 Task: Create sharing rules in Salesforce setup.
Action: Mouse moved to (899, 66)
Screenshot: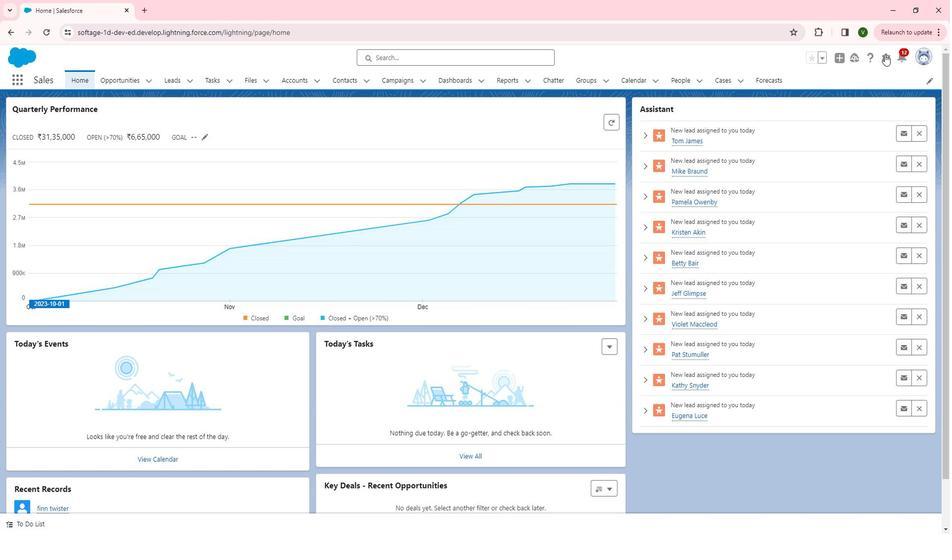 
Action: Mouse pressed left at (899, 66)
Screenshot: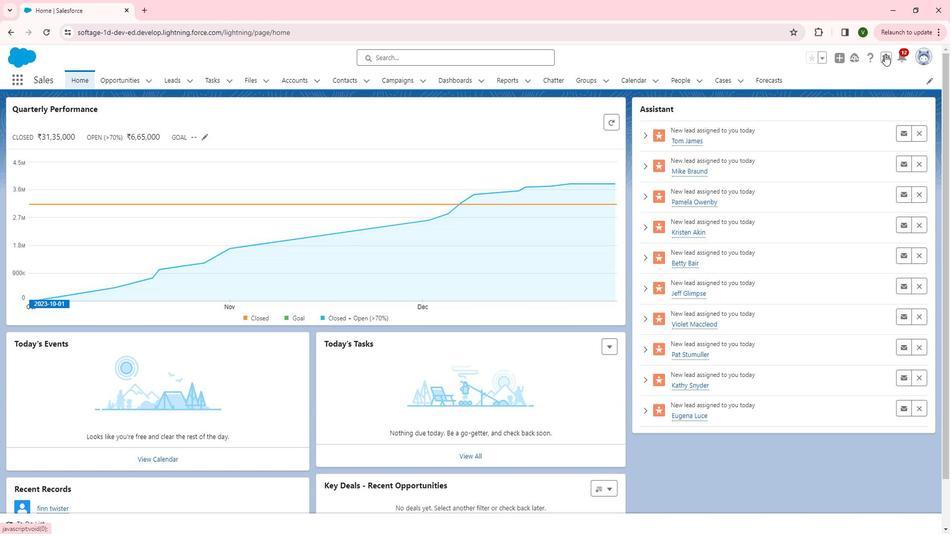 
Action: Mouse moved to (857, 99)
Screenshot: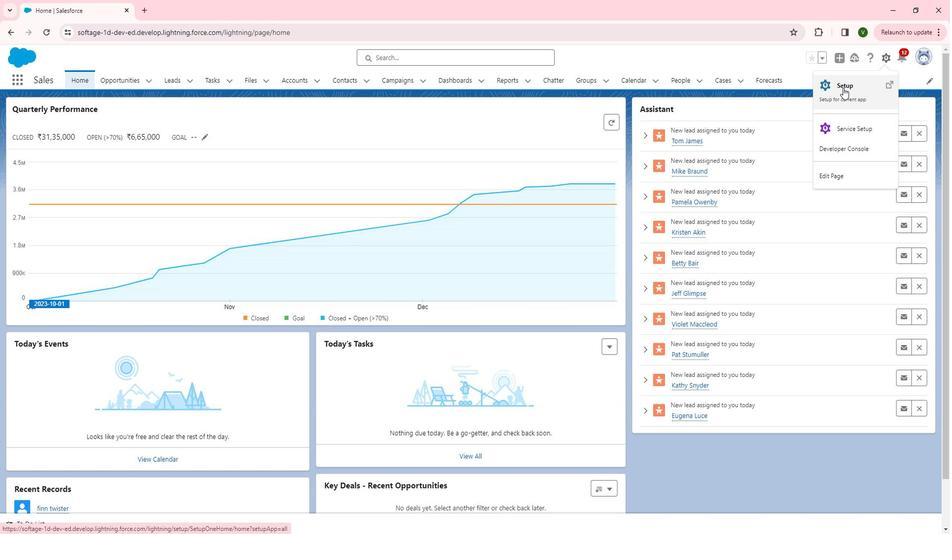 
Action: Mouse pressed left at (857, 99)
Screenshot: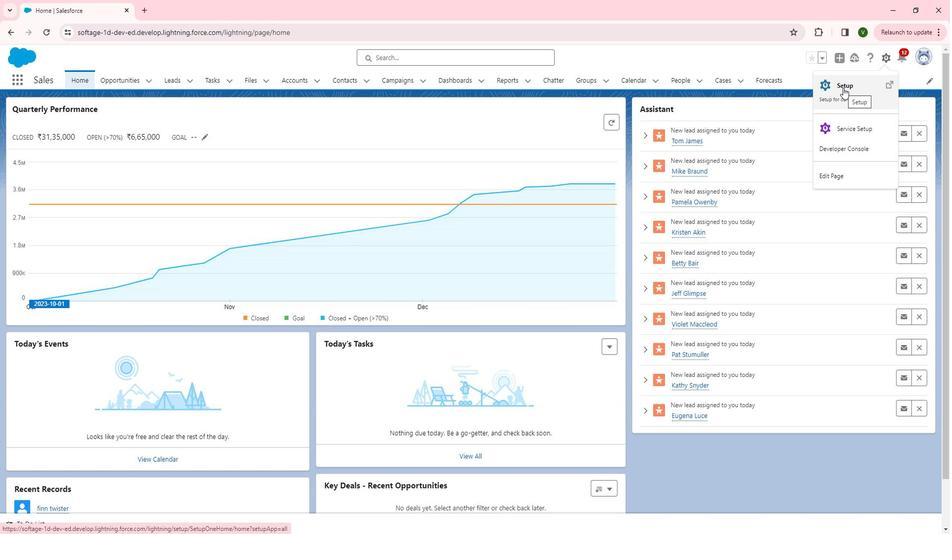 
Action: Mouse moved to (83, 193)
Screenshot: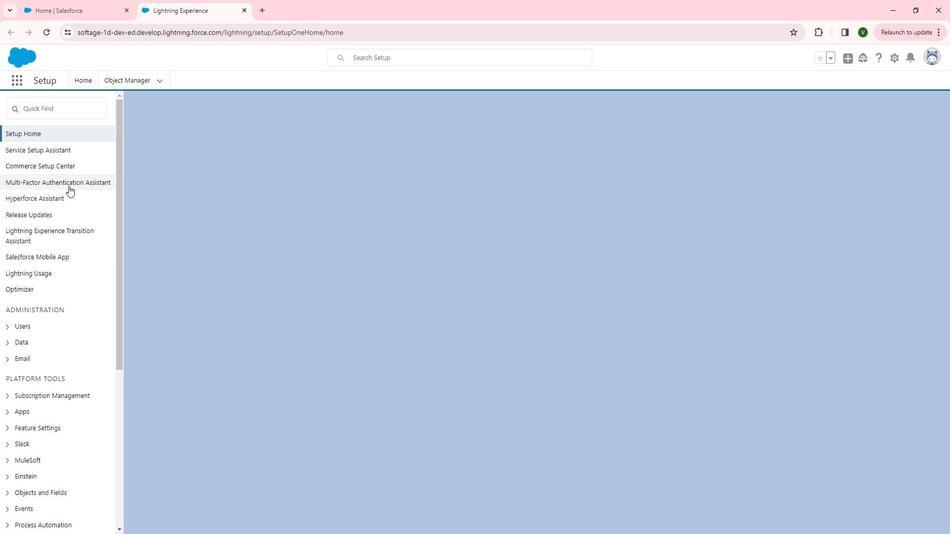 
Action: Mouse scrolled (83, 193) with delta (0, 0)
Screenshot: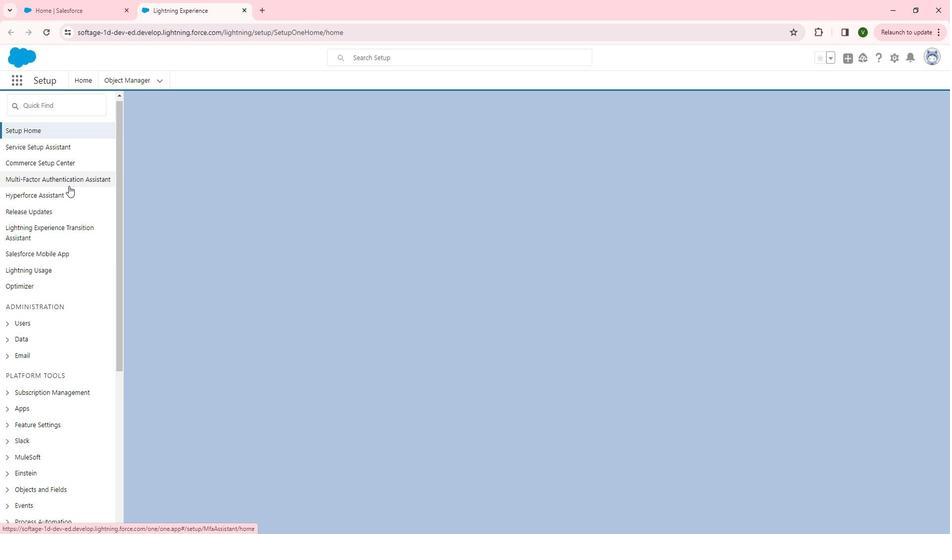 
Action: Mouse scrolled (83, 193) with delta (0, 0)
Screenshot: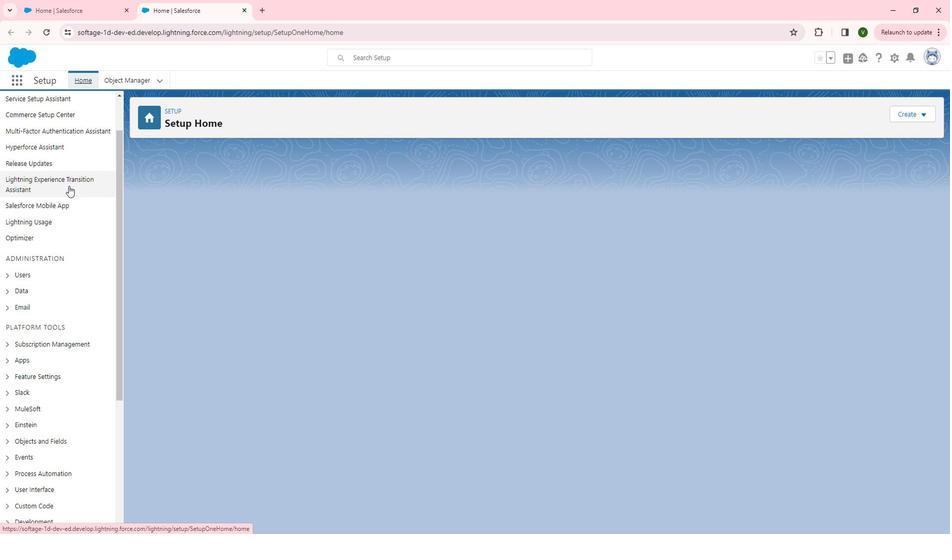 
Action: Mouse scrolled (83, 193) with delta (0, 0)
Screenshot: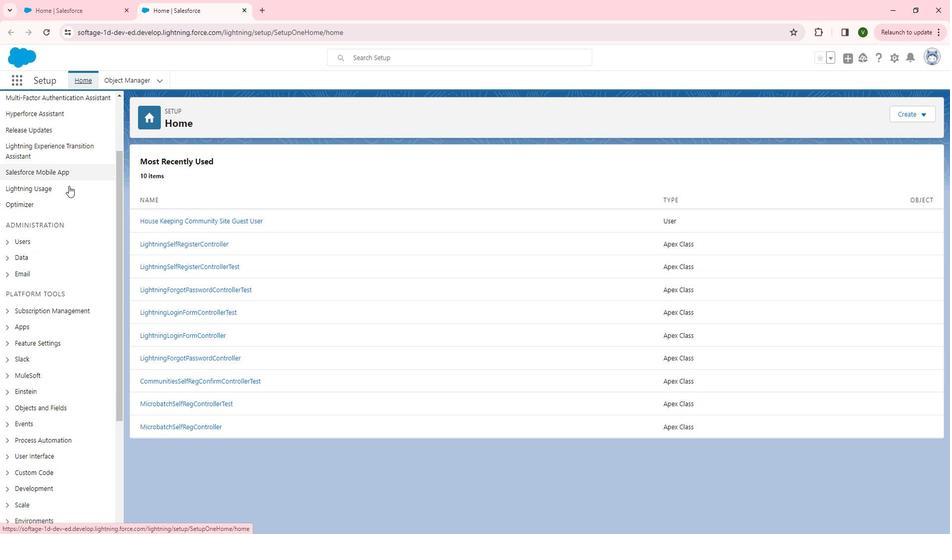 
Action: Mouse scrolled (83, 193) with delta (0, 0)
Screenshot: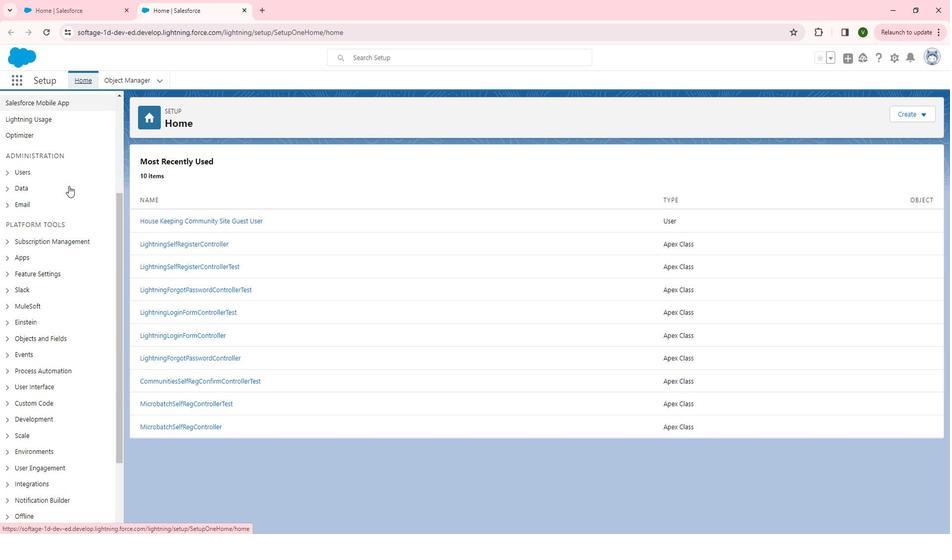 
Action: Mouse scrolled (83, 193) with delta (0, 0)
Screenshot: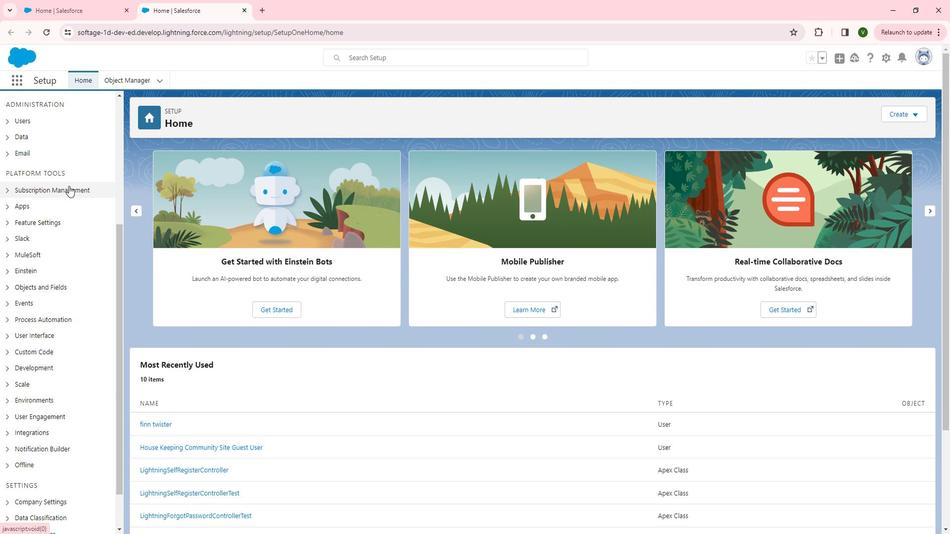 
Action: Mouse scrolled (83, 193) with delta (0, 0)
Screenshot: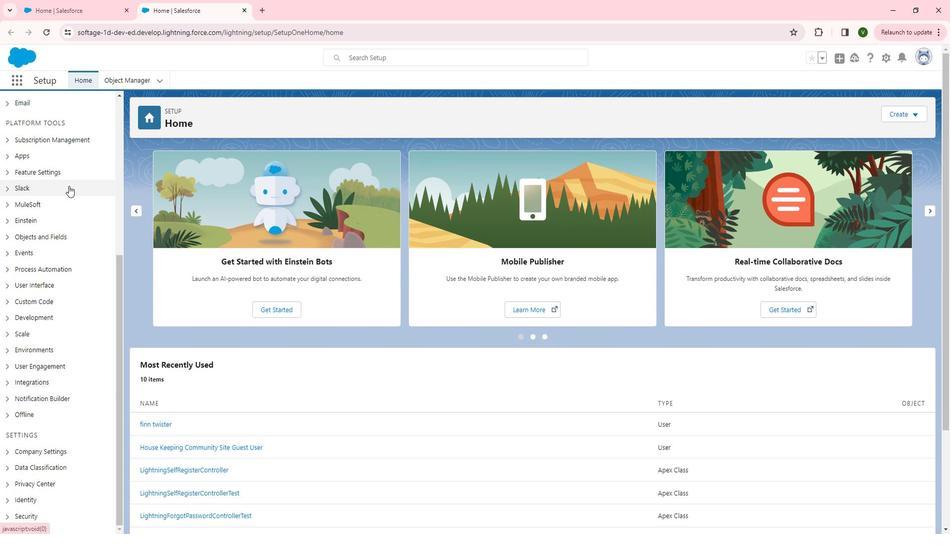 
Action: Mouse scrolled (83, 193) with delta (0, 0)
Screenshot: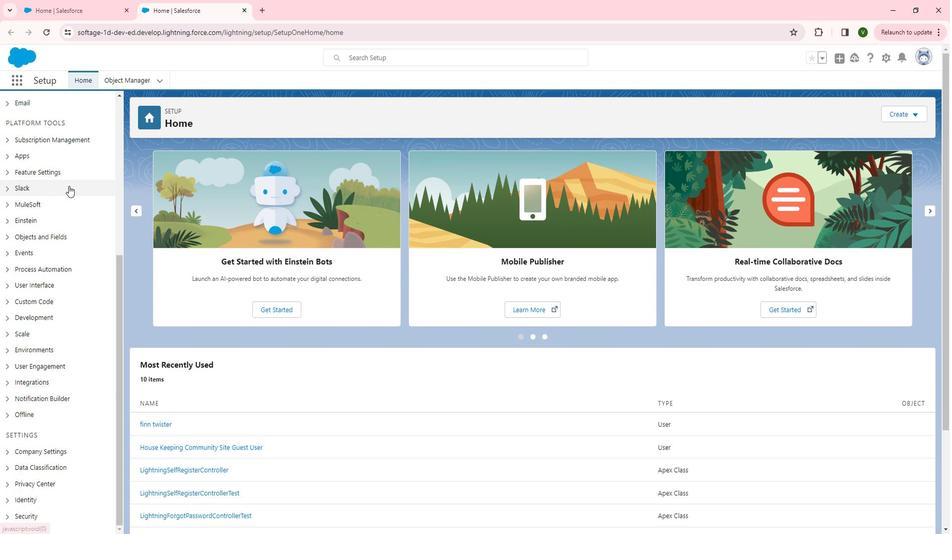 
Action: Mouse scrolled (83, 193) with delta (0, 0)
Screenshot: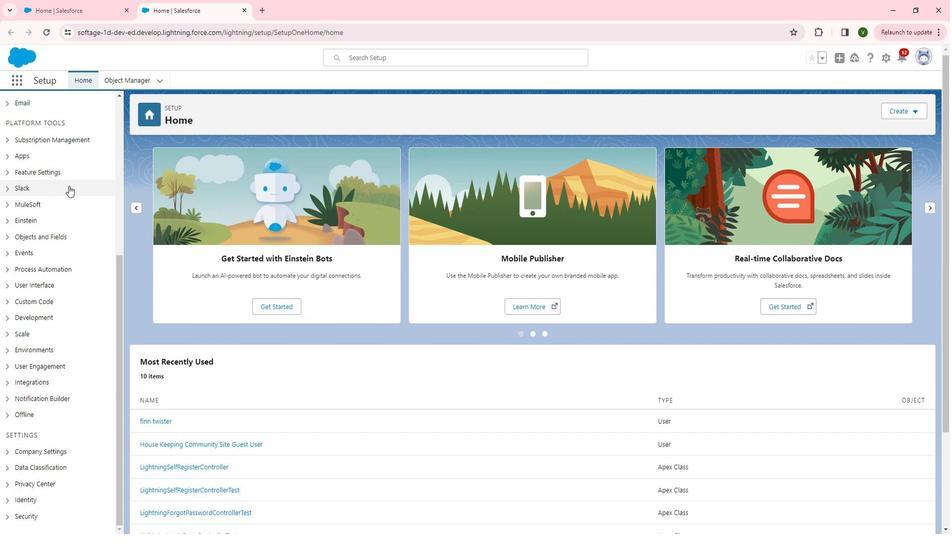 
Action: Mouse scrolled (83, 193) with delta (0, 0)
Screenshot: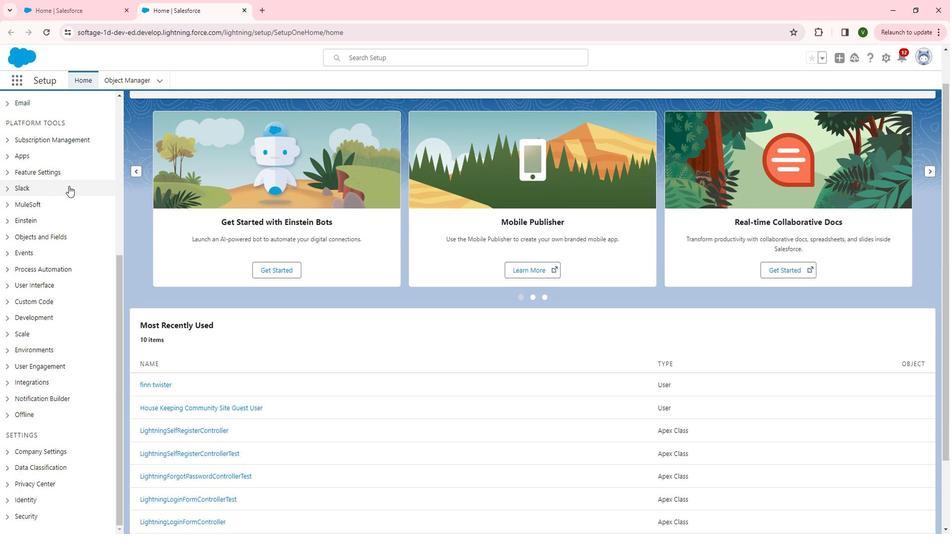 
Action: Mouse scrolled (83, 193) with delta (0, 0)
Screenshot: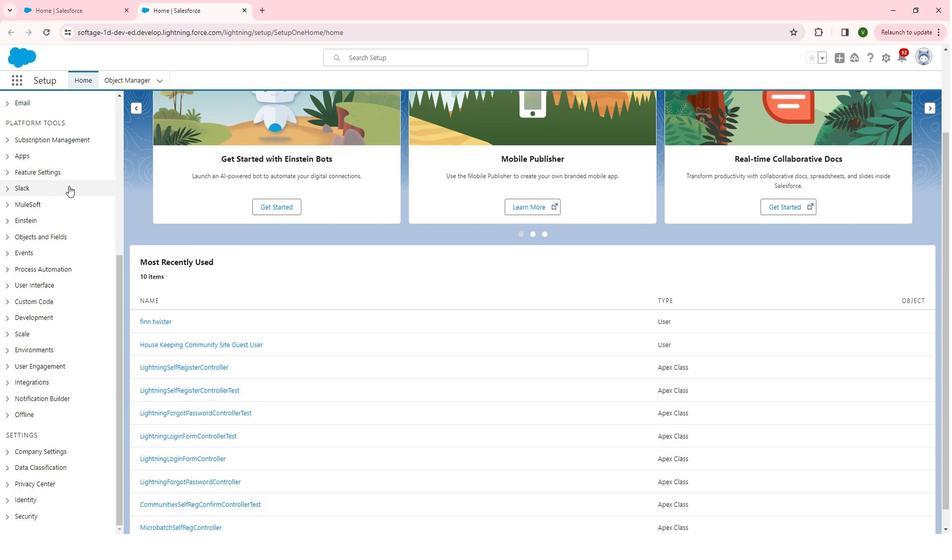 
Action: Mouse scrolled (83, 193) with delta (0, 0)
Screenshot: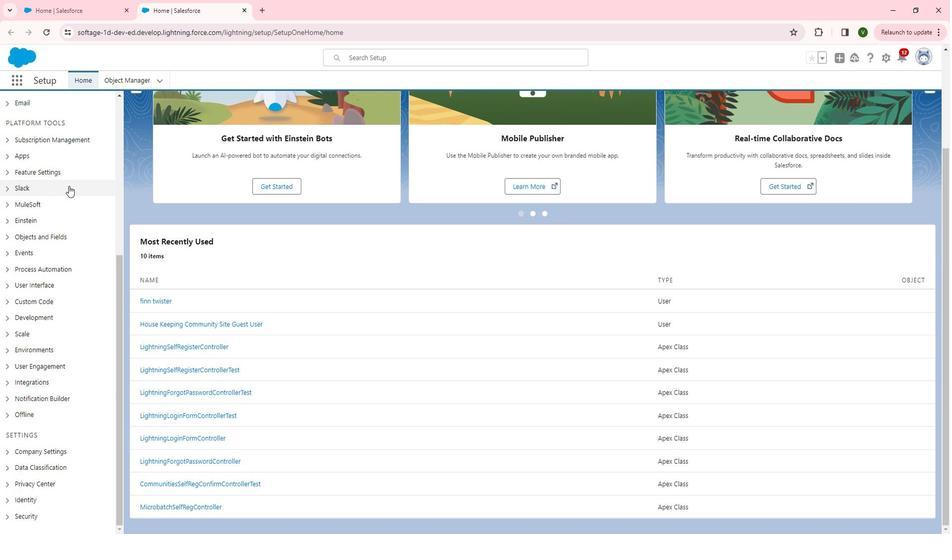 
Action: Mouse scrolled (83, 193) with delta (0, 0)
Screenshot: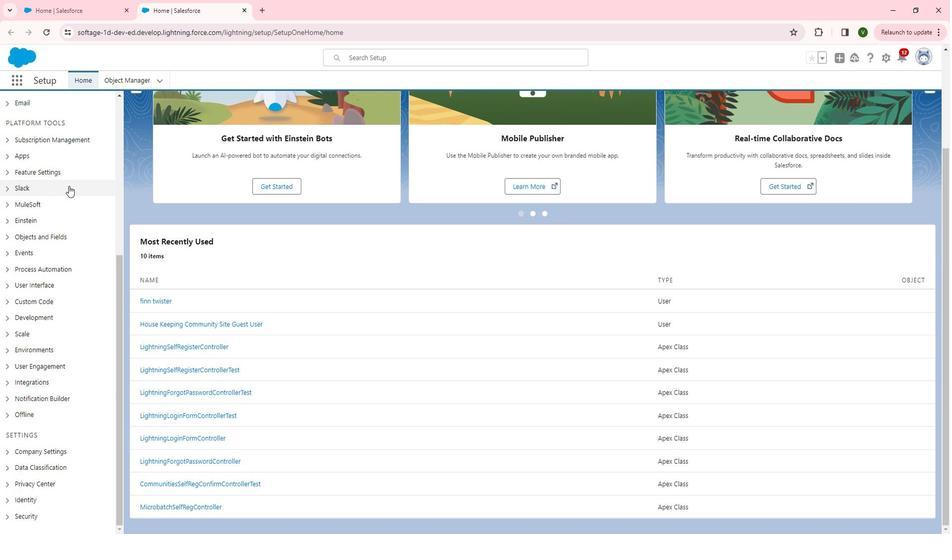 
Action: Mouse scrolled (83, 193) with delta (0, 0)
Screenshot: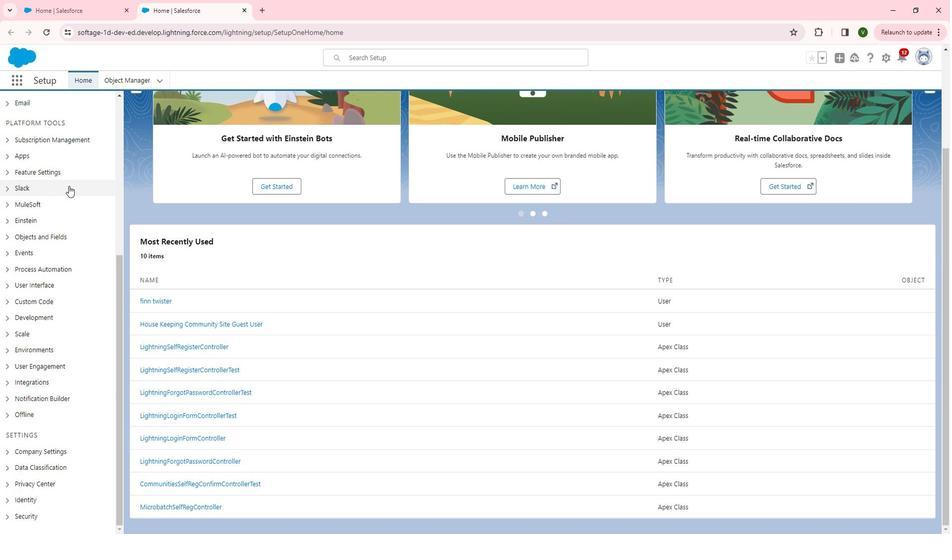 
Action: Mouse moved to (22, 512)
Screenshot: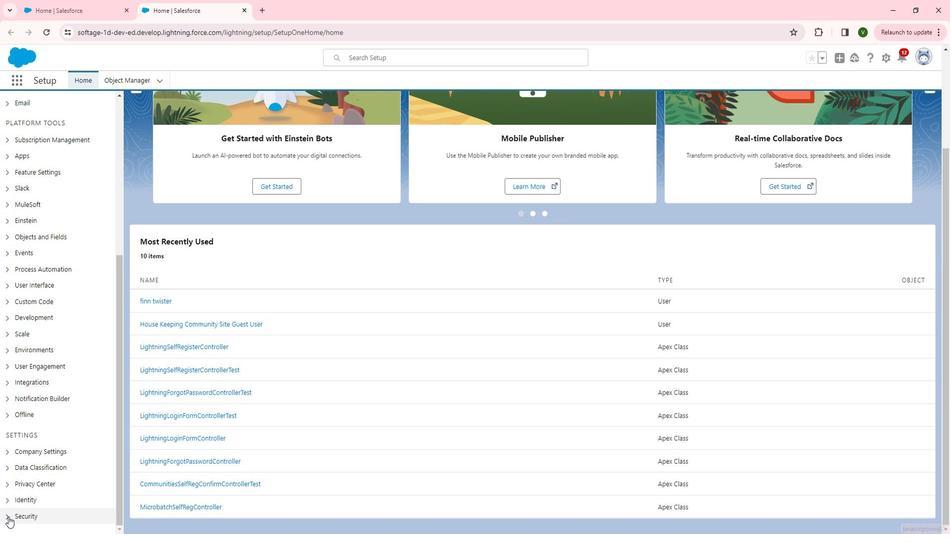 
Action: Mouse pressed left at (22, 512)
Screenshot: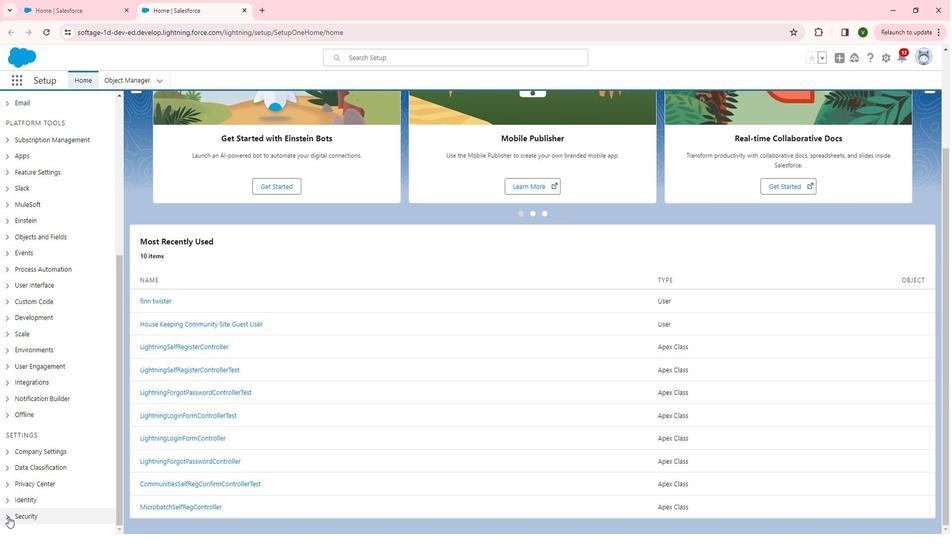
Action: Mouse moved to (84, 471)
Screenshot: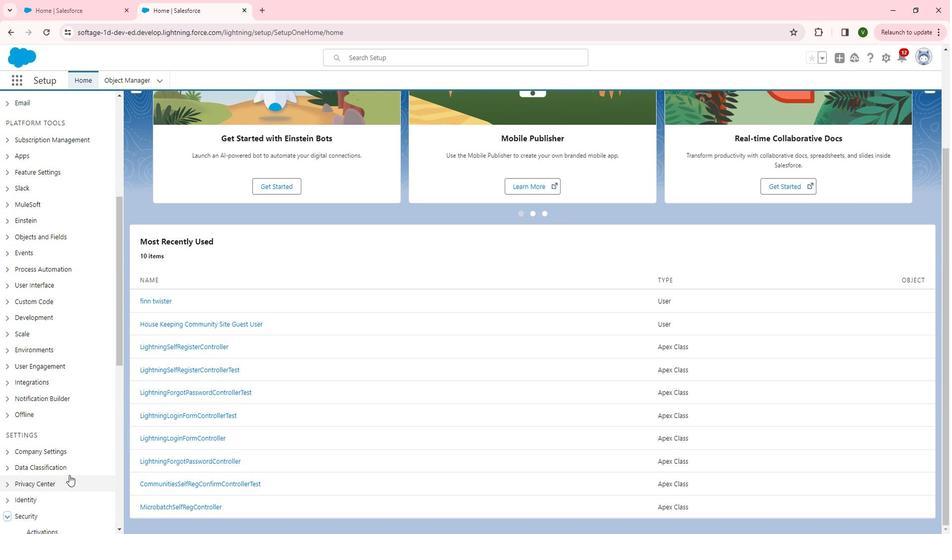 
Action: Mouse scrolled (84, 471) with delta (0, 0)
Screenshot: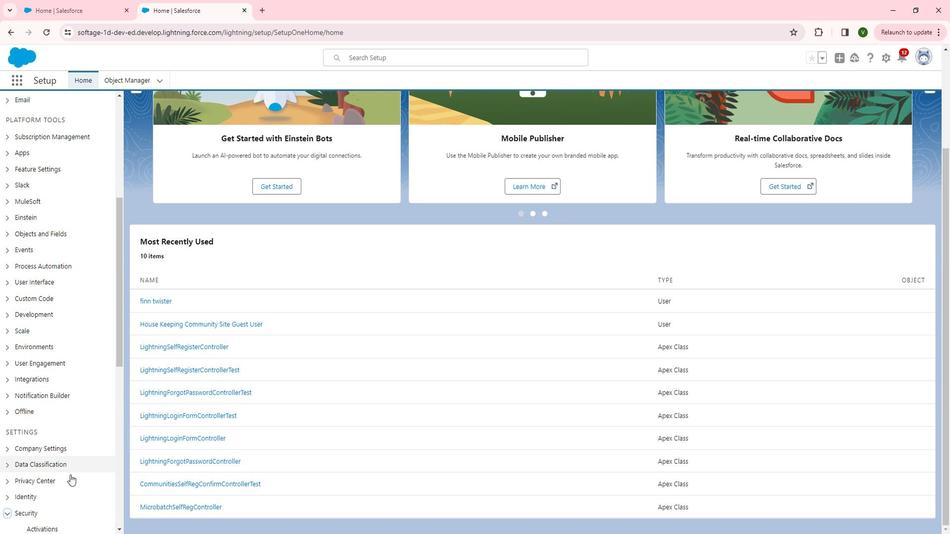 
Action: Mouse scrolled (84, 471) with delta (0, 0)
Screenshot: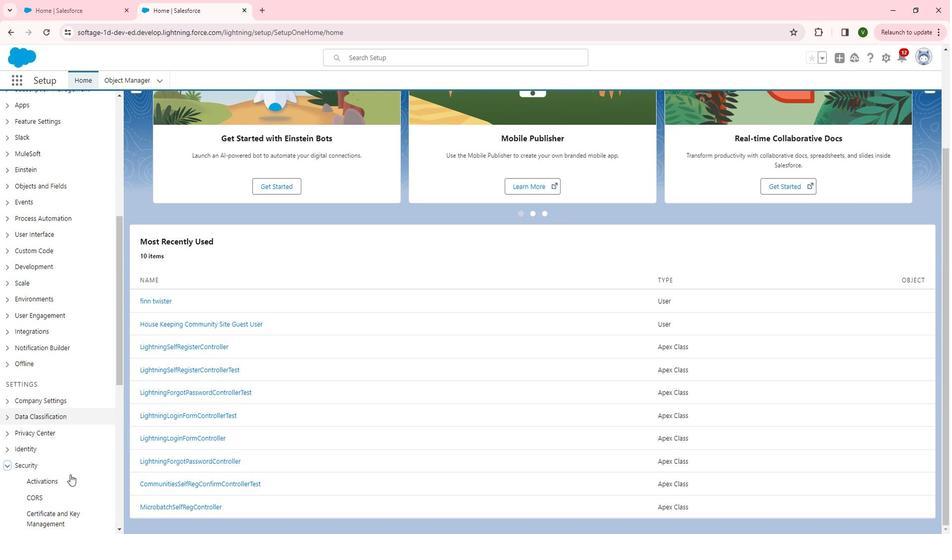 
Action: Mouse scrolled (84, 471) with delta (0, 0)
Screenshot: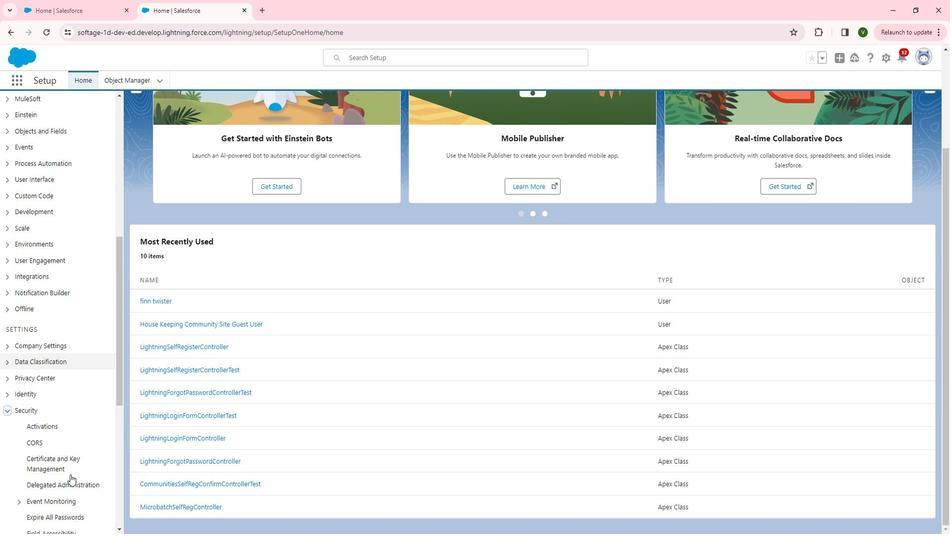 
Action: Mouse scrolled (84, 471) with delta (0, 0)
Screenshot: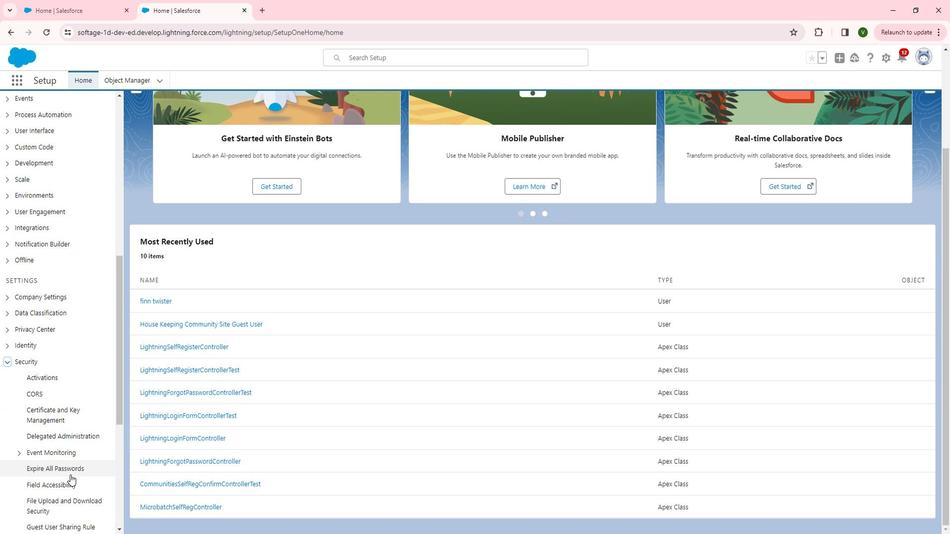 
Action: Mouse scrolled (84, 471) with delta (0, 0)
Screenshot: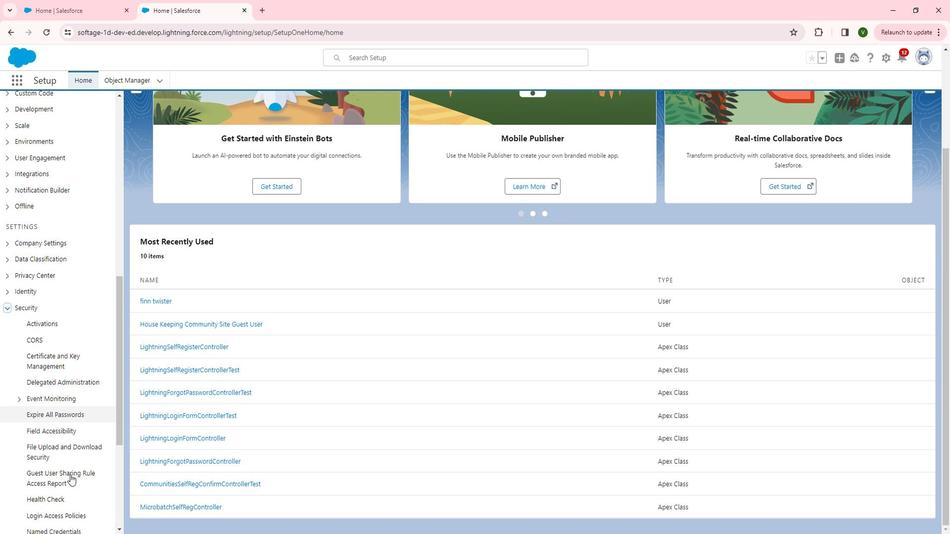 
Action: Mouse scrolled (84, 471) with delta (0, 0)
Screenshot: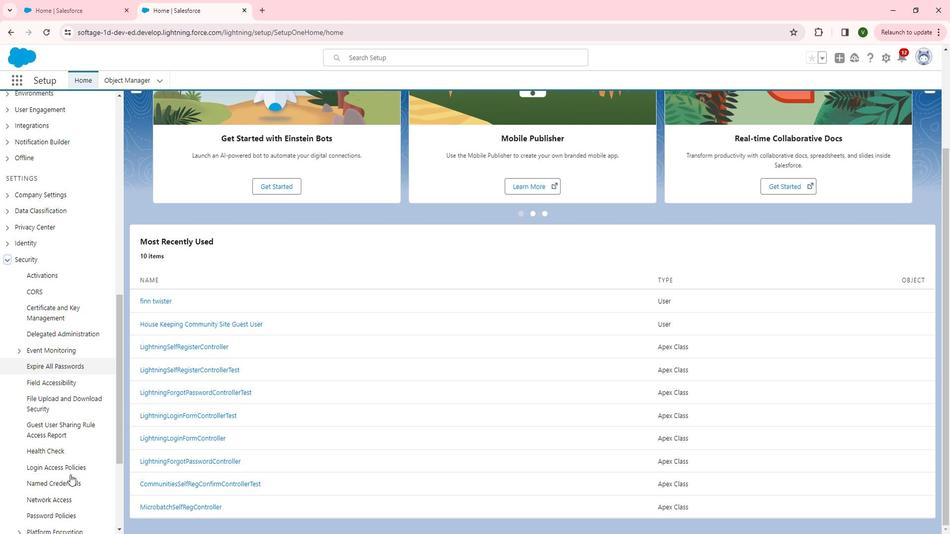 
Action: Mouse scrolled (84, 471) with delta (0, 0)
Screenshot: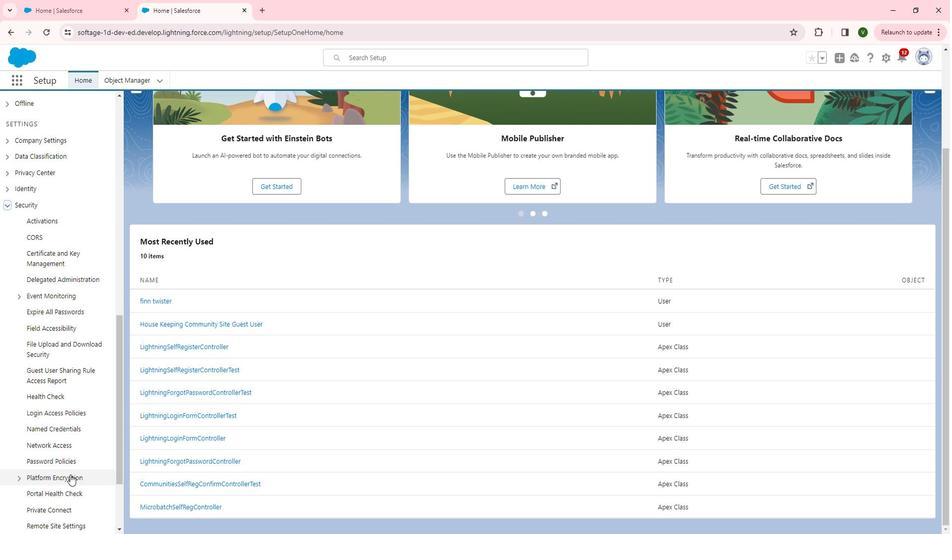 
Action: Mouse moved to (82, 471)
Screenshot: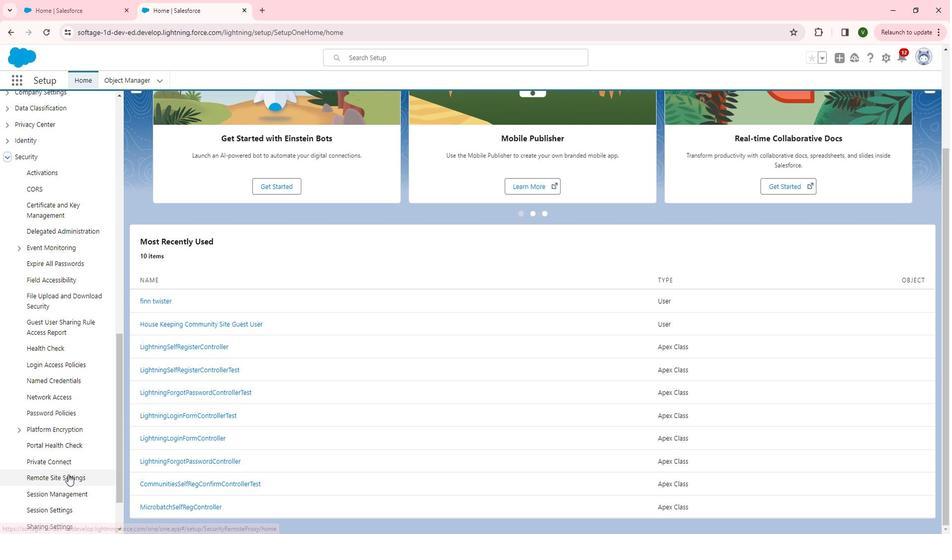
Action: Mouse scrolled (82, 471) with delta (0, 0)
Screenshot: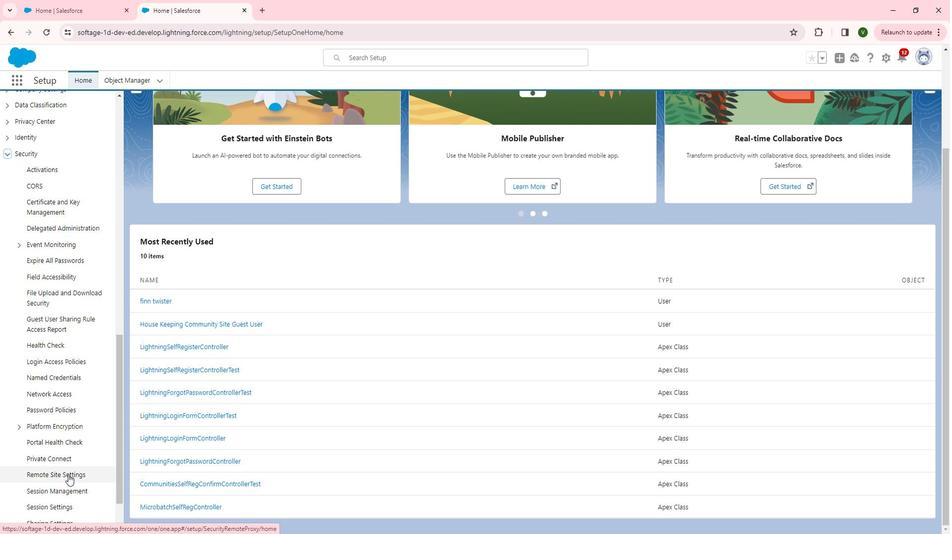 
Action: Mouse moved to (82, 471)
Screenshot: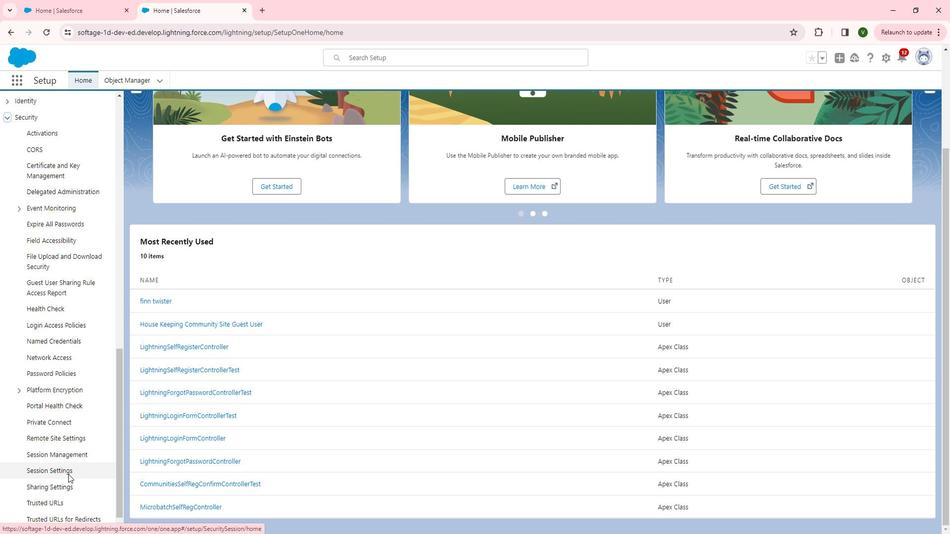 
Action: Mouse scrolled (82, 470) with delta (0, 0)
Screenshot: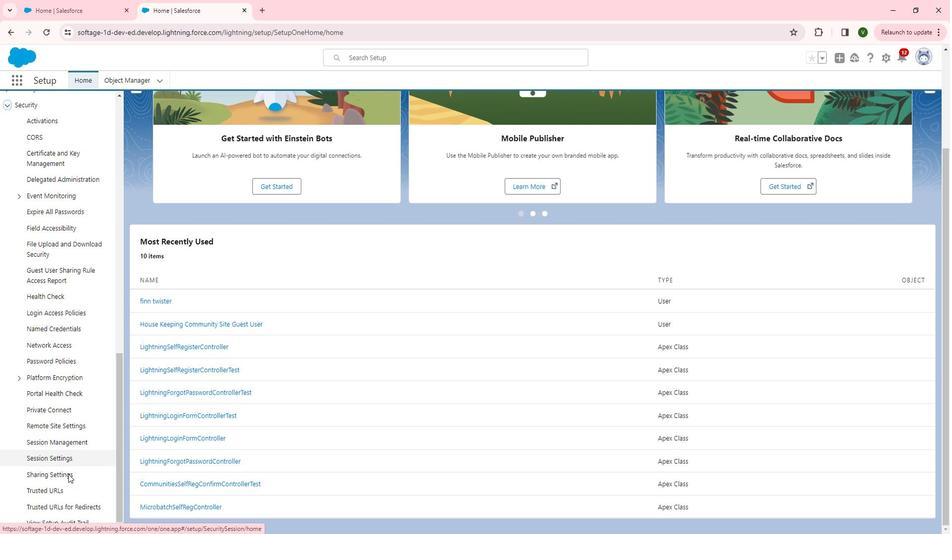 
Action: Mouse moved to (73, 463)
Screenshot: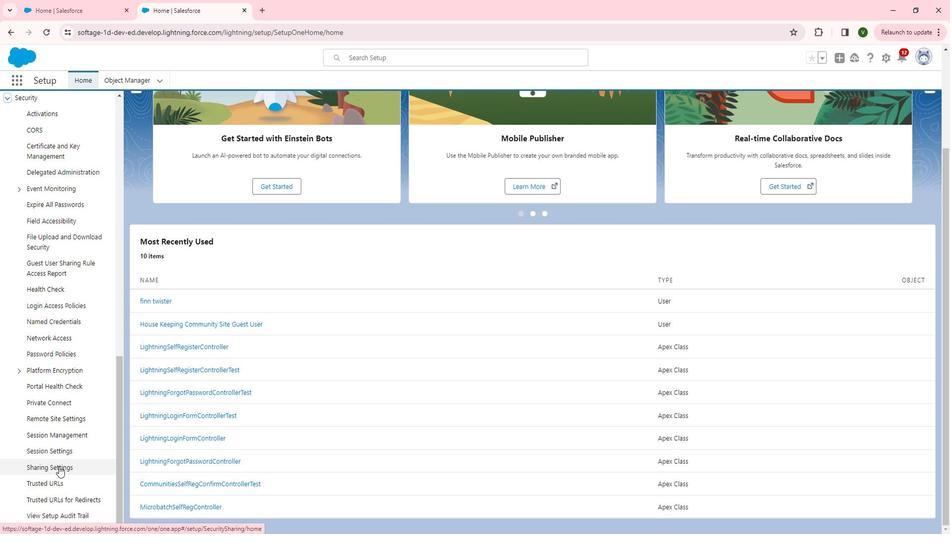 
Action: Mouse pressed left at (73, 463)
Screenshot: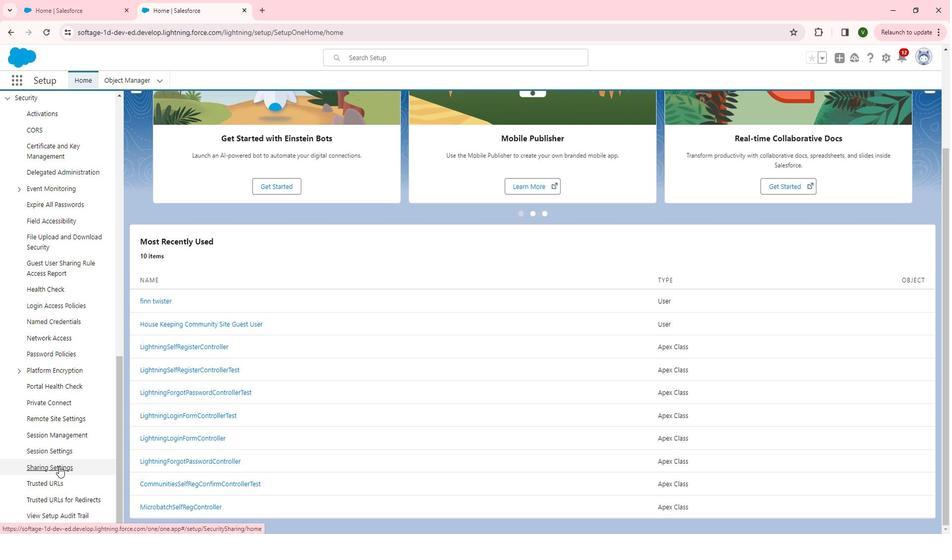 
Action: Mouse moved to (538, 299)
Screenshot: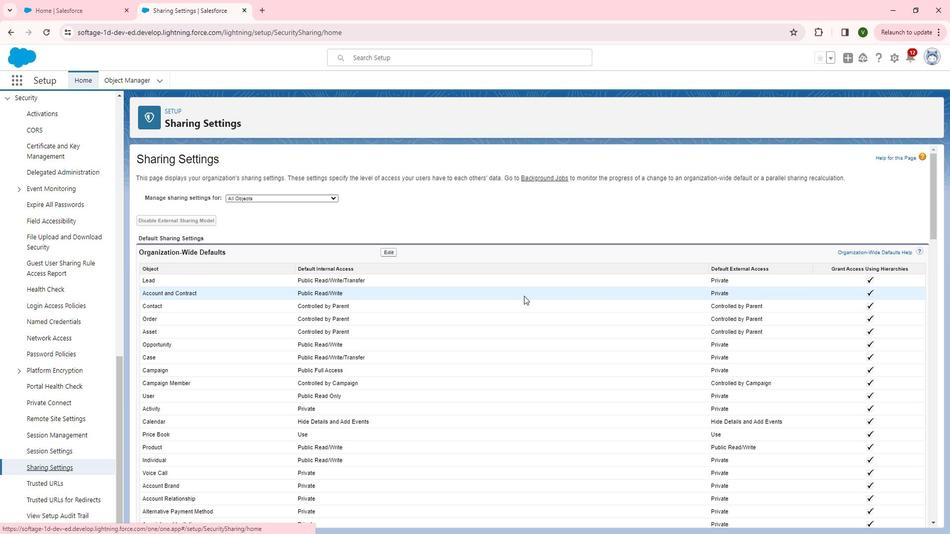 
Action: Mouse scrolled (538, 298) with delta (0, 0)
Screenshot: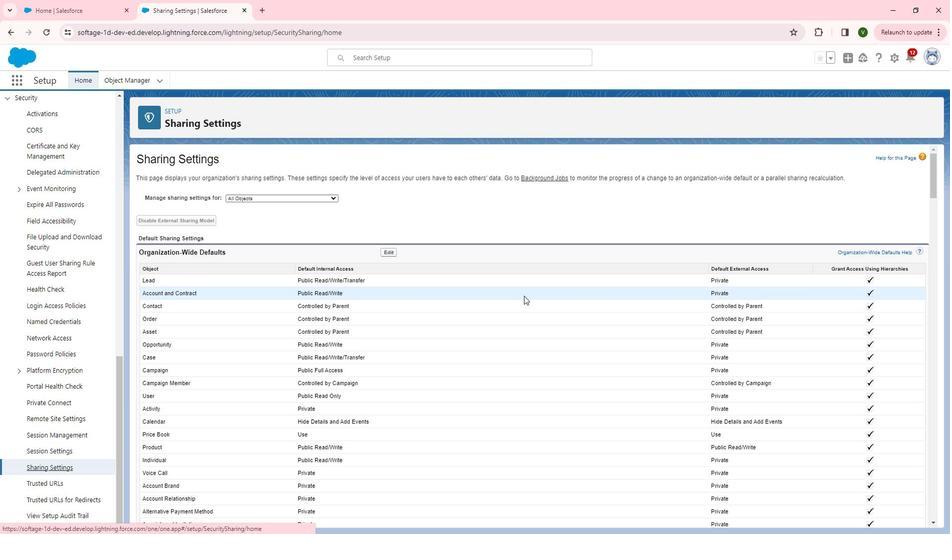 
Action: Mouse scrolled (538, 298) with delta (0, 0)
Screenshot: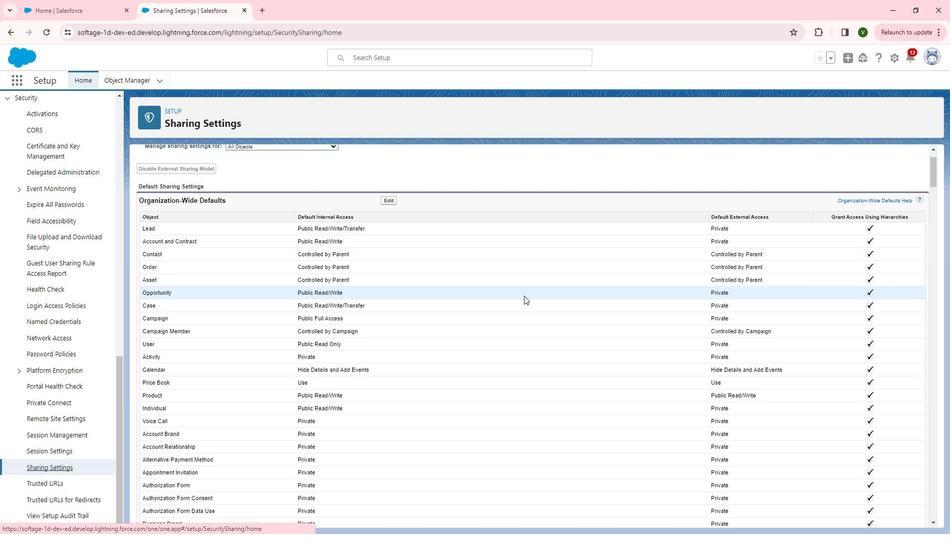 
Action: Mouse scrolled (538, 298) with delta (0, 0)
Screenshot: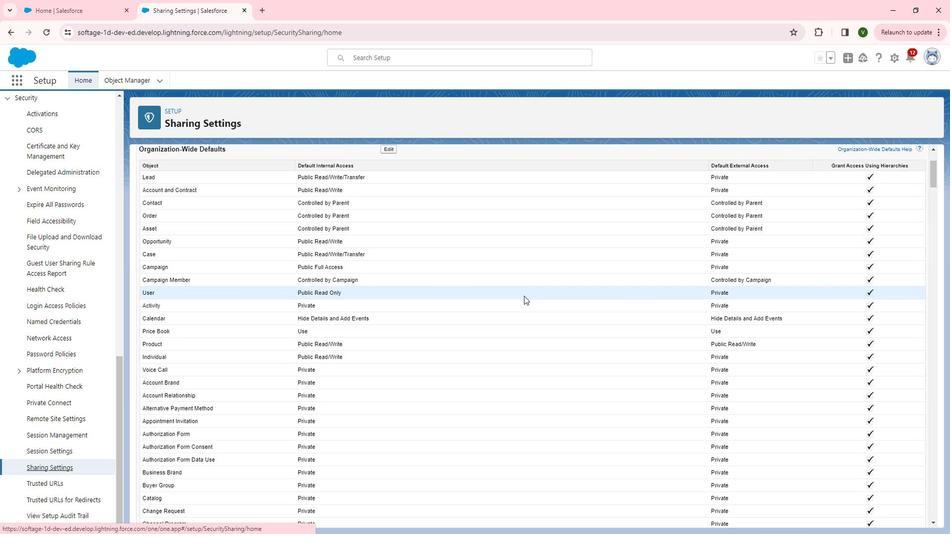 
Action: Mouse scrolled (538, 298) with delta (0, 0)
Screenshot: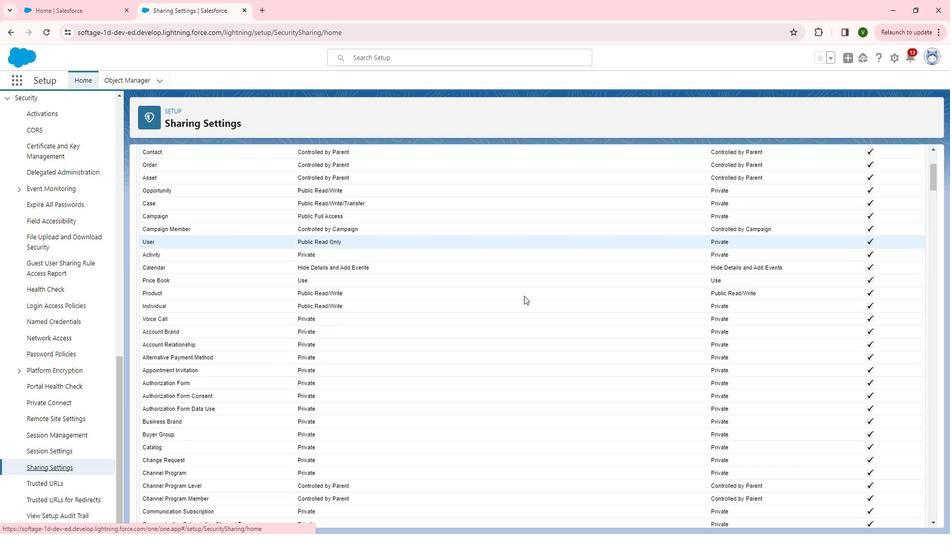 
Action: Mouse scrolled (538, 298) with delta (0, 0)
Screenshot: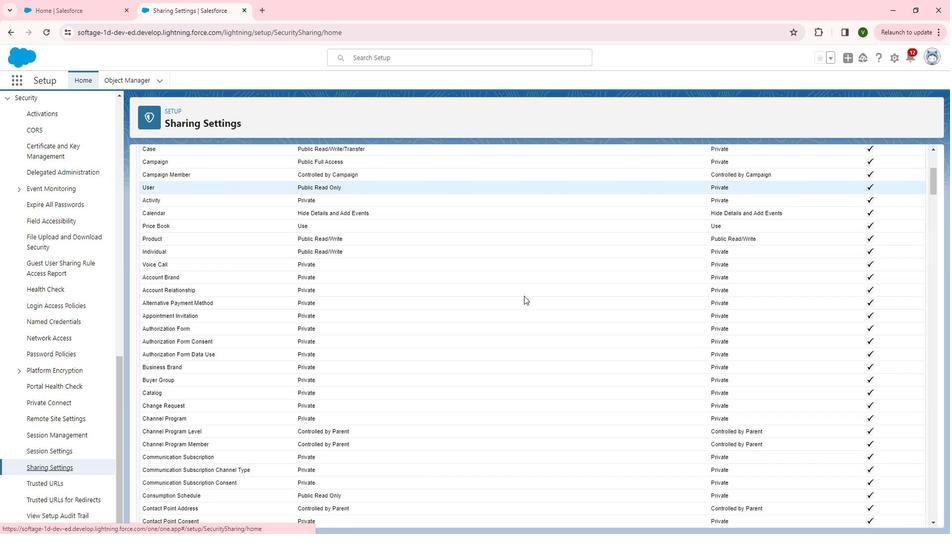 
Action: Mouse scrolled (538, 298) with delta (0, 0)
Screenshot: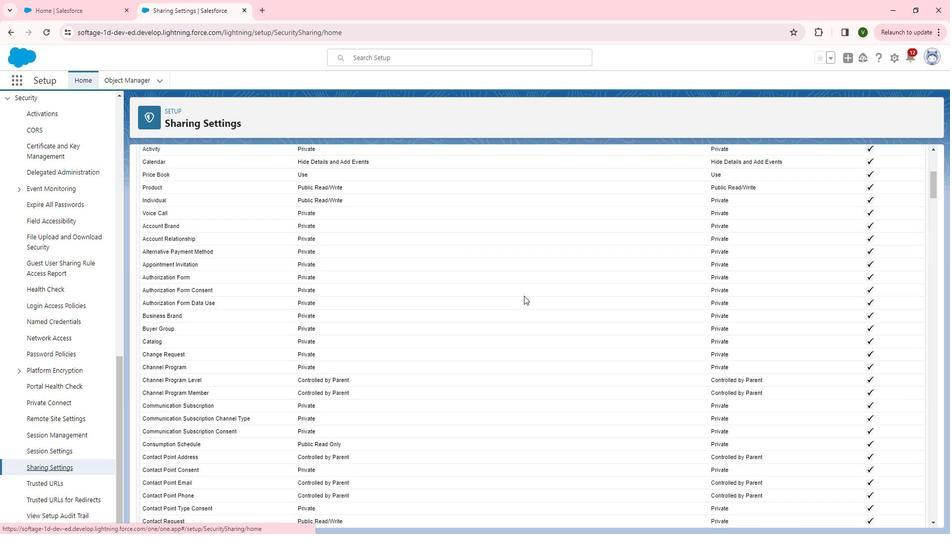 
Action: Mouse scrolled (538, 298) with delta (0, 0)
Screenshot: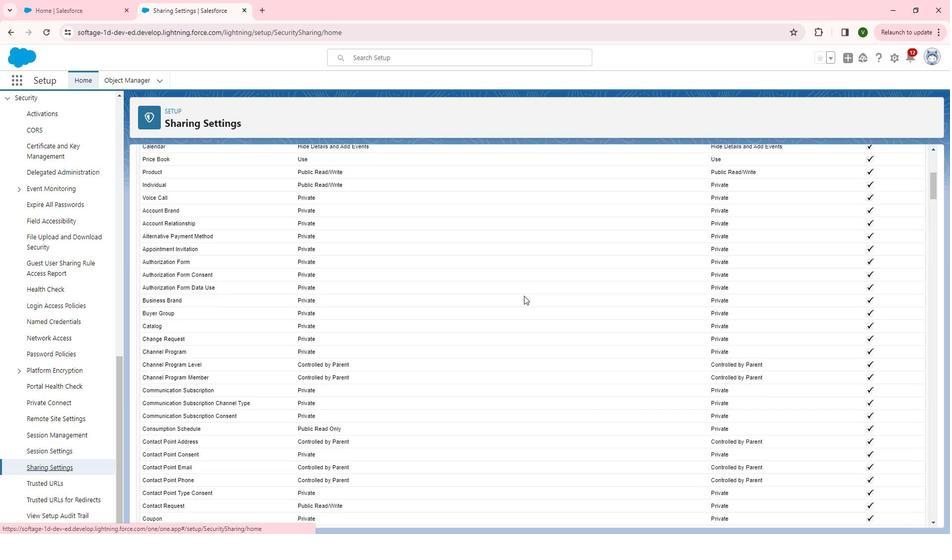 
Action: Mouse scrolled (538, 298) with delta (0, 0)
Screenshot: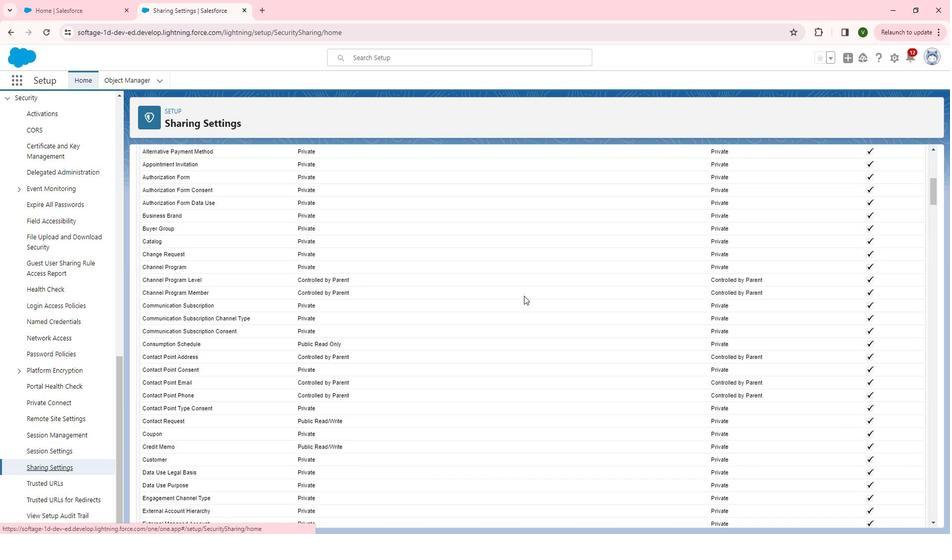 
Action: Mouse scrolled (538, 298) with delta (0, 0)
Screenshot: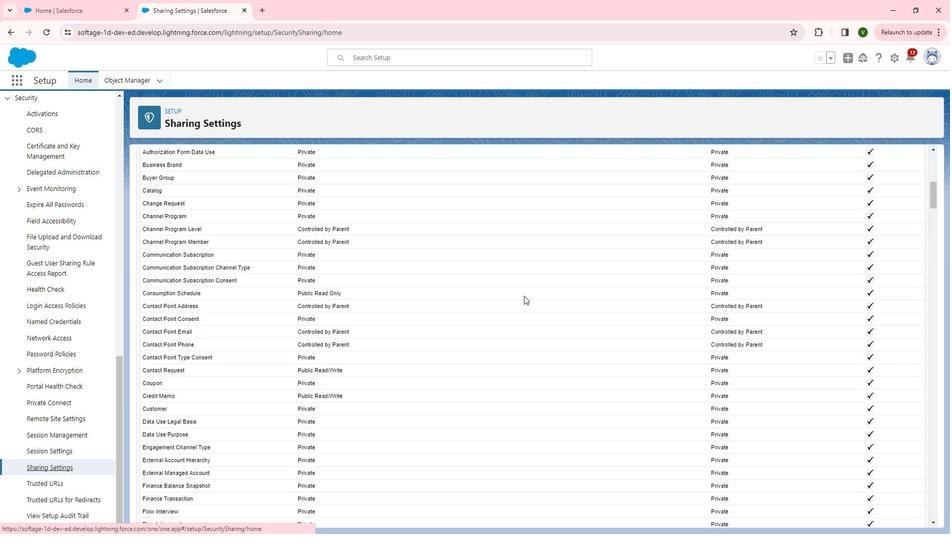 
Action: Mouse scrolled (538, 298) with delta (0, 0)
Screenshot: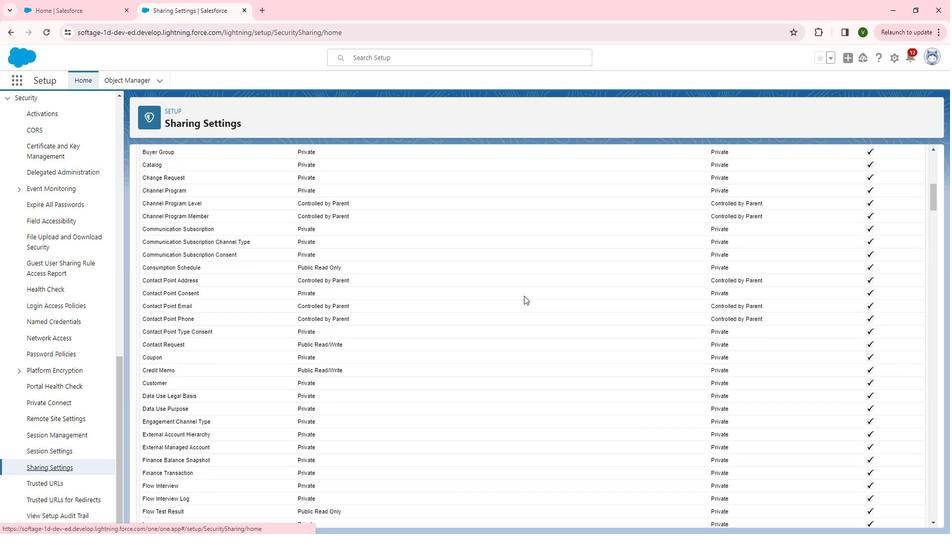 
Action: Mouse scrolled (538, 298) with delta (0, 0)
Screenshot: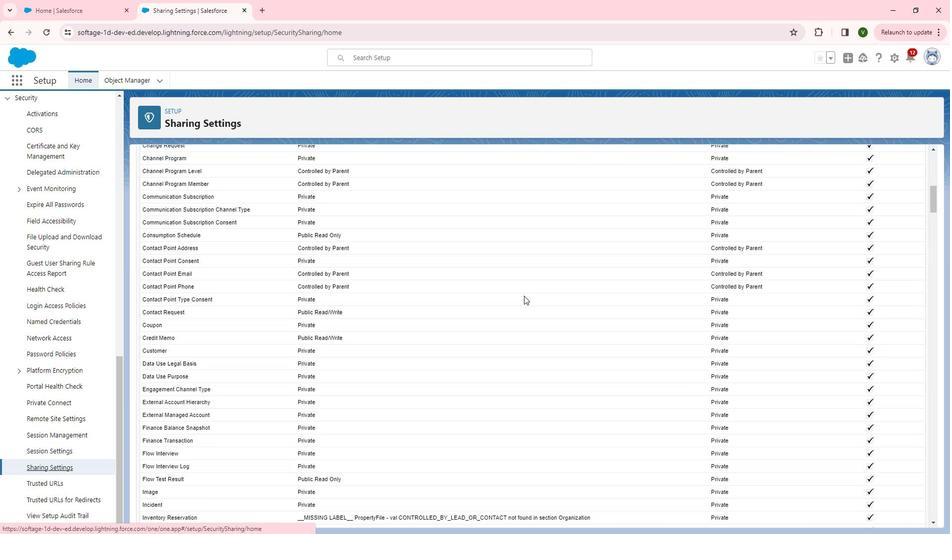 
Action: Mouse scrolled (538, 298) with delta (0, 0)
Screenshot: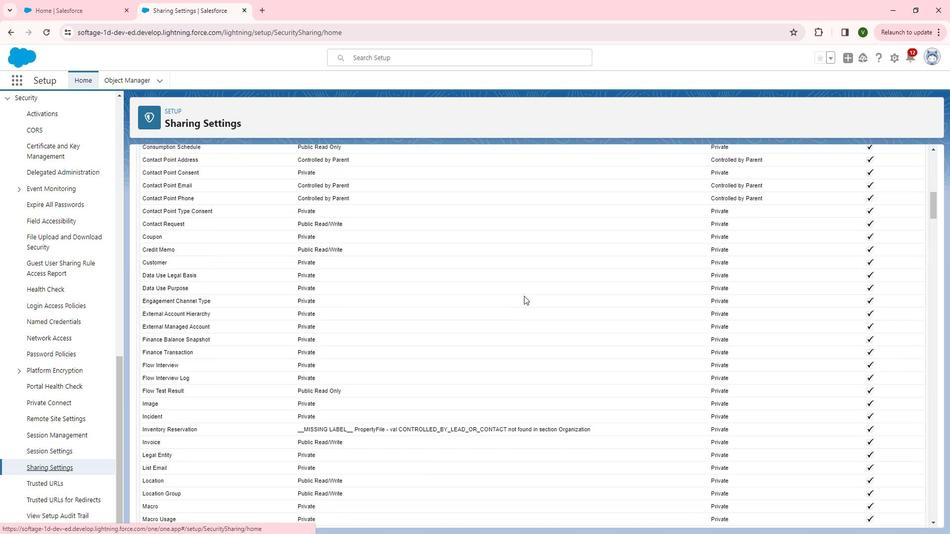 
Action: Mouse scrolled (538, 298) with delta (0, 0)
Screenshot: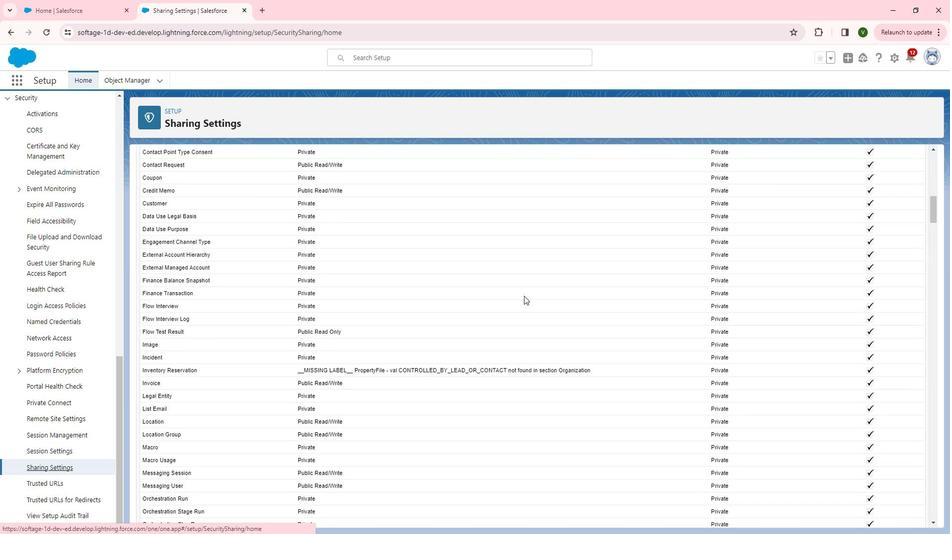 
Action: Mouse scrolled (538, 298) with delta (0, 0)
Screenshot: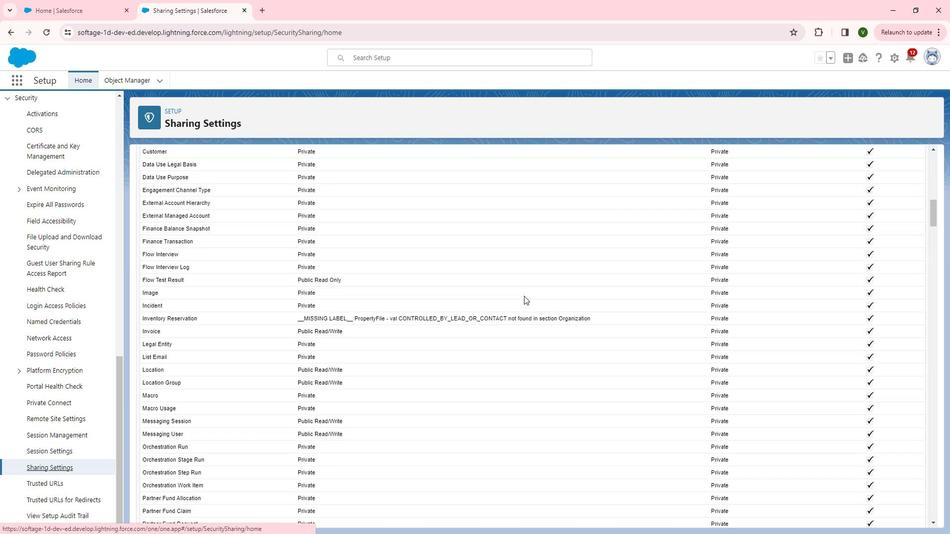 
Action: Mouse scrolled (538, 298) with delta (0, 0)
Screenshot: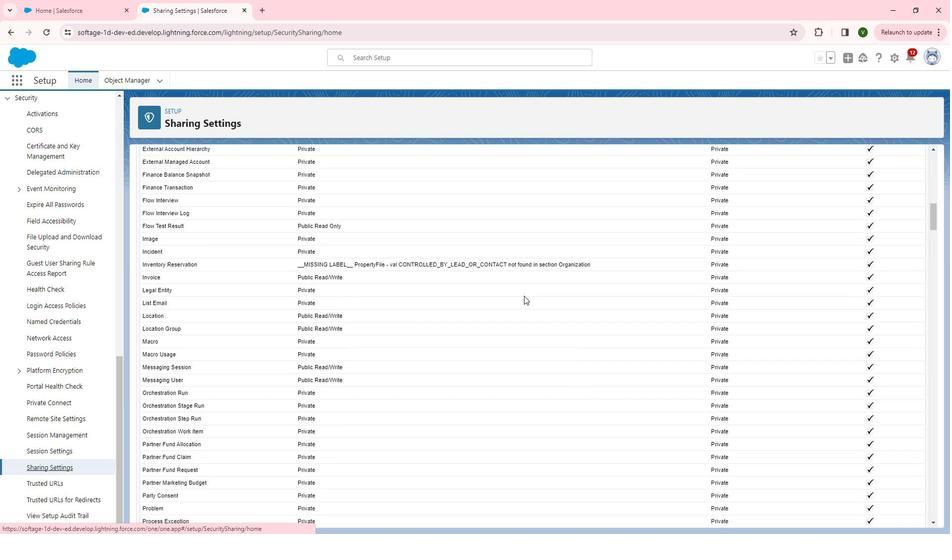 
Action: Mouse scrolled (538, 298) with delta (0, 0)
Screenshot: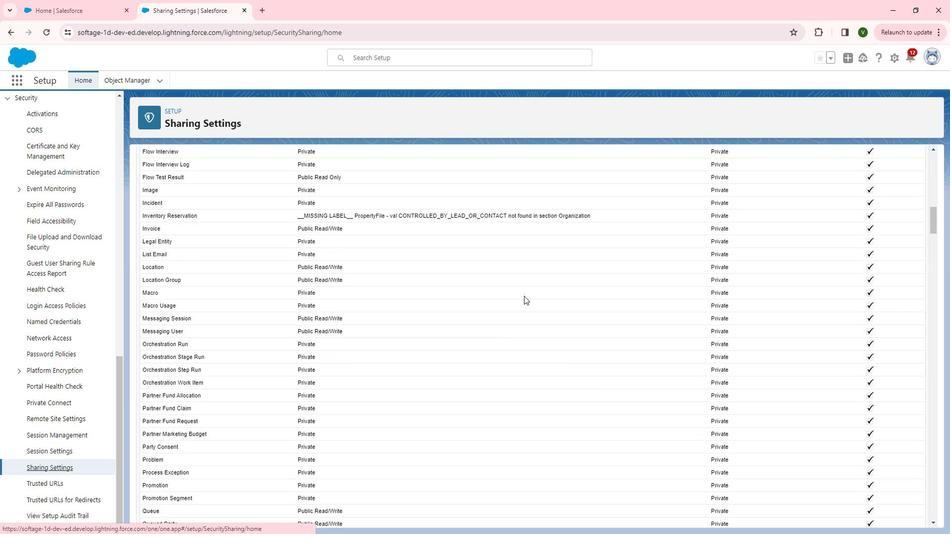 
Action: Mouse scrolled (538, 298) with delta (0, 0)
Screenshot: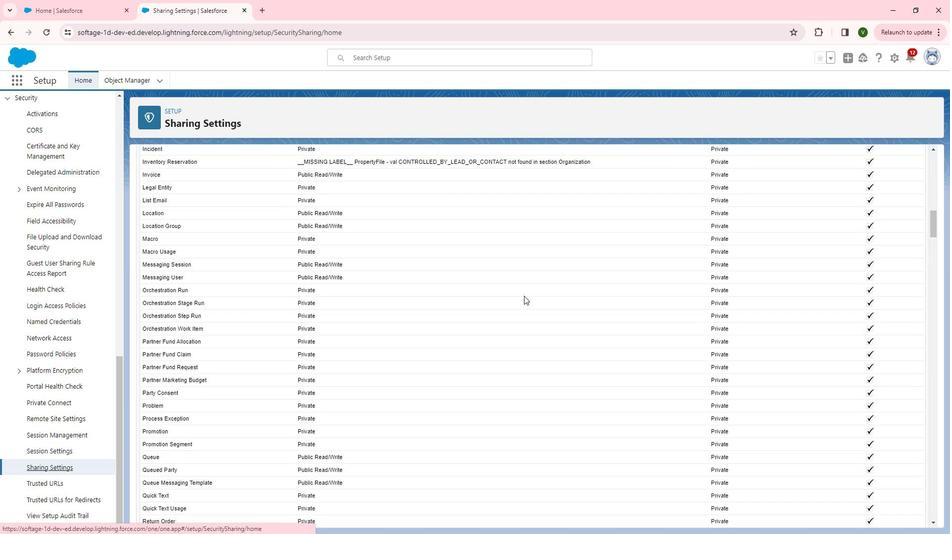 
Action: Mouse scrolled (538, 298) with delta (0, 0)
Screenshot: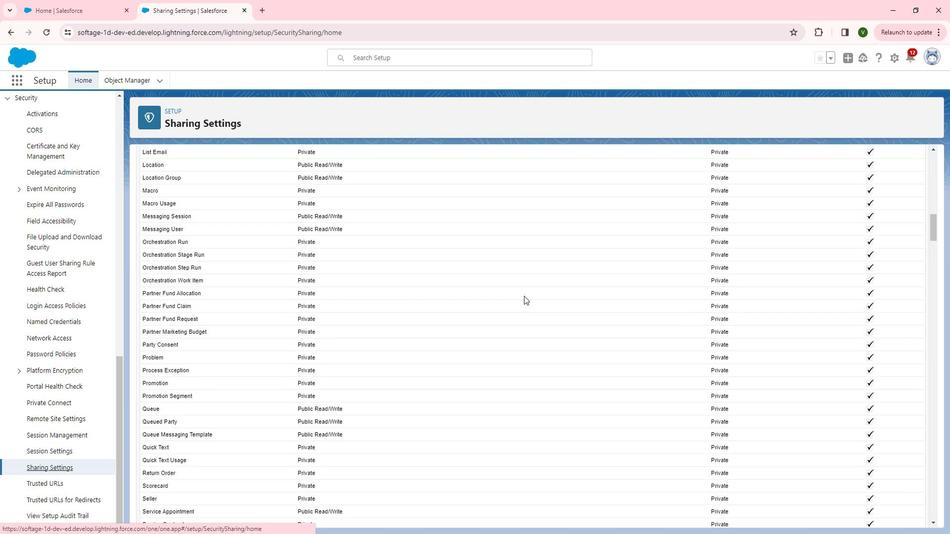 
Action: Mouse scrolled (538, 298) with delta (0, 0)
Screenshot: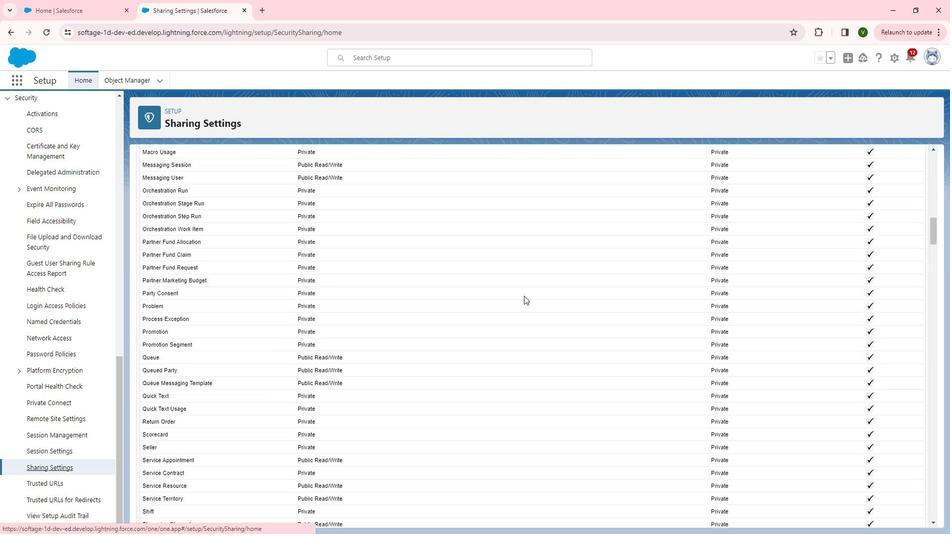 
Action: Mouse scrolled (538, 298) with delta (0, 0)
Screenshot: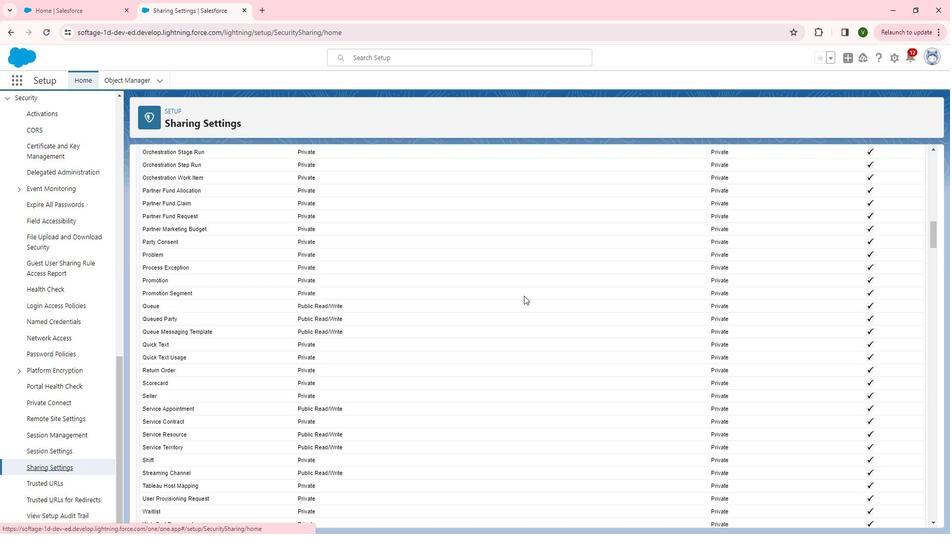 
Action: Mouse scrolled (538, 298) with delta (0, 0)
Screenshot: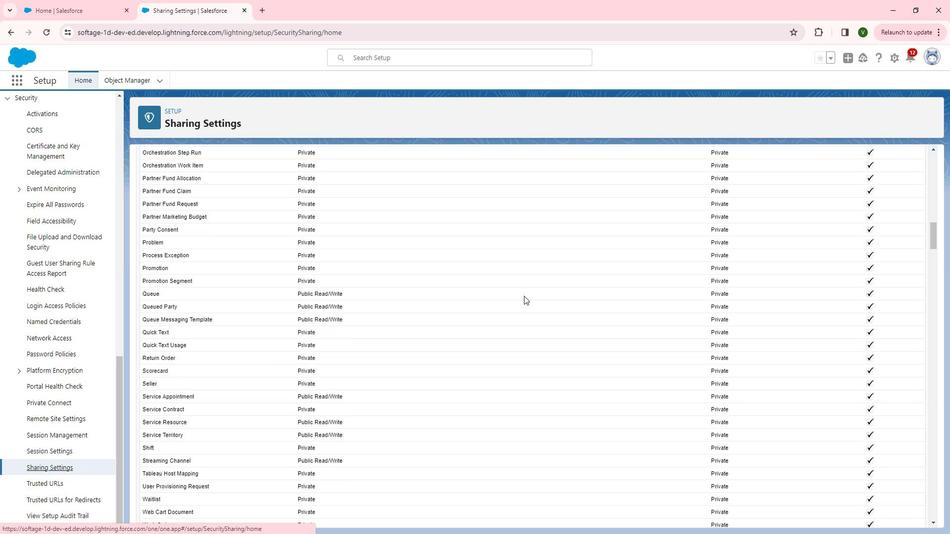 
Action: Mouse scrolled (538, 298) with delta (0, 0)
Screenshot: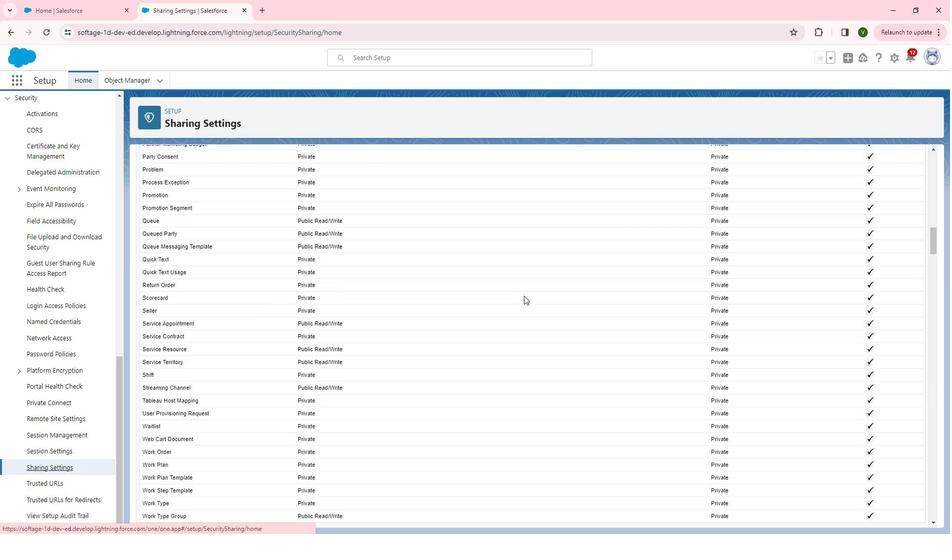 
Action: Mouse scrolled (538, 298) with delta (0, 0)
Screenshot: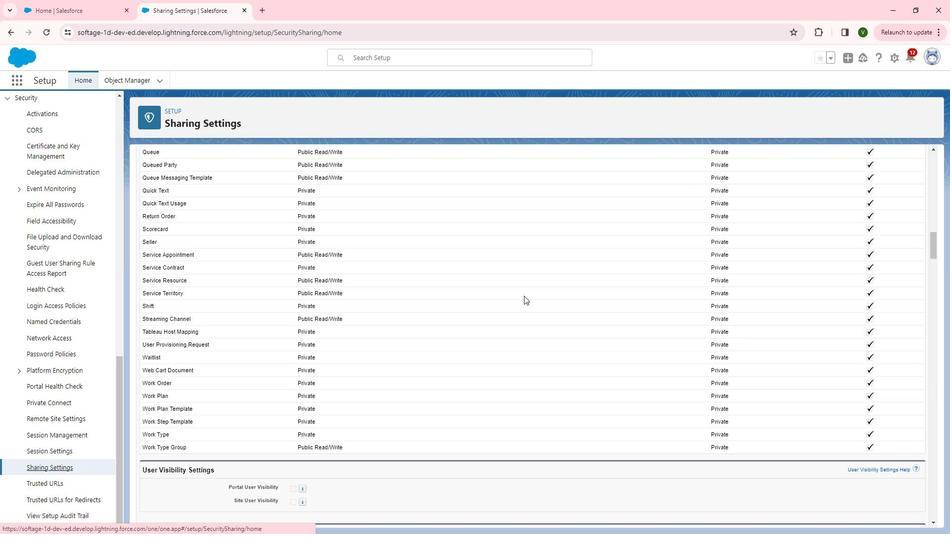 
Action: Mouse scrolled (538, 298) with delta (0, 0)
Screenshot: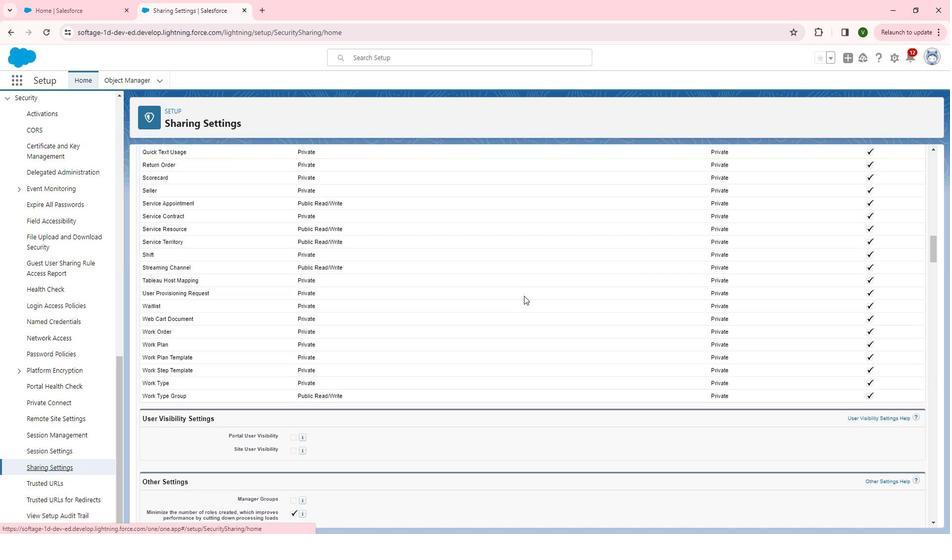 
Action: Mouse scrolled (538, 298) with delta (0, 0)
Screenshot: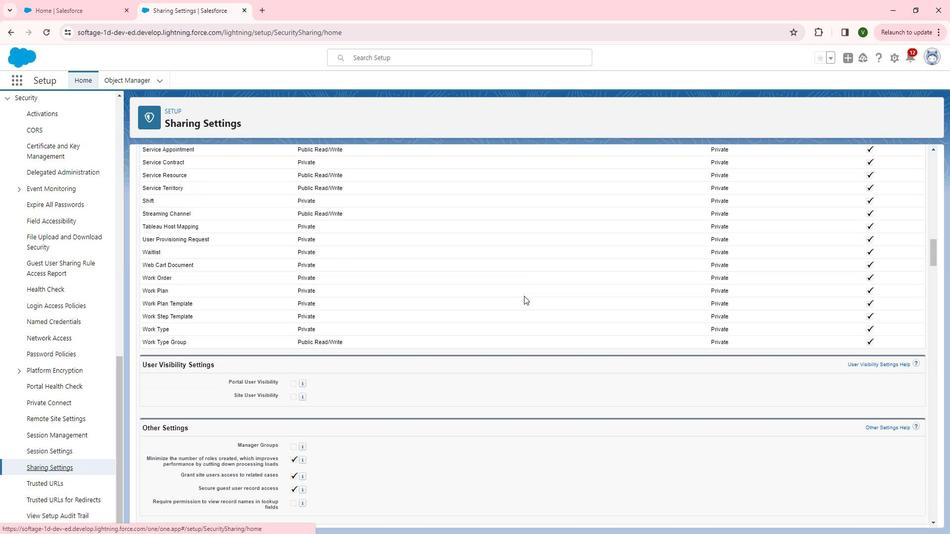 
Action: Mouse scrolled (538, 298) with delta (0, 0)
Screenshot: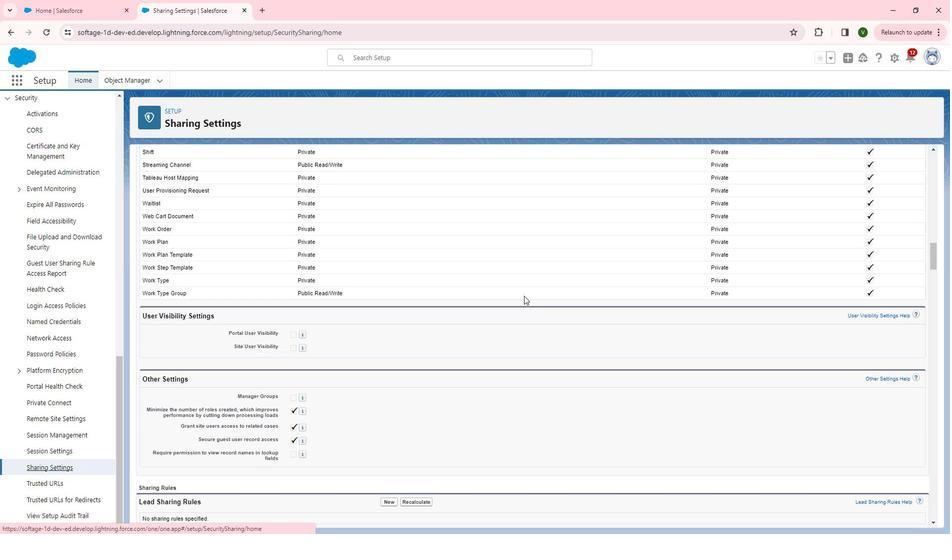 
Action: Mouse scrolled (538, 298) with delta (0, 0)
Screenshot: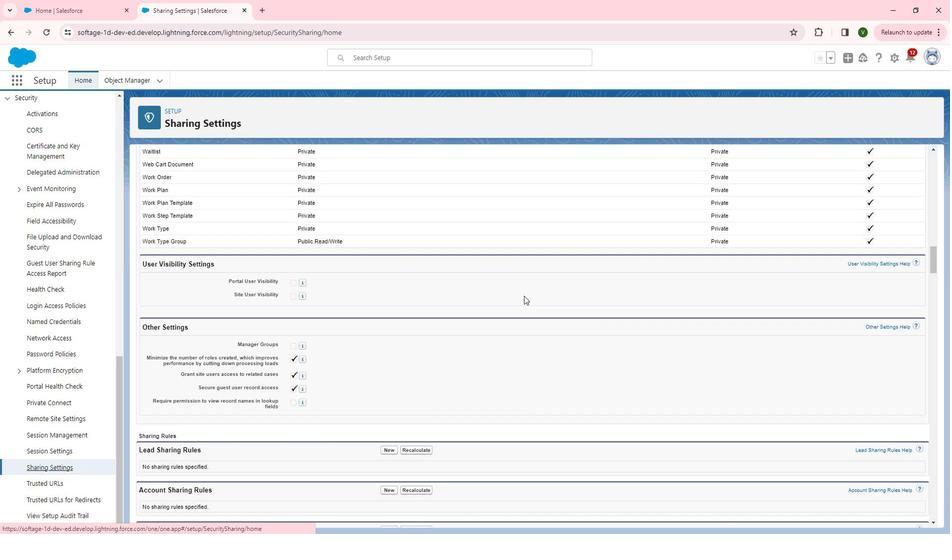 
Action: Mouse scrolled (538, 298) with delta (0, 0)
Screenshot: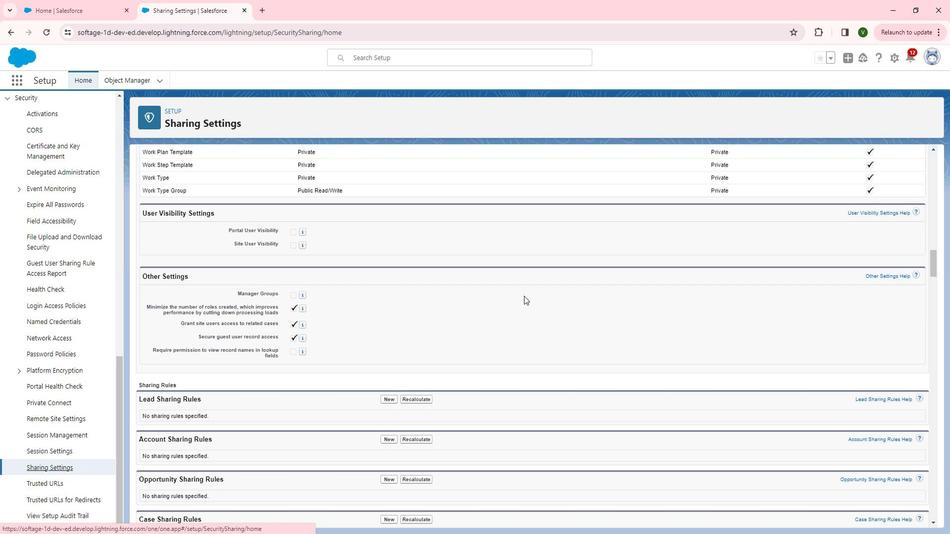
Action: Mouse scrolled (538, 298) with delta (0, 0)
Screenshot: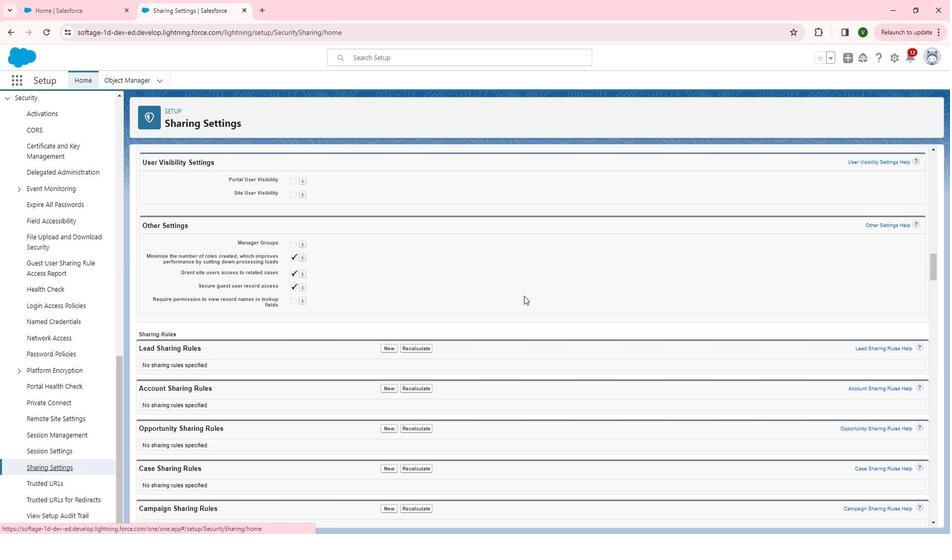 
Action: Mouse scrolled (538, 298) with delta (0, 0)
Screenshot: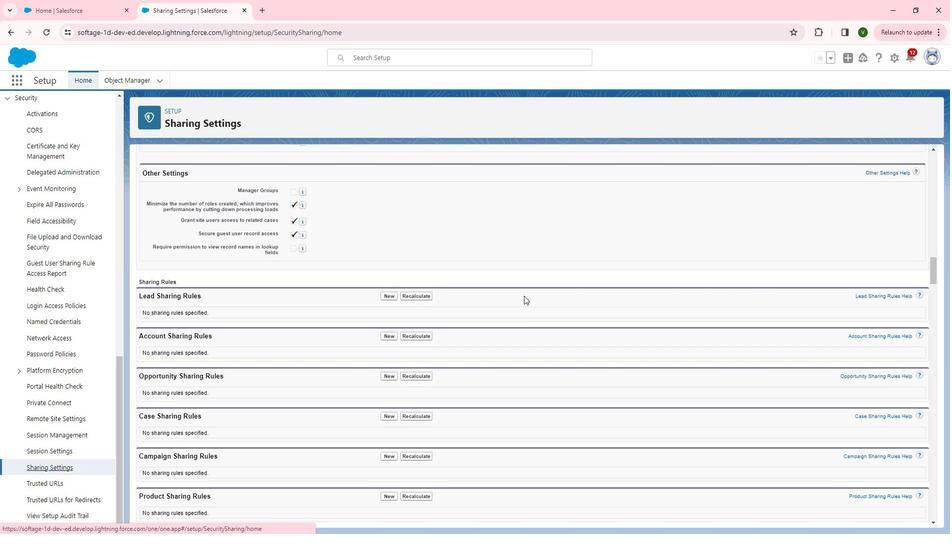 
Action: Mouse scrolled (538, 298) with delta (0, 0)
Screenshot: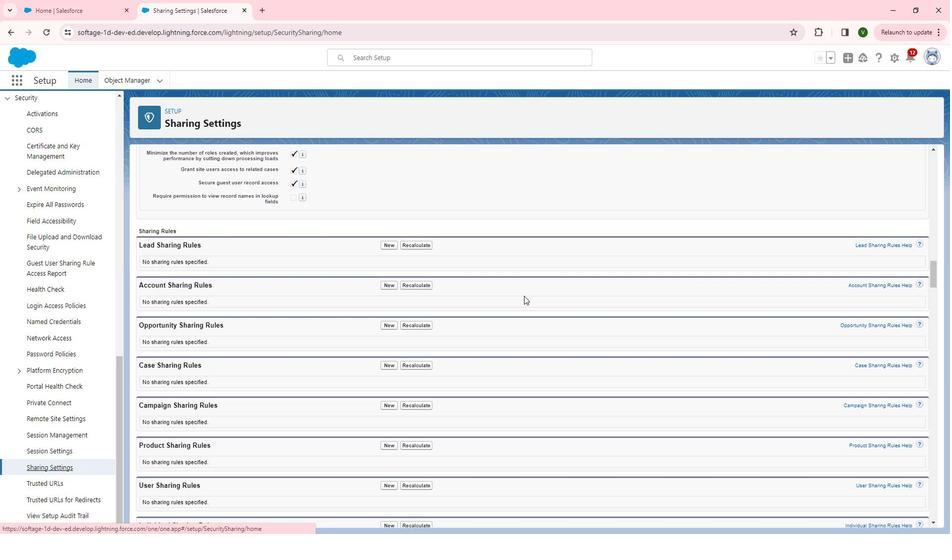 
Action: Mouse scrolled (538, 298) with delta (0, 0)
Screenshot: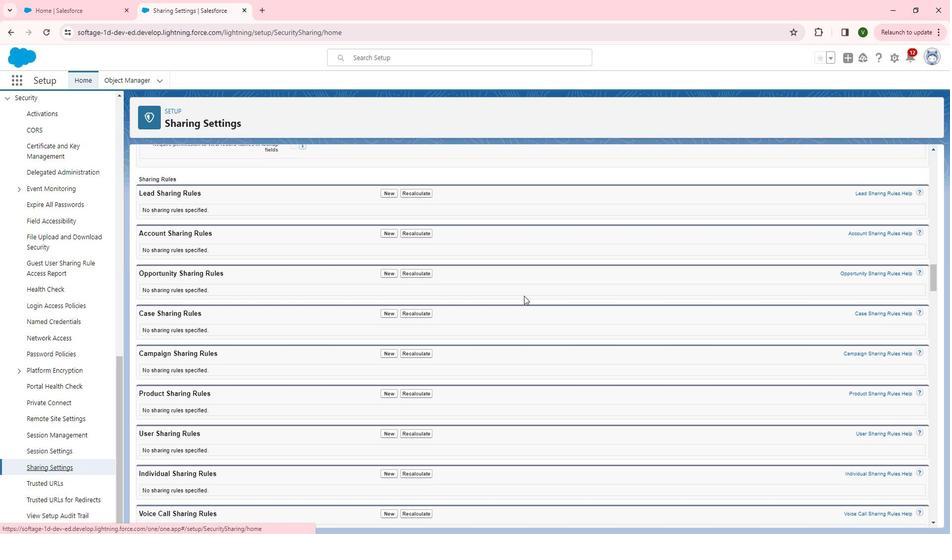 
Action: Mouse scrolled (538, 298) with delta (0, 0)
Screenshot: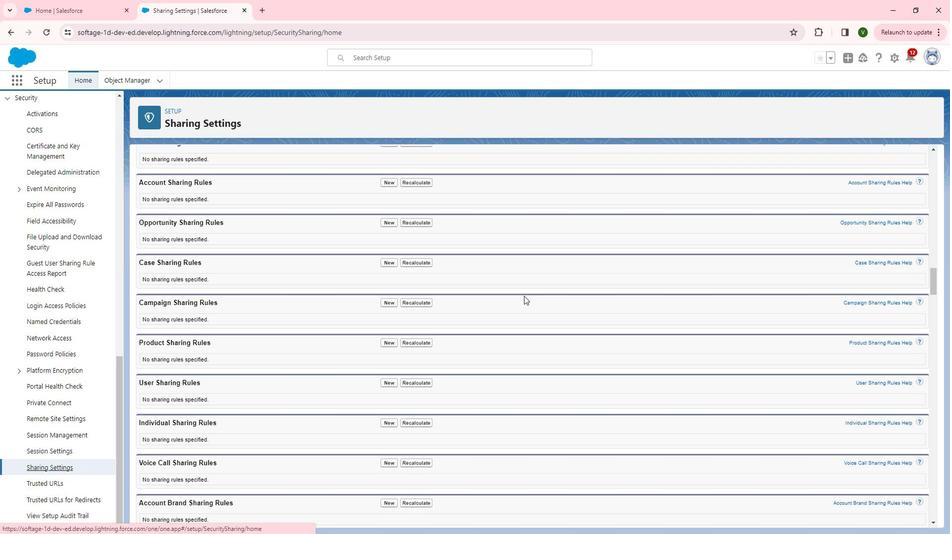 
Action: Mouse scrolled (538, 298) with delta (0, 0)
Screenshot: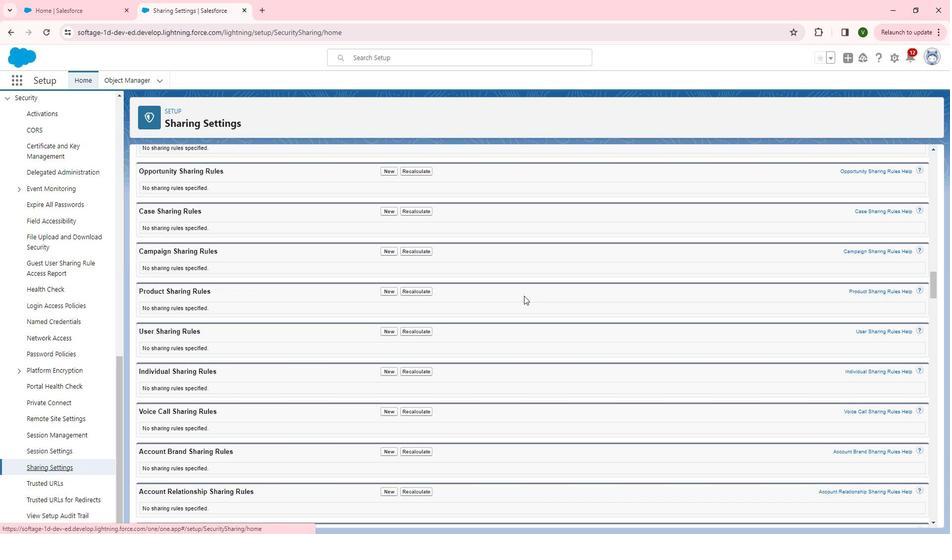 
Action: Mouse scrolled (538, 298) with delta (0, 0)
Screenshot: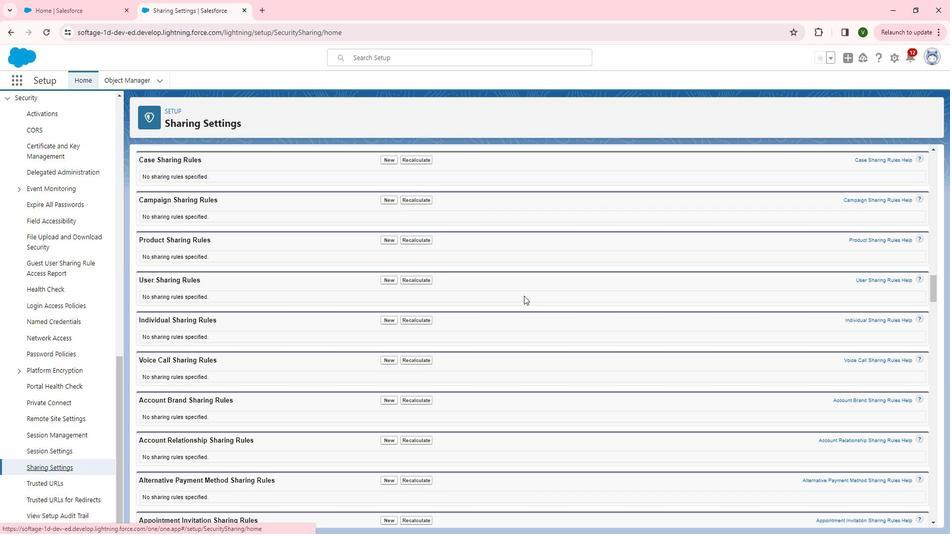 
Action: Mouse scrolled (538, 298) with delta (0, 0)
Screenshot: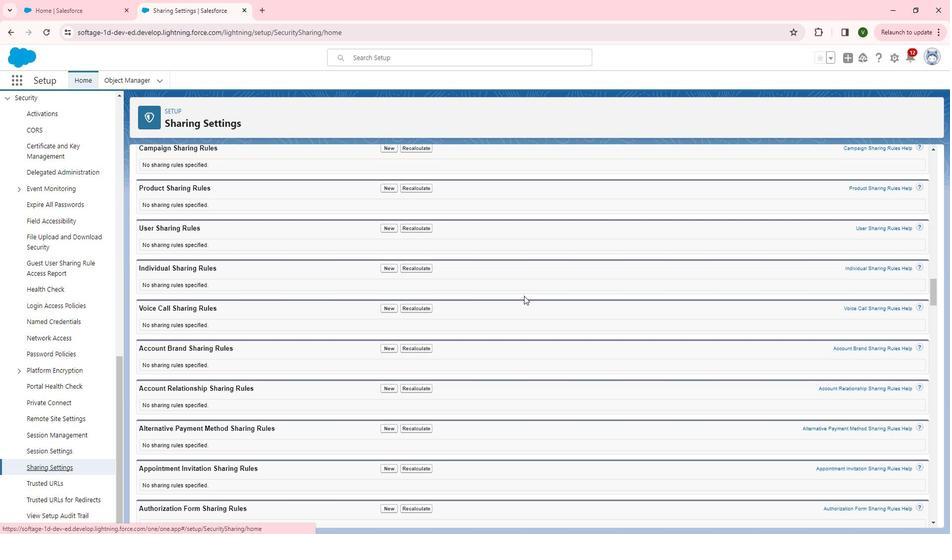 
Action: Mouse scrolled (538, 298) with delta (0, 0)
Screenshot: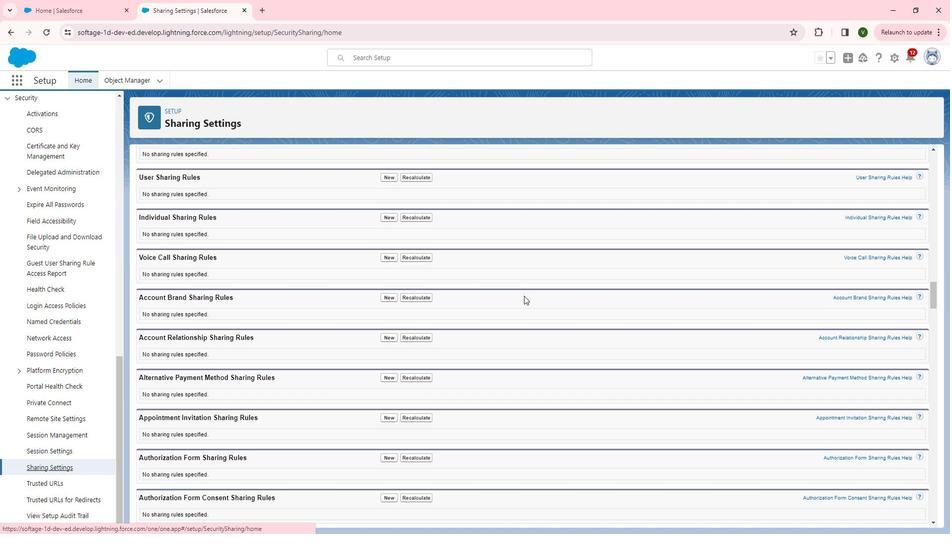 
Action: Mouse scrolled (538, 298) with delta (0, 0)
Screenshot: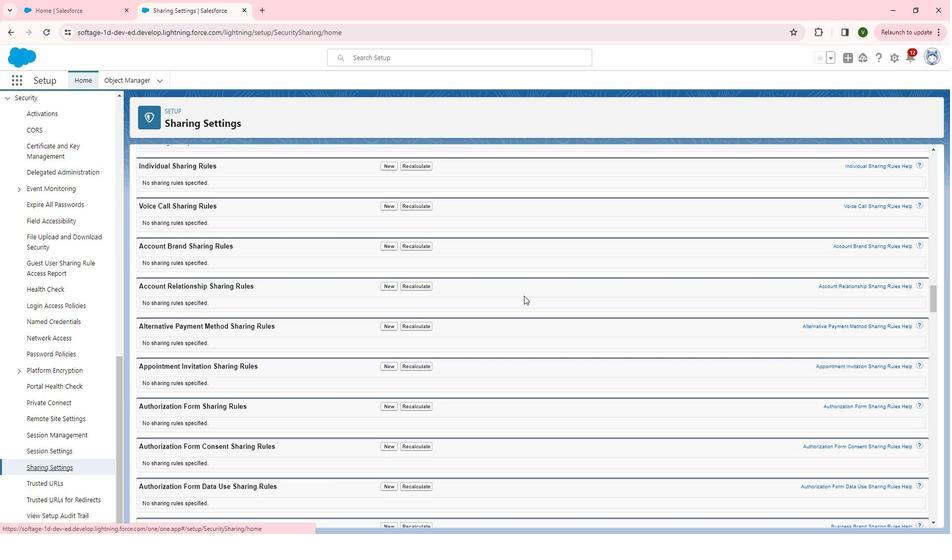 
Action: Mouse scrolled (538, 298) with delta (0, 0)
Screenshot: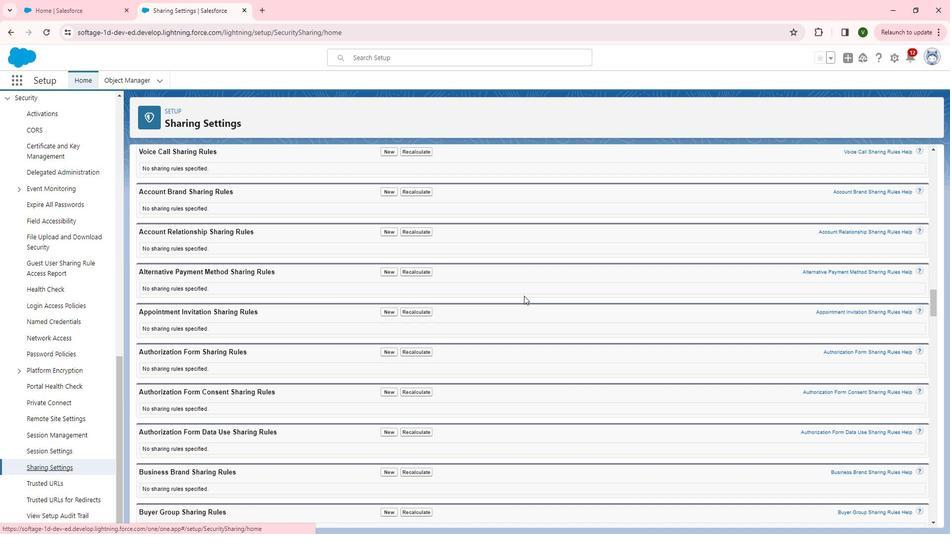 
Action: Mouse scrolled (538, 298) with delta (0, 0)
Screenshot: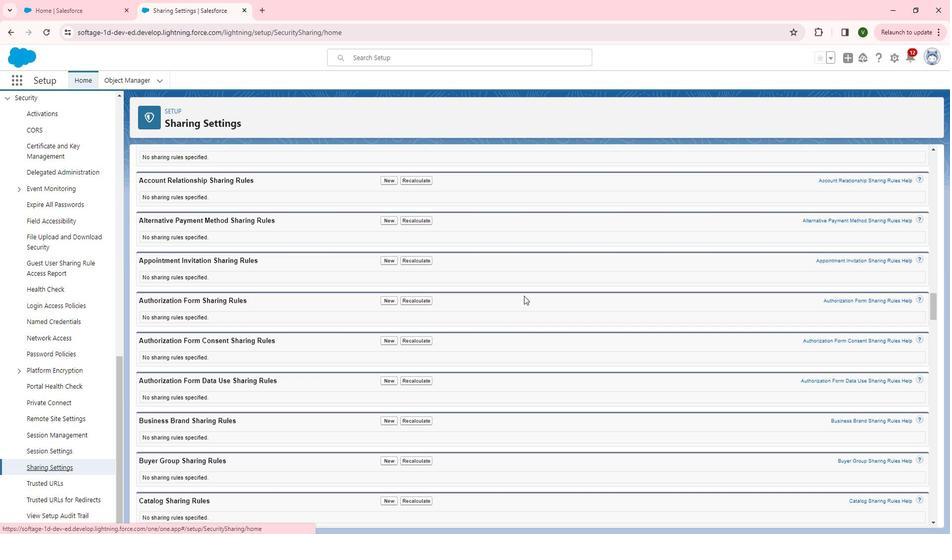 
Action: Mouse scrolled (538, 298) with delta (0, 0)
Screenshot: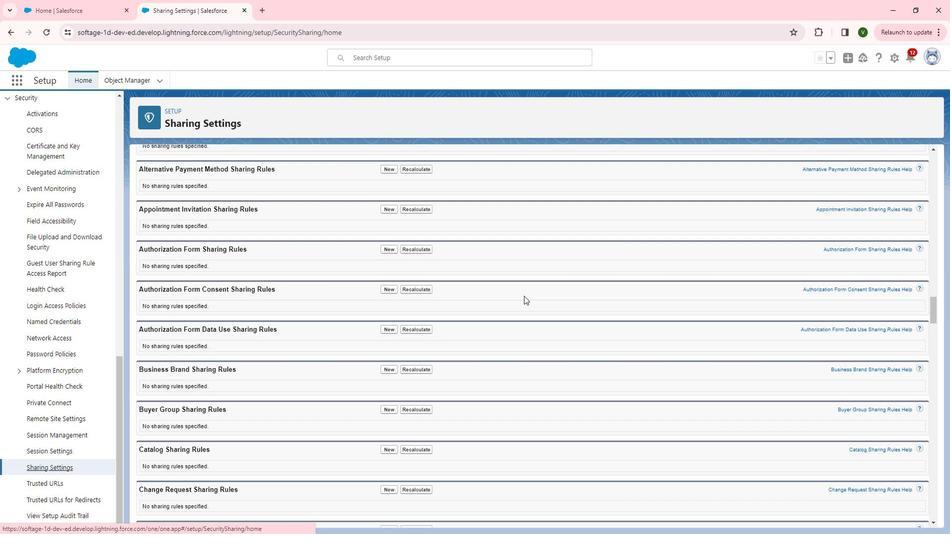 
Action: Mouse scrolled (538, 298) with delta (0, 0)
Screenshot: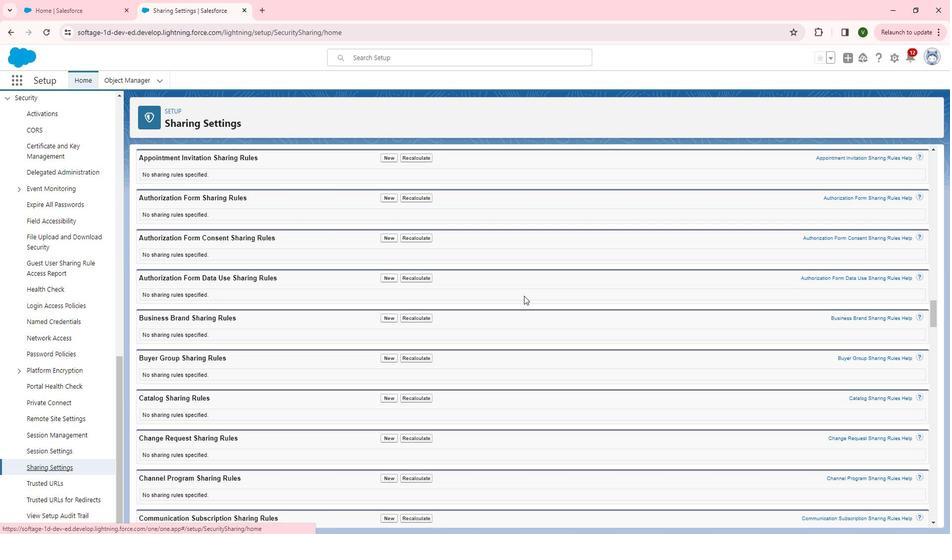 
Action: Mouse scrolled (538, 298) with delta (0, 0)
Screenshot: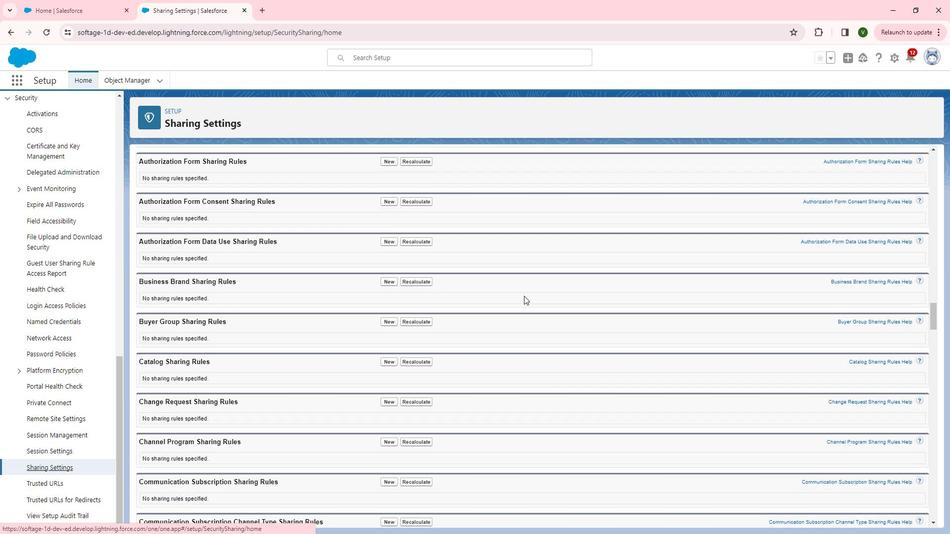 
Action: Mouse scrolled (538, 298) with delta (0, 0)
Screenshot: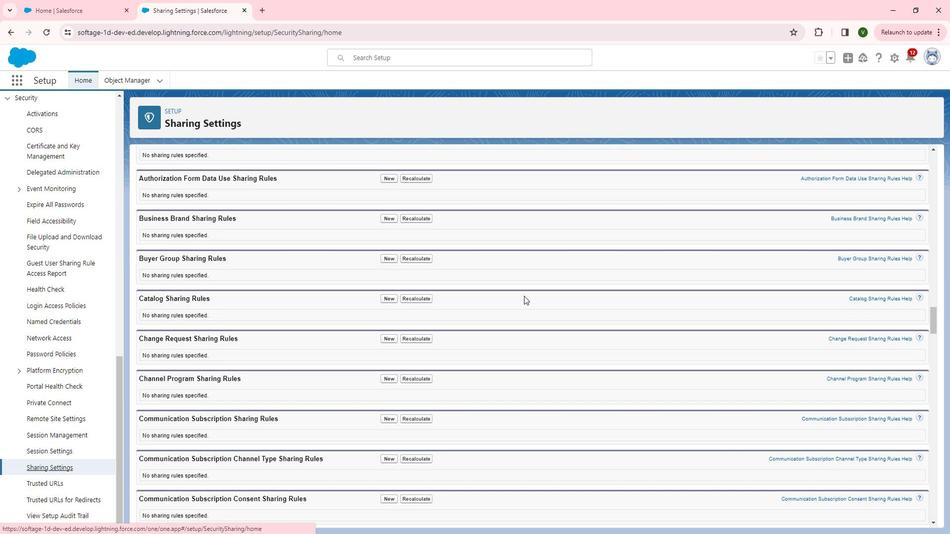 
Action: Mouse scrolled (538, 298) with delta (0, 0)
Screenshot: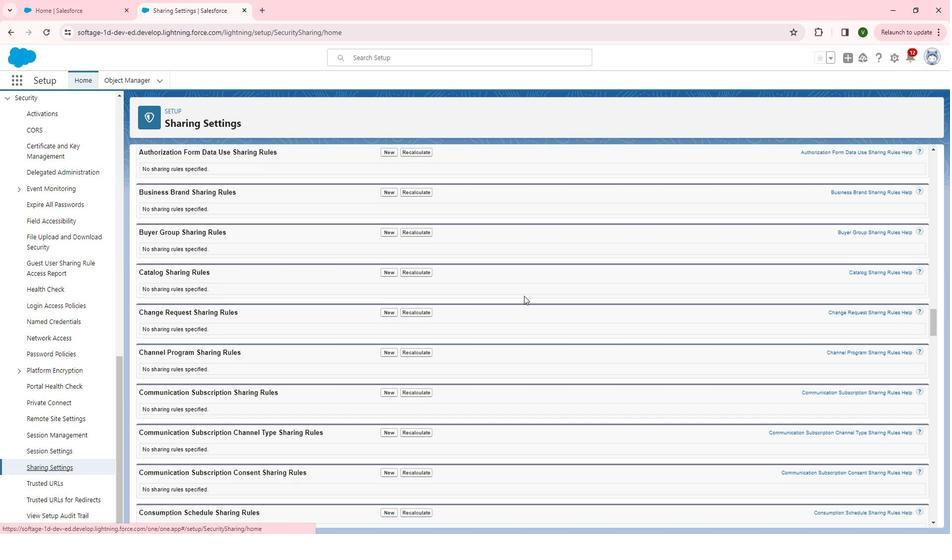 
Action: Mouse scrolled (538, 298) with delta (0, 0)
Screenshot: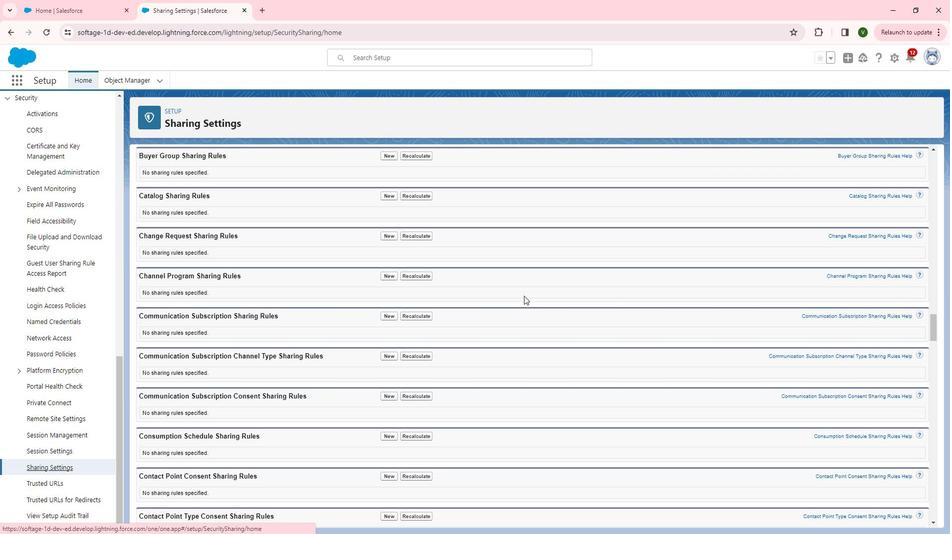 
Action: Mouse scrolled (538, 298) with delta (0, 0)
Screenshot: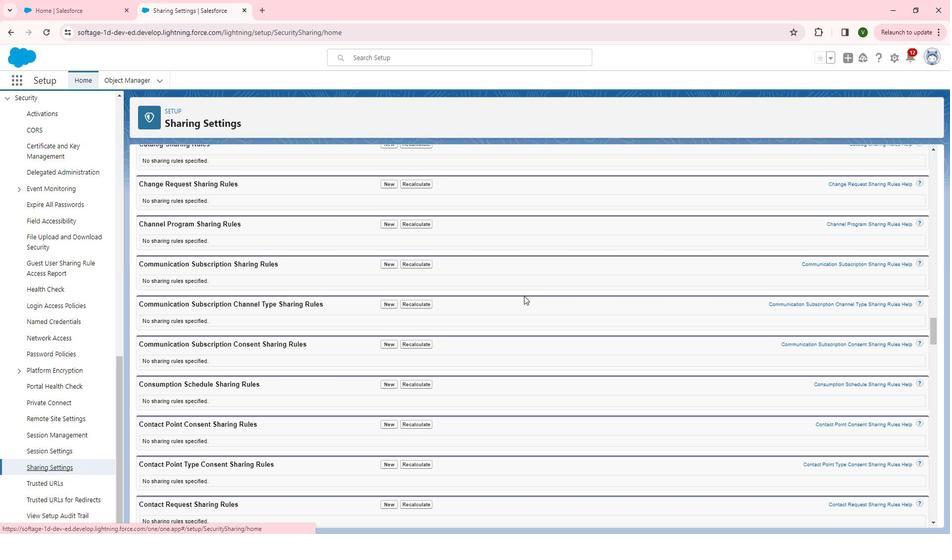 
Action: Mouse scrolled (538, 298) with delta (0, 0)
Screenshot: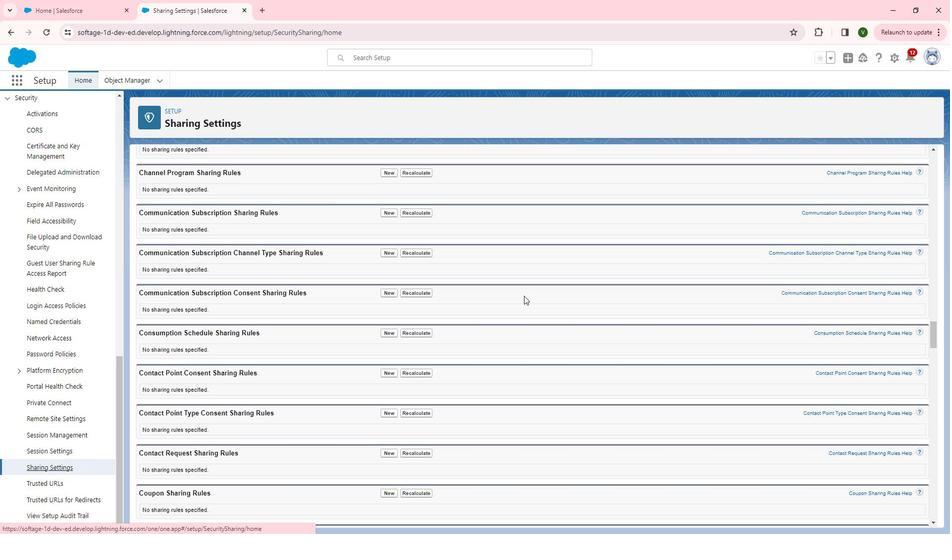 
Action: Mouse scrolled (538, 298) with delta (0, 0)
Screenshot: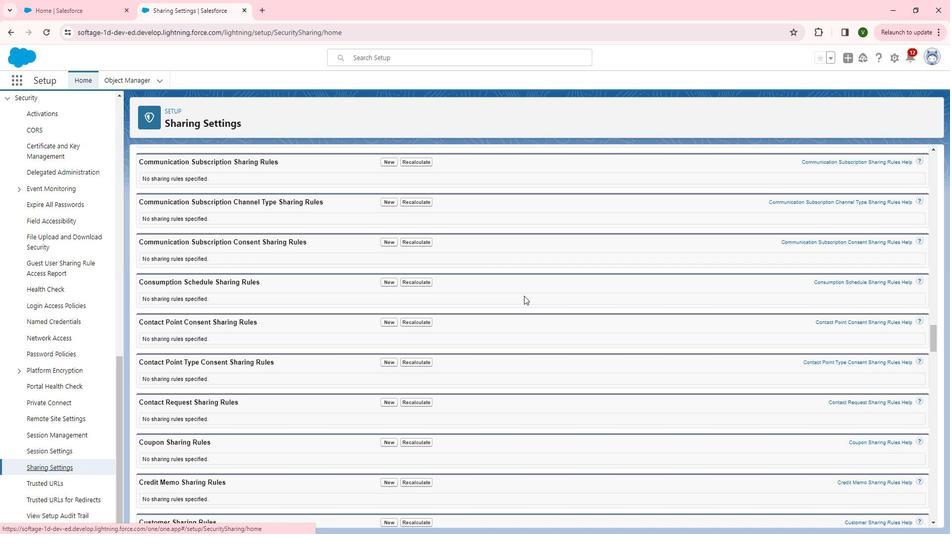 
Action: Mouse scrolled (538, 298) with delta (0, 0)
Screenshot: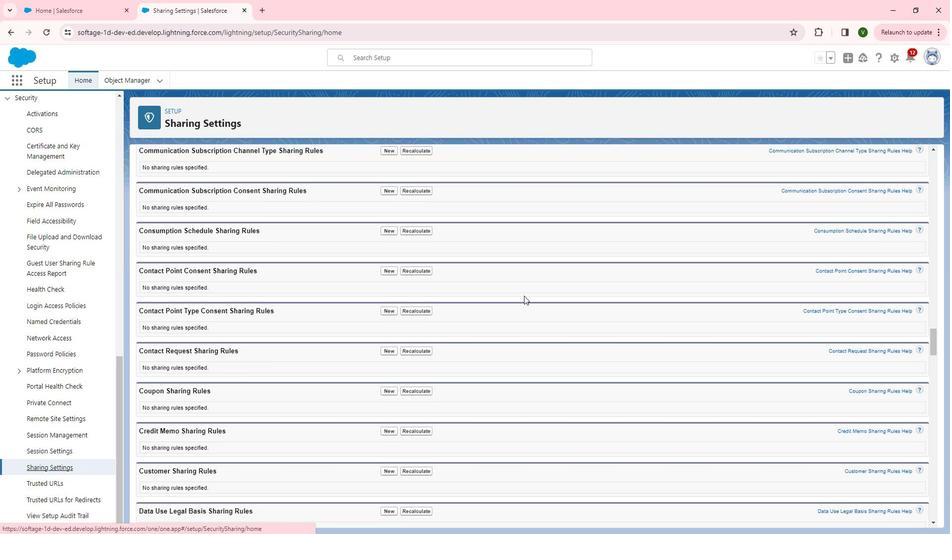 
Action: Mouse scrolled (538, 298) with delta (0, 0)
Screenshot: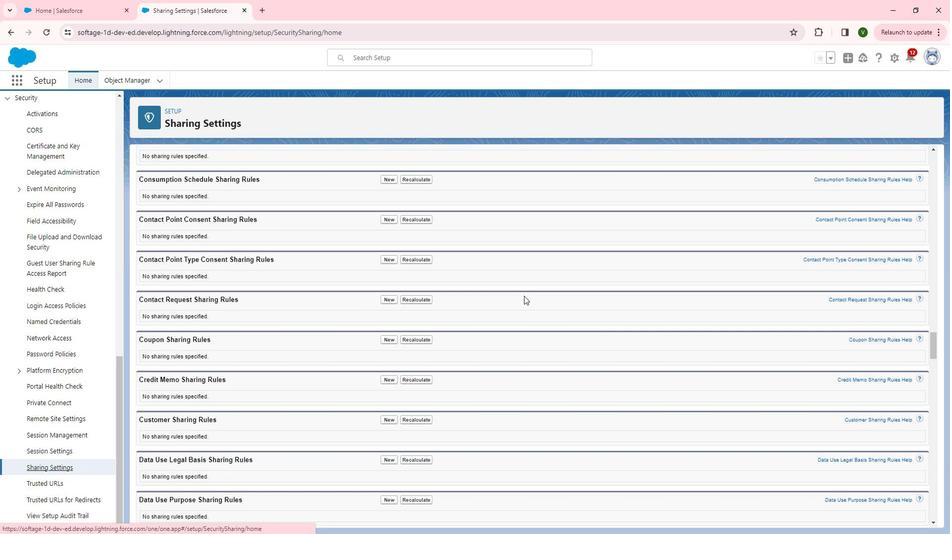 
Action: Mouse scrolled (538, 298) with delta (0, 0)
Screenshot: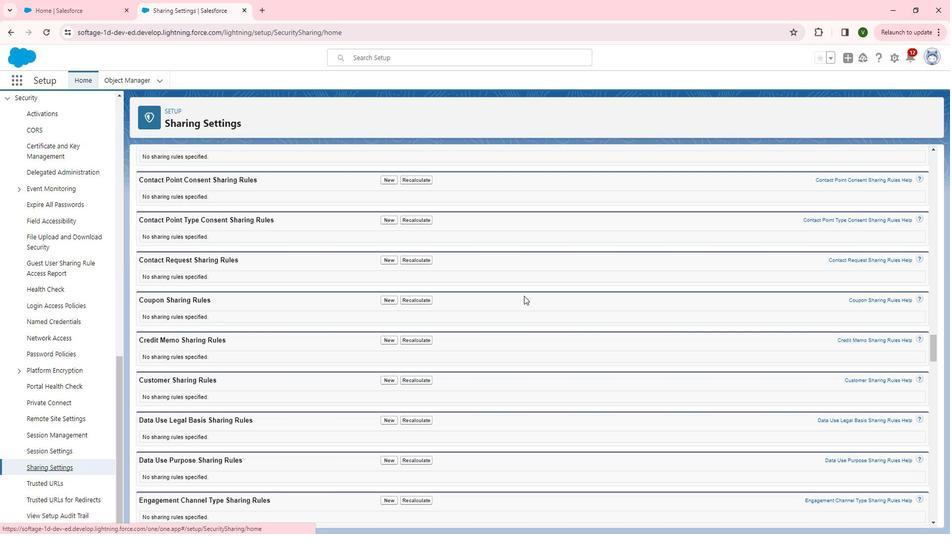 
Action: Mouse scrolled (538, 298) with delta (0, 0)
Screenshot: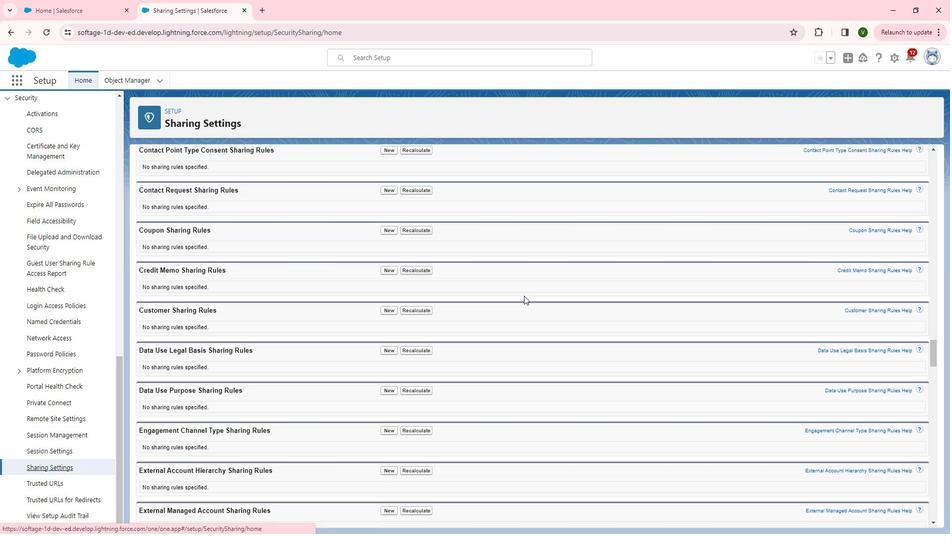 
Action: Mouse scrolled (538, 298) with delta (0, 0)
Screenshot: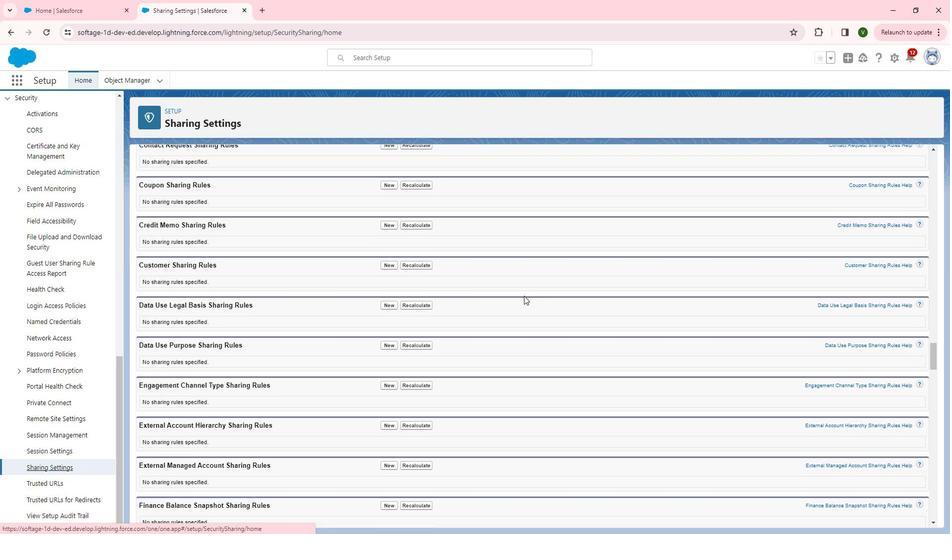 
Action: Mouse scrolled (538, 298) with delta (0, 0)
Screenshot: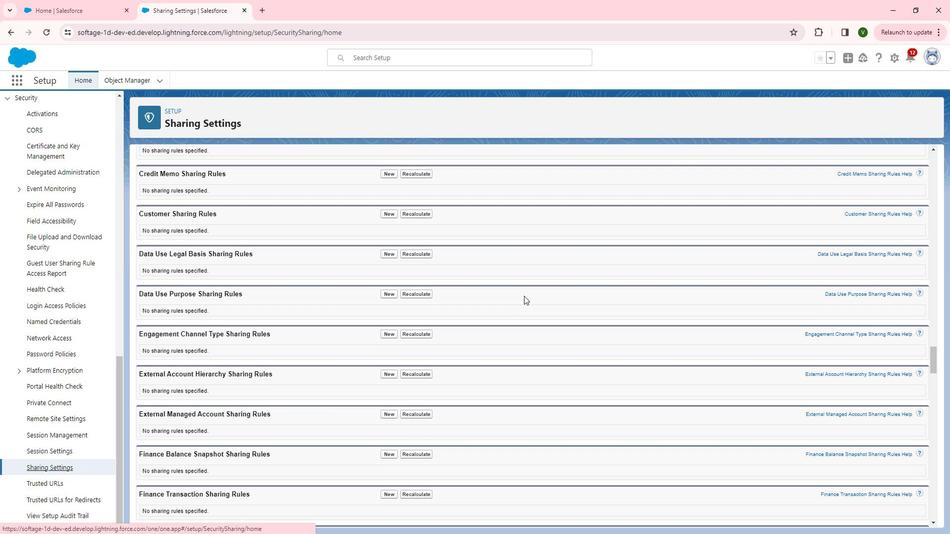 
Action: Mouse scrolled (538, 298) with delta (0, 0)
Screenshot: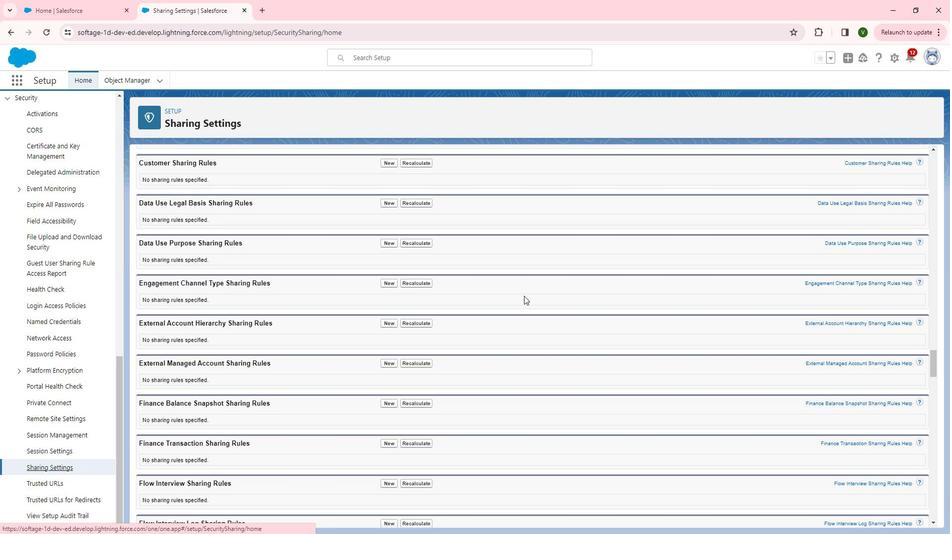 
Action: Mouse scrolled (538, 298) with delta (0, 0)
Screenshot: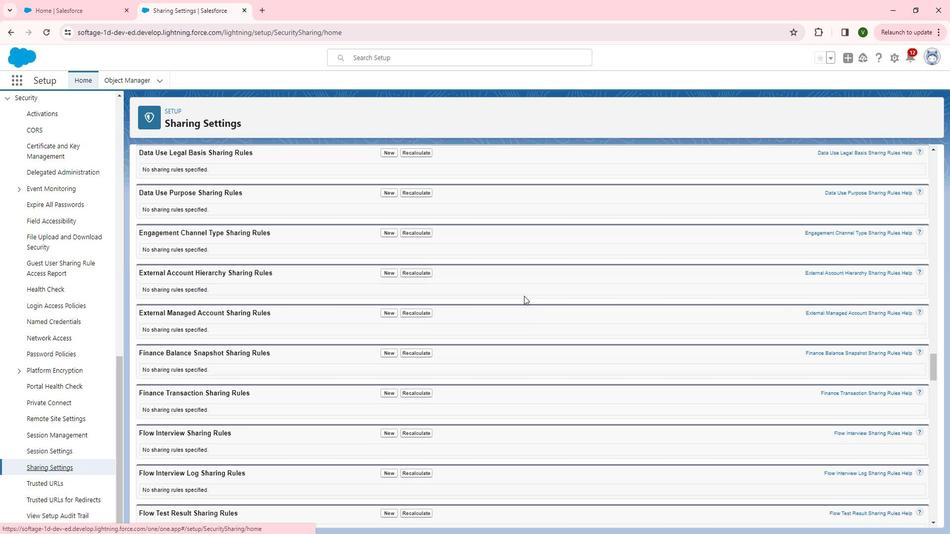 
Action: Mouse scrolled (538, 298) with delta (0, 0)
Screenshot: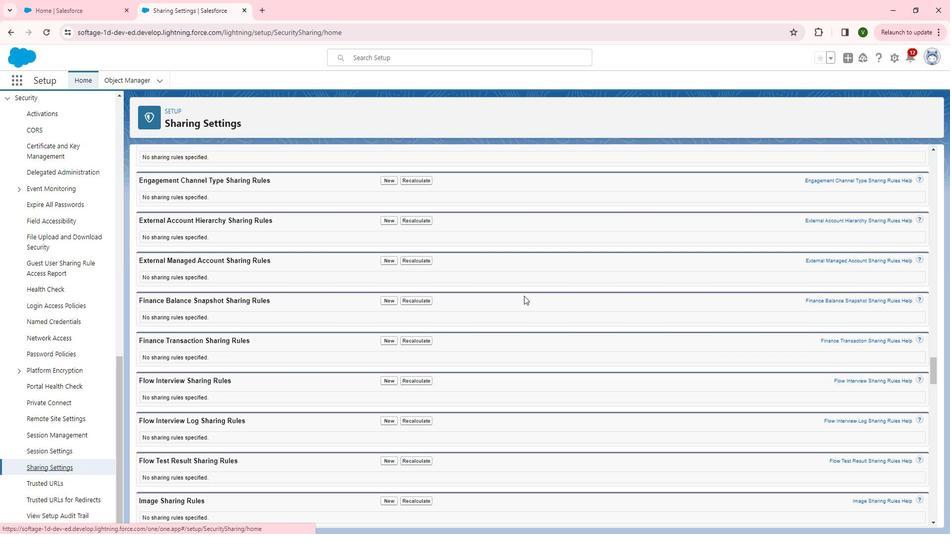 
Action: Mouse scrolled (538, 298) with delta (0, 0)
Screenshot: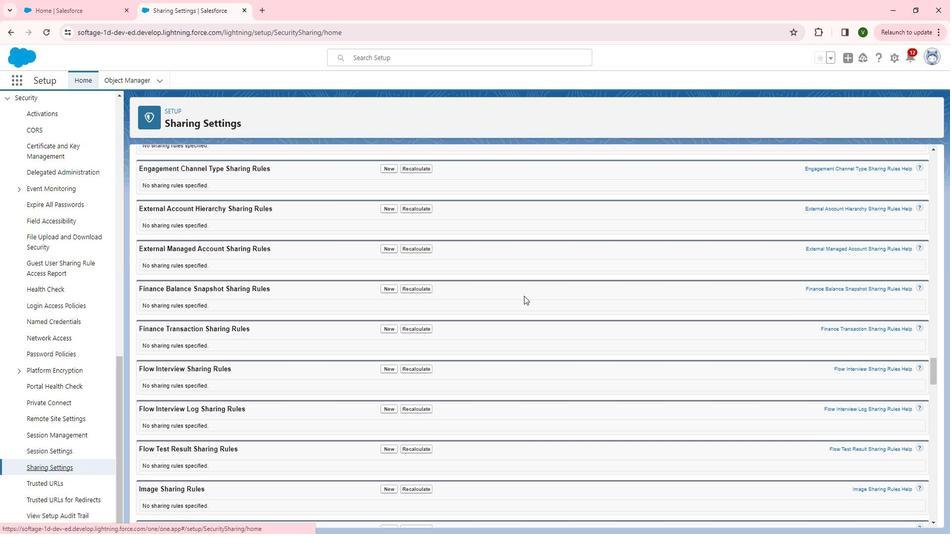 
Action: Mouse scrolled (538, 298) with delta (0, 0)
Screenshot: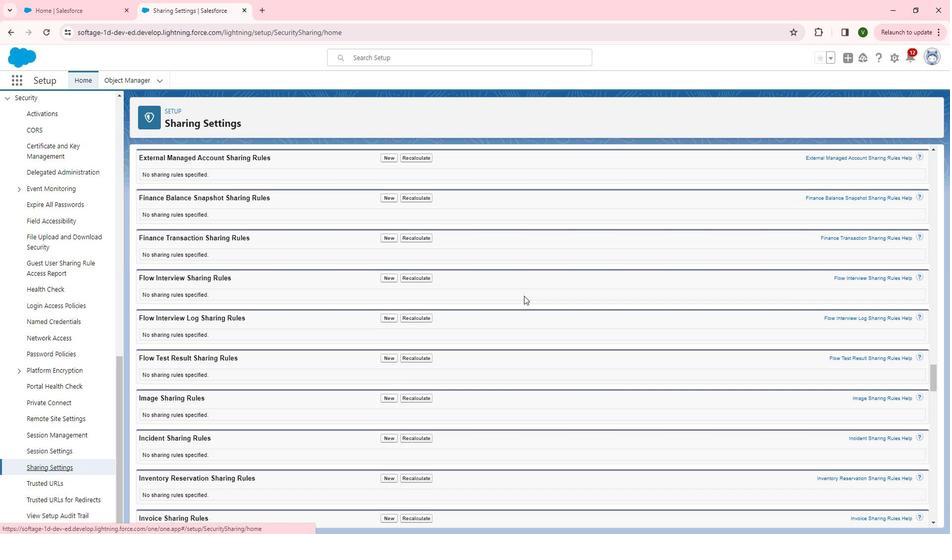 
Action: Mouse scrolled (538, 298) with delta (0, 0)
Screenshot: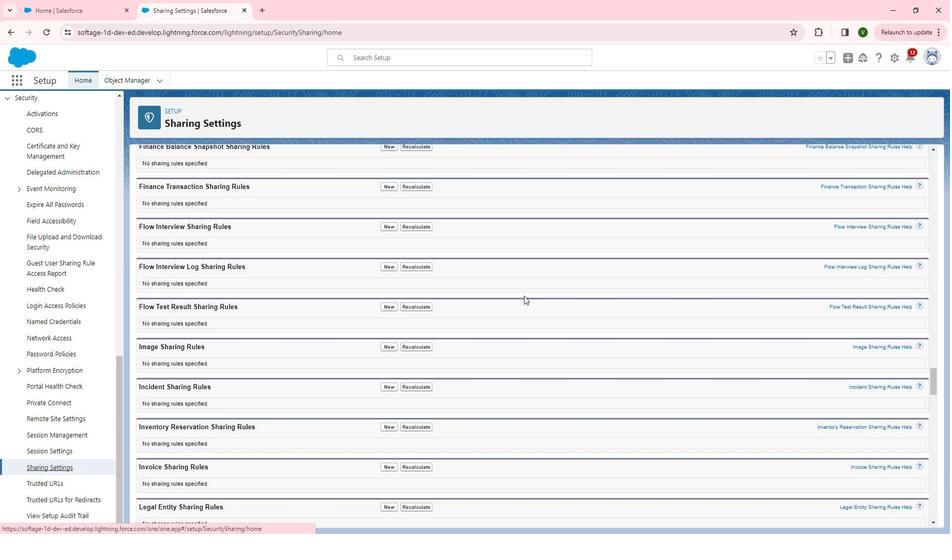 
Action: Mouse scrolled (538, 298) with delta (0, 0)
Screenshot: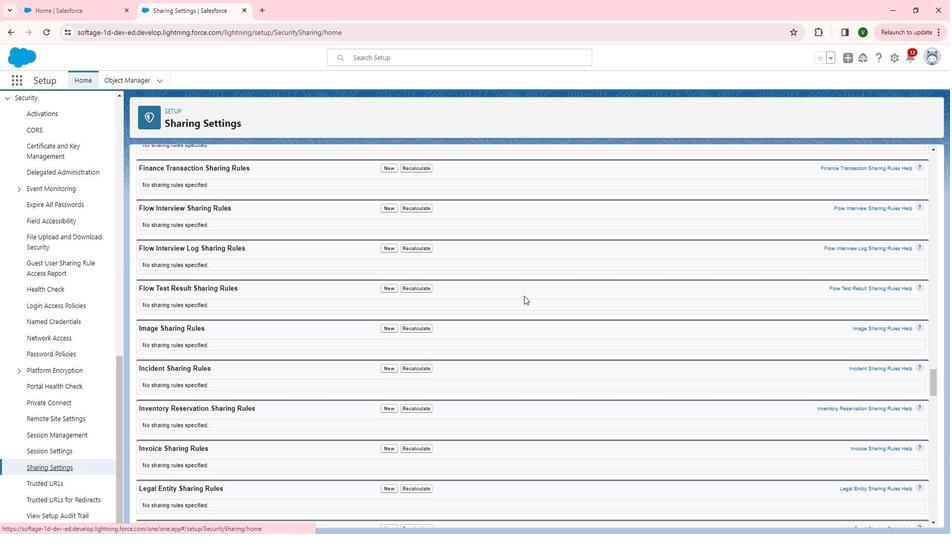 
Action: Mouse scrolled (538, 298) with delta (0, 0)
Screenshot: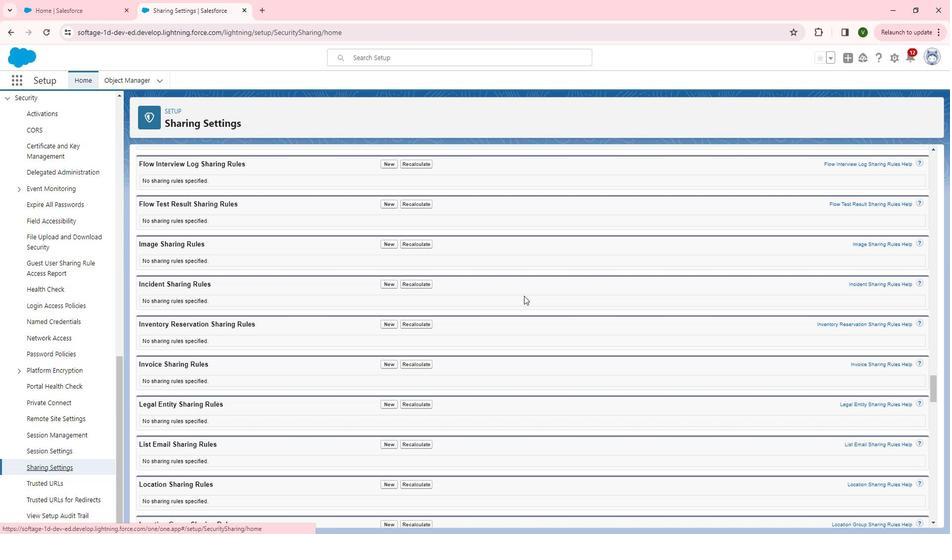 
Action: Mouse scrolled (538, 298) with delta (0, 0)
Screenshot: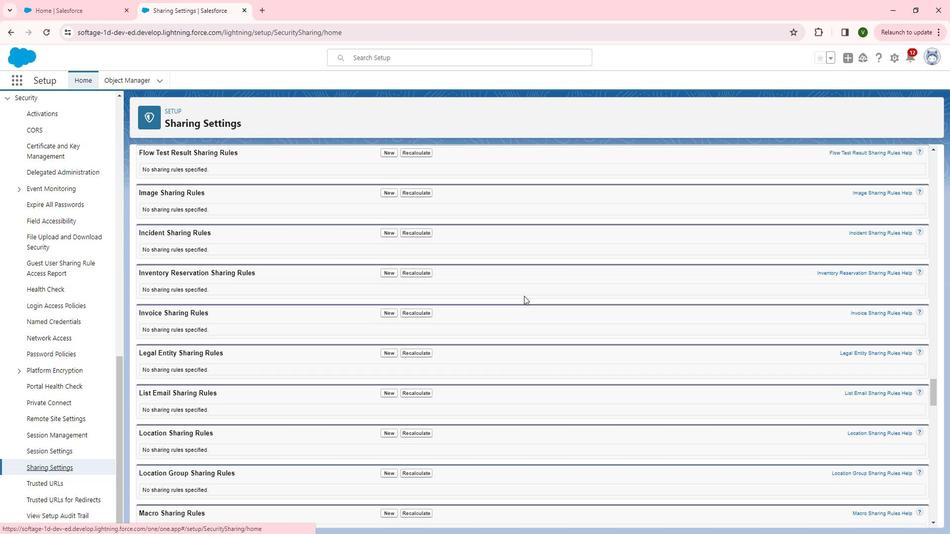 
Action: Mouse scrolled (538, 298) with delta (0, 0)
Screenshot: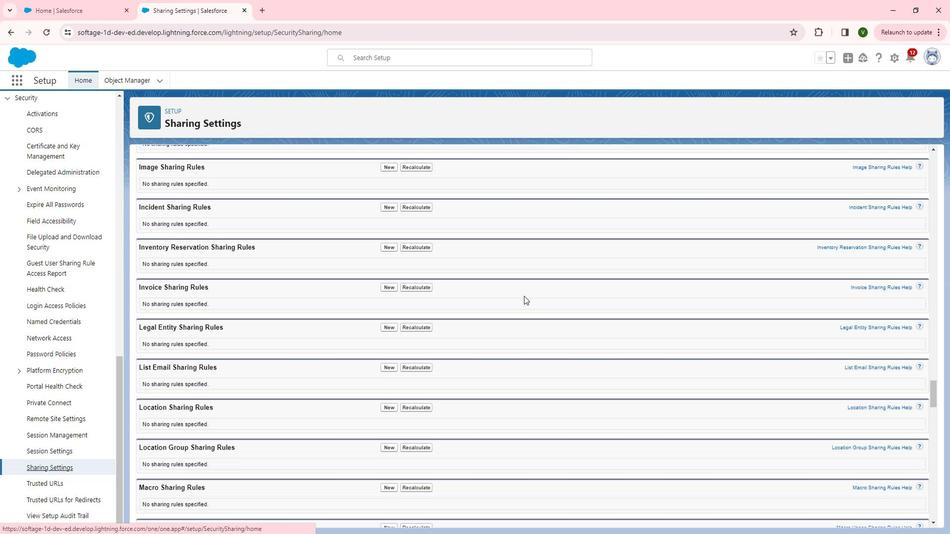
Action: Mouse scrolled (538, 298) with delta (0, 0)
Screenshot: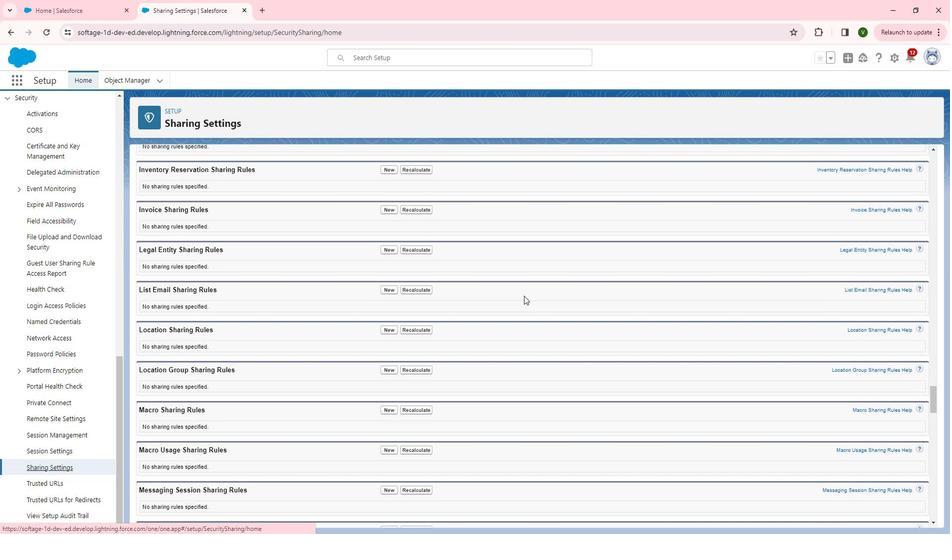 
Action: Mouse scrolled (538, 298) with delta (0, 0)
Screenshot: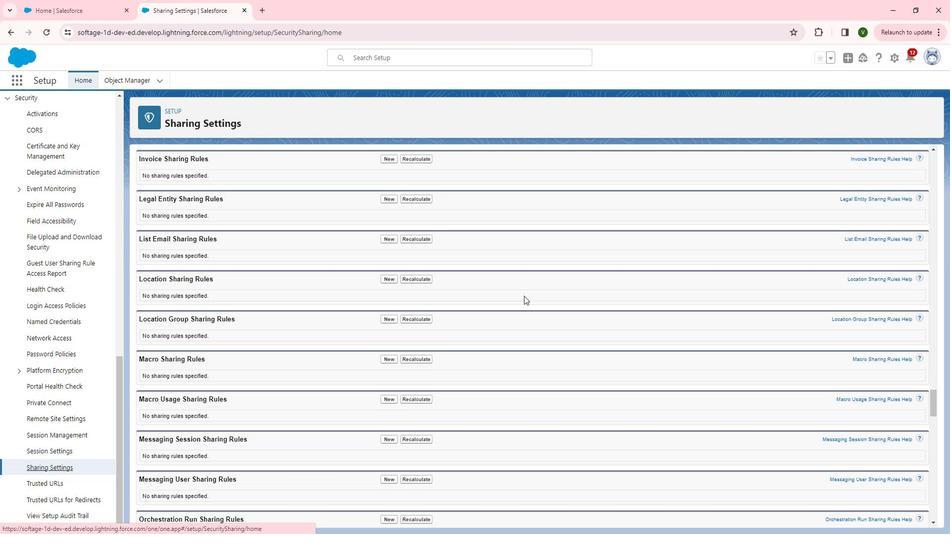 
Action: Mouse scrolled (538, 298) with delta (0, 0)
Screenshot: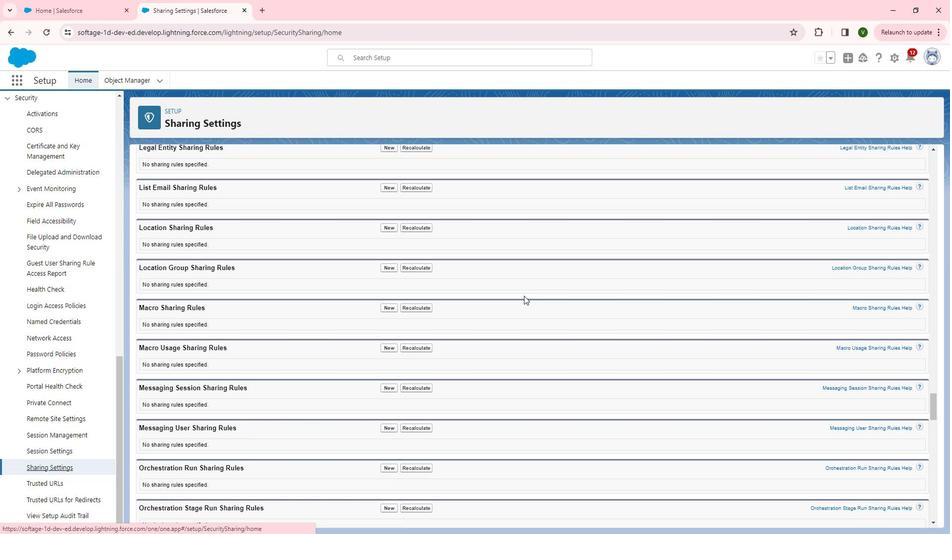 
Action: Mouse scrolled (538, 298) with delta (0, 0)
Screenshot: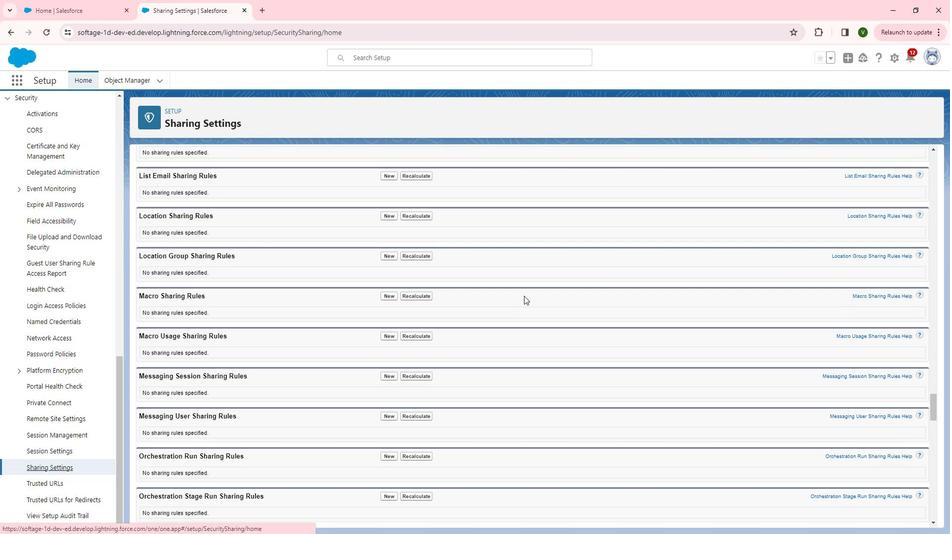 
Action: Mouse scrolled (538, 298) with delta (0, 0)
Screenshot: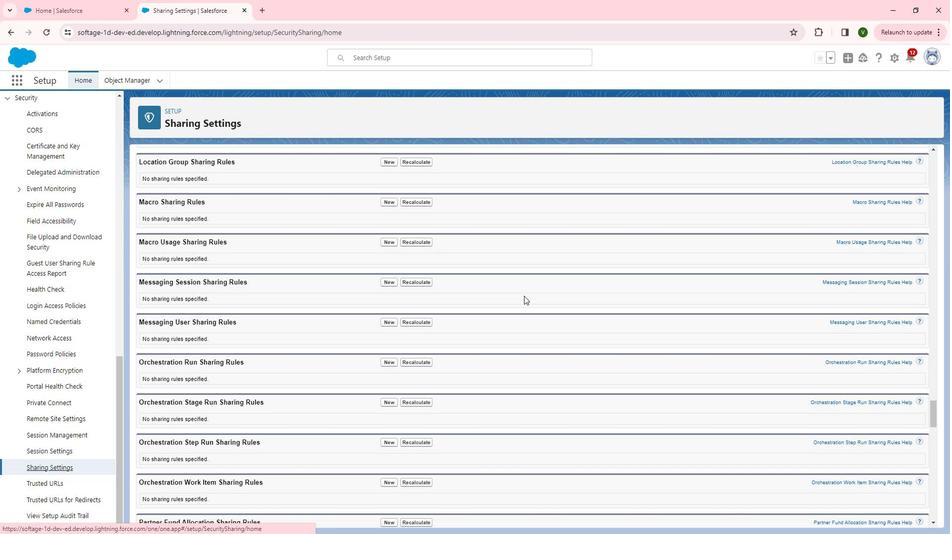 
Action: Mouse scrolled (538, 298) with delta (0, 0)
Screenshot: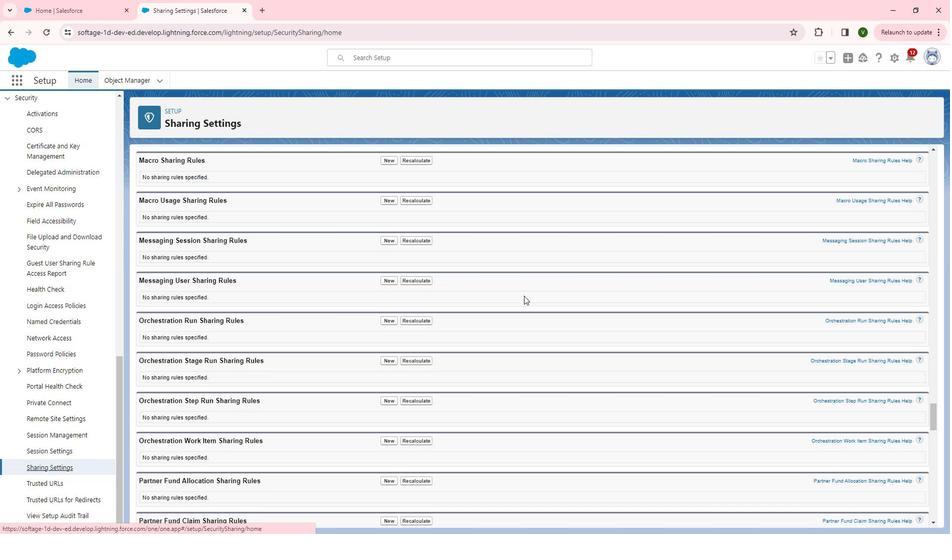 
Action: Mouse scrolled (538, 298) with delta (0, 0)
Screenshot: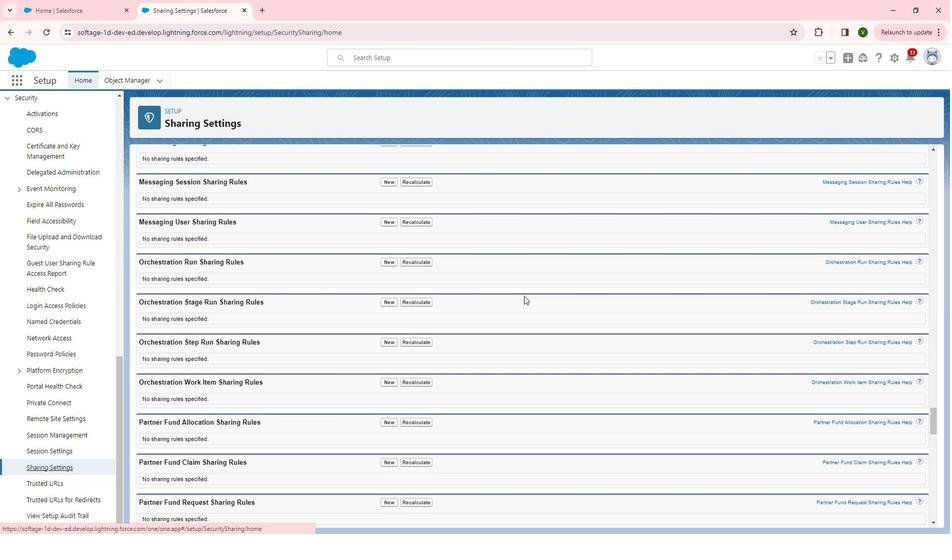 
Action: Mouse scrolled (538, 298) with delta (0, 0)
Screenshot: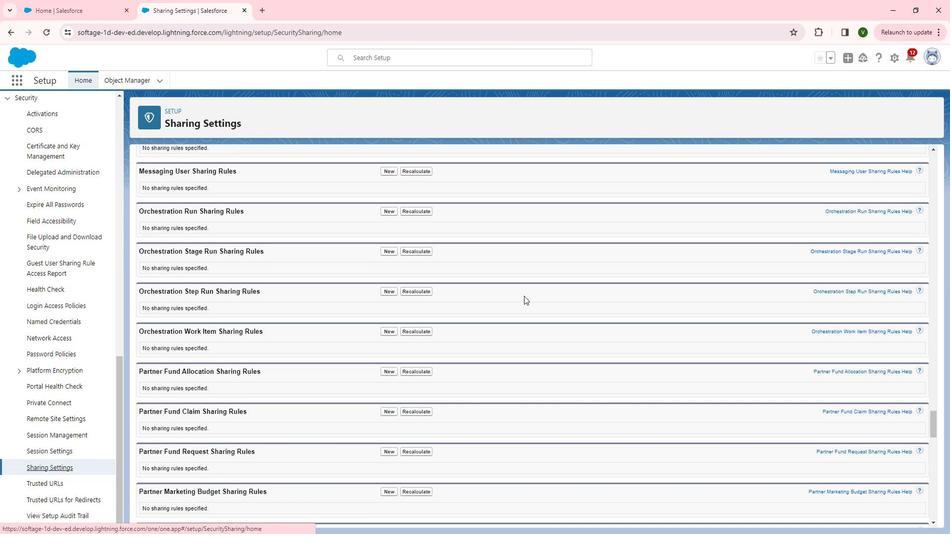 
Action: Mouse scrolled (538, 298) with delta (0, 0)
Screenshot: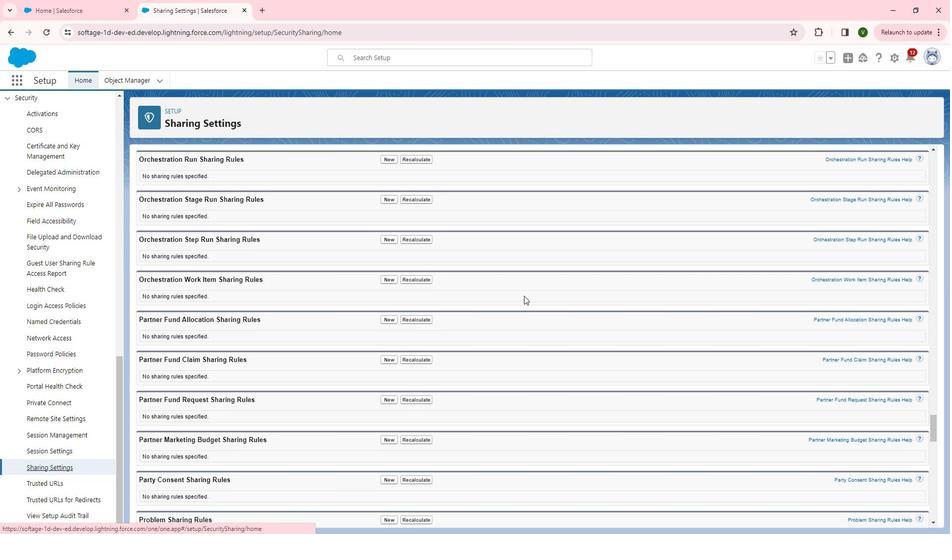 
Action: Mouse scrolled (538, 298) with delta (0, 0)
Screenshot: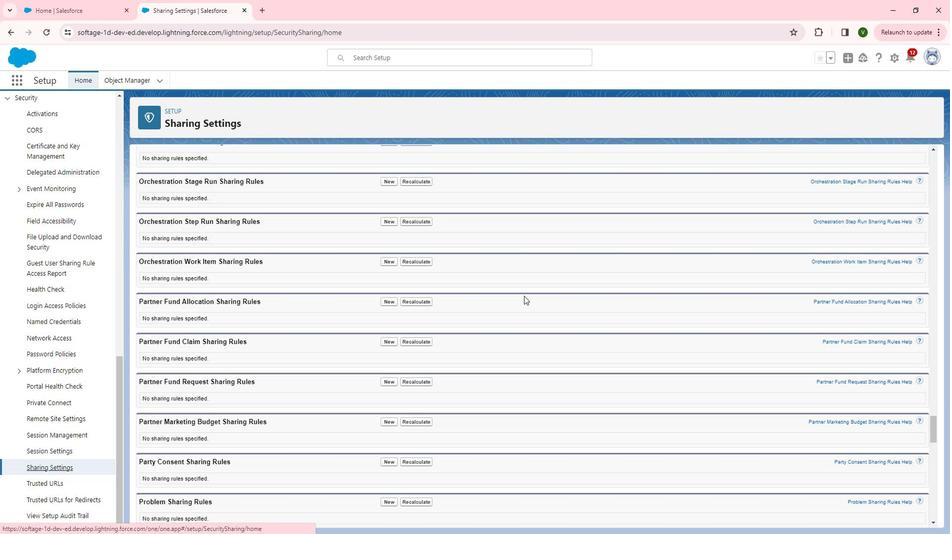 
Action: Mouse scrolled (538, 298) with delta (0, 0)
Screenshot: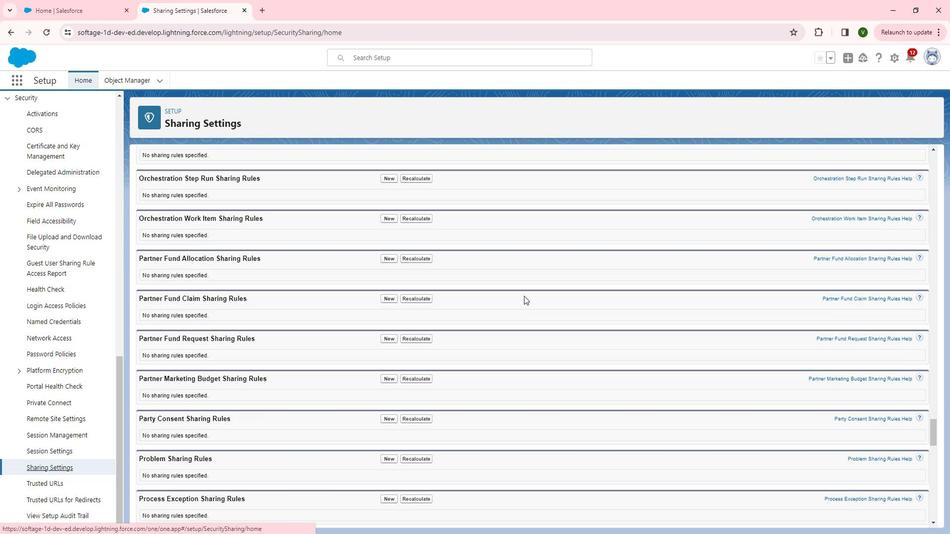 
Action: Mouse scrolled (538, 298) with delta (0, 0)
Screenshot: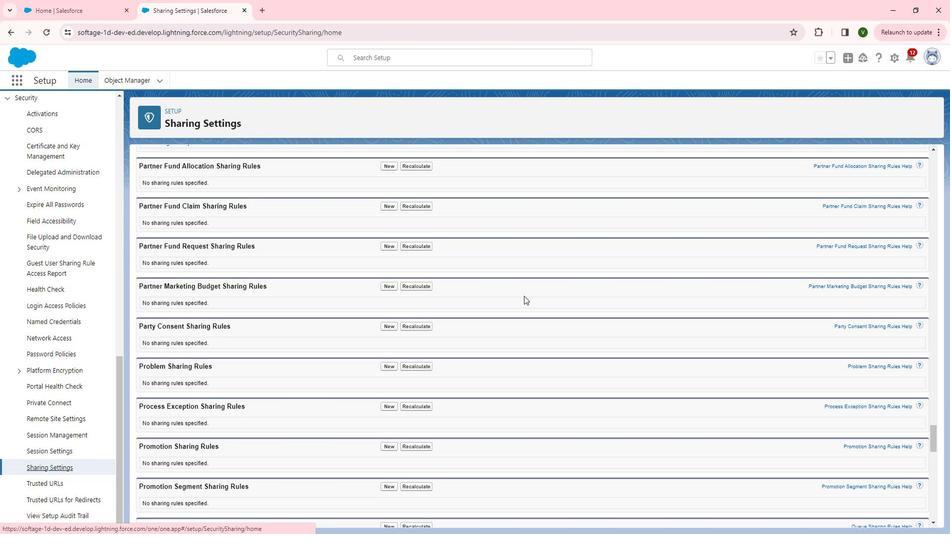 
Action: Mouse scrolled (538, 298) with delta (0, 0)
Screenshot: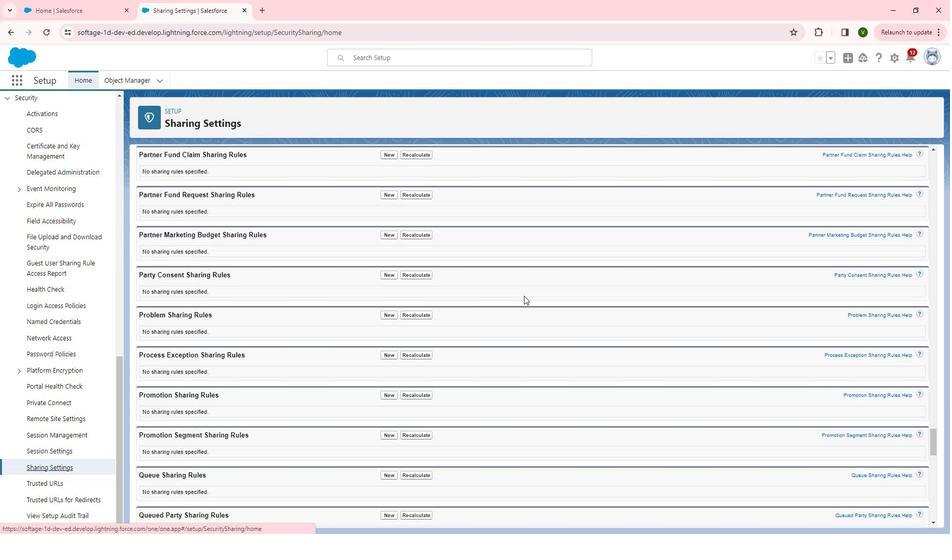 
Action: Mouse scrolled (538, 298) with delta (0, 0)
Screenshot: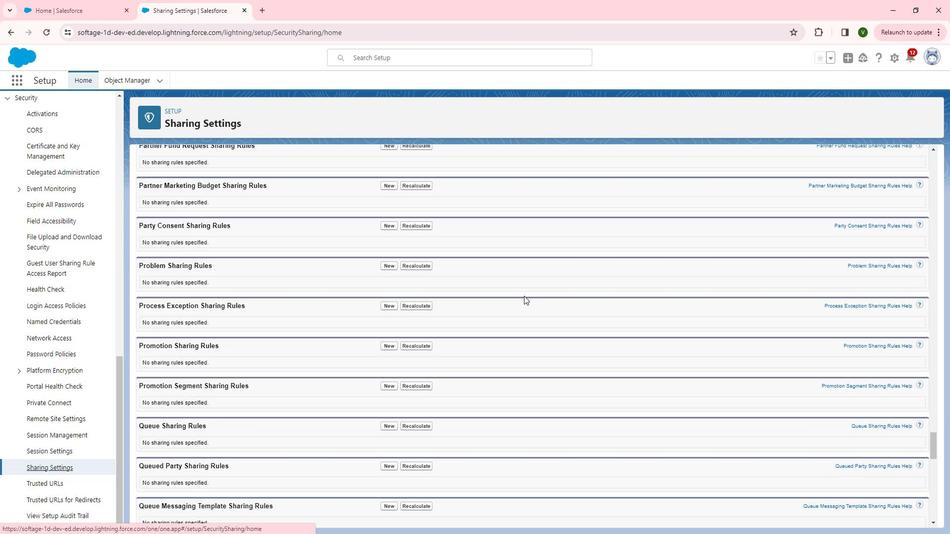 
Action: Mouse scrolled (538, 298) with delta (0, 0)
Screenshot: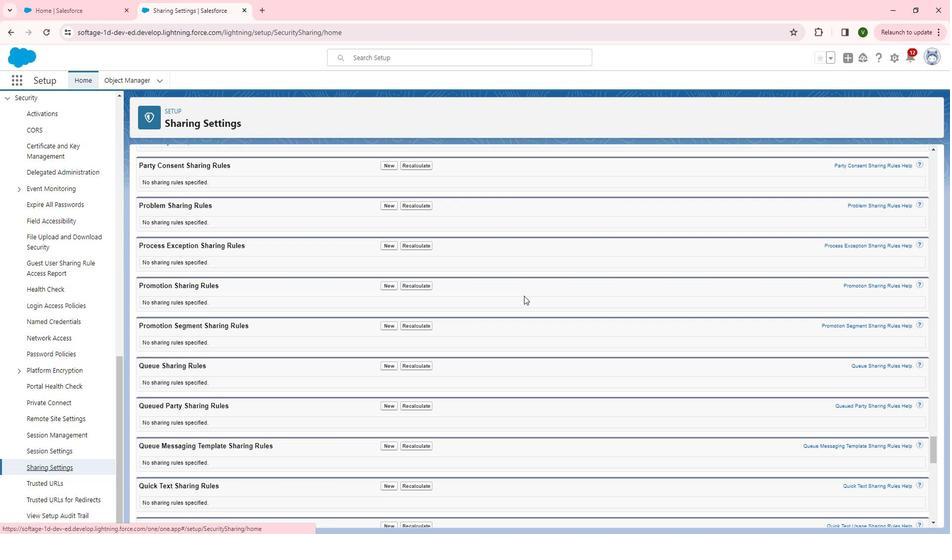 
Action: Mouse scrolled (538, 298) with delta (0, 0)
Screenshot: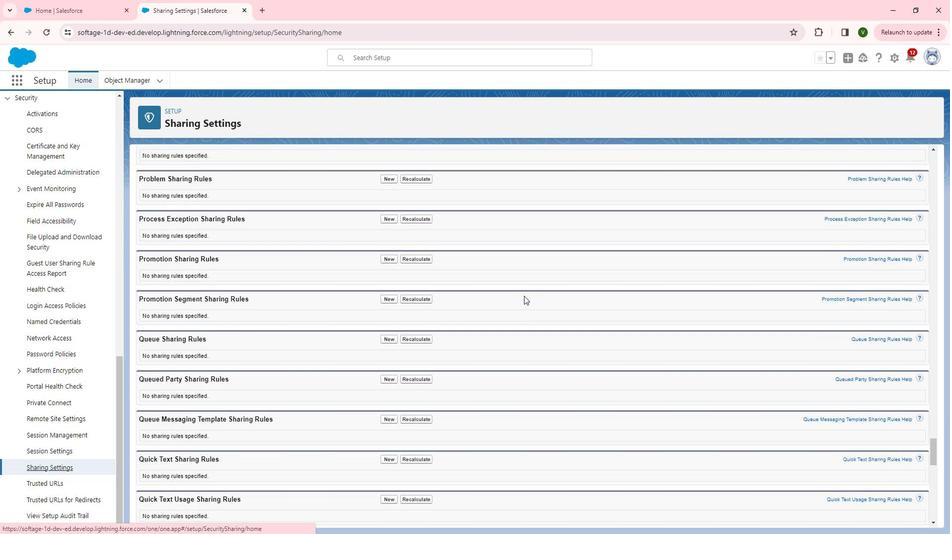 
Action: Mouse scrolled (538, 298) with delta (0, 0)
Screenshot: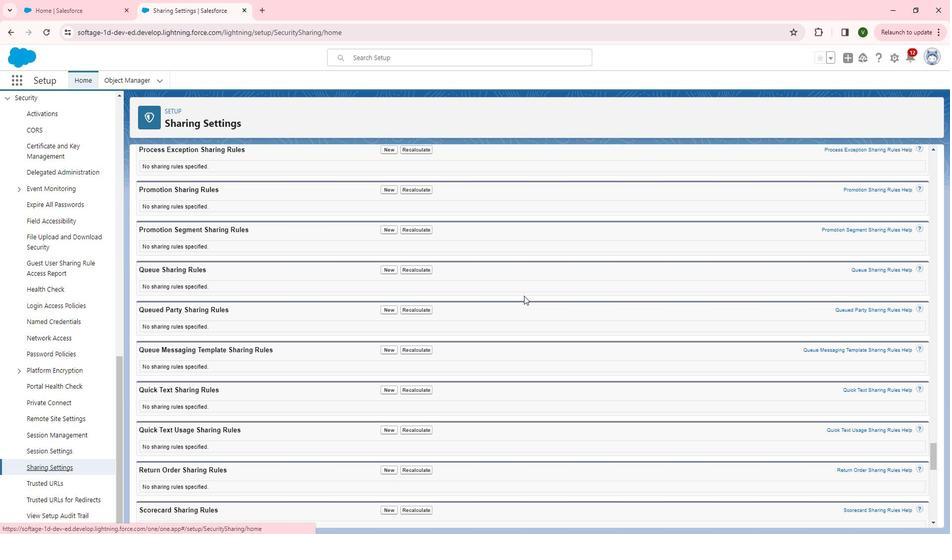 
Action: Mouse scrolled (538, 298) with delta (0, 0)
Screenshot: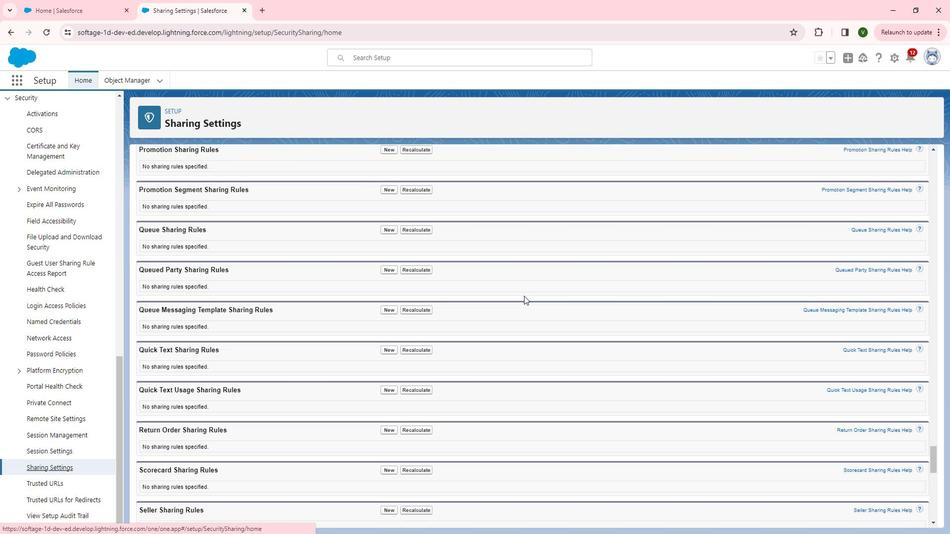 
Action: Mouse scrolled (538, 298) with delta (0, 0)
Screenshot: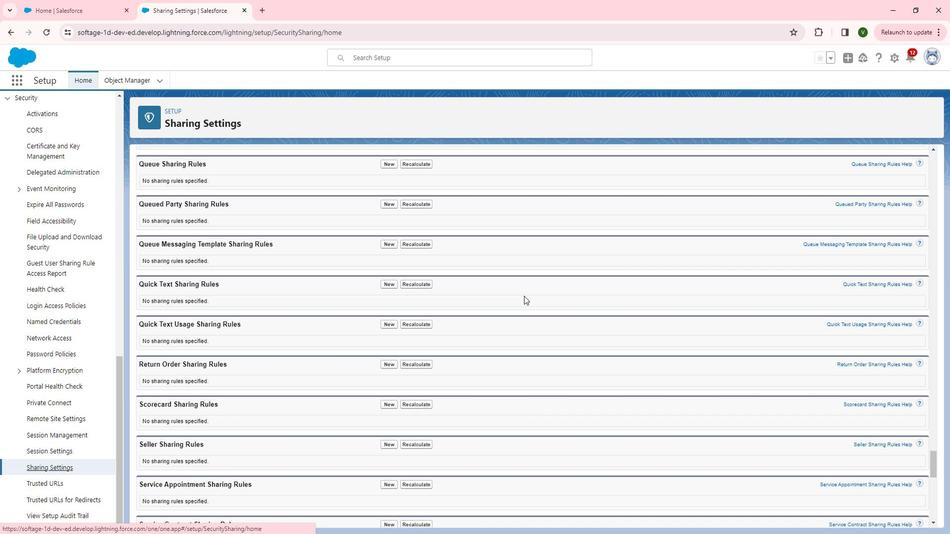 
Action: Mouse scrolled (538, 298) with delta (0, 0)
Screenshot: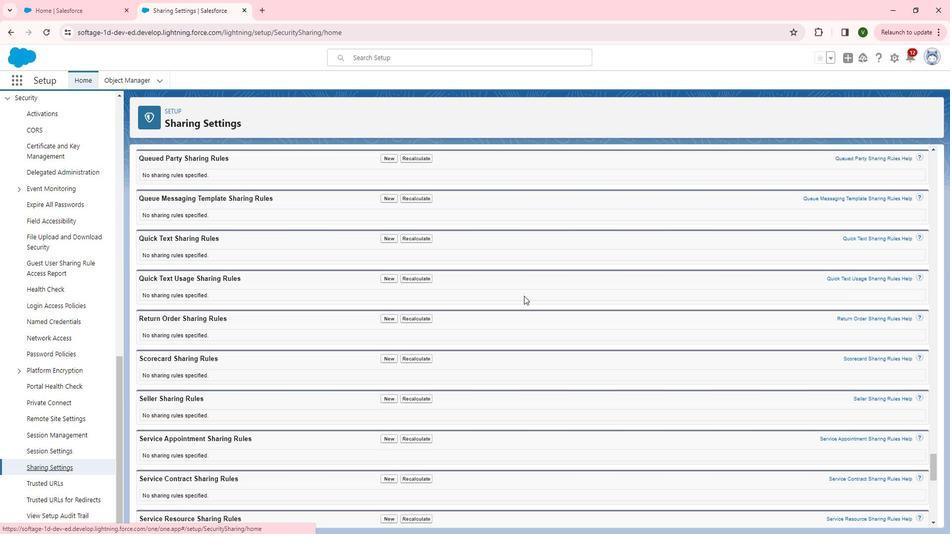 
Action: Mouse scrolled (538, 298) with delta (0, 0)
Screenshot: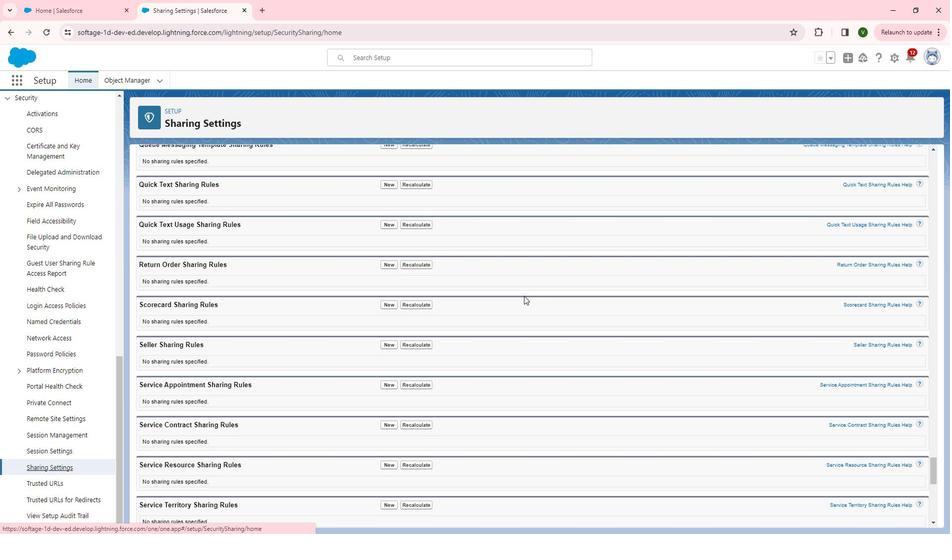
Action: Mouse scrolled (538, 298) with delta (0, 0)
Screenshot: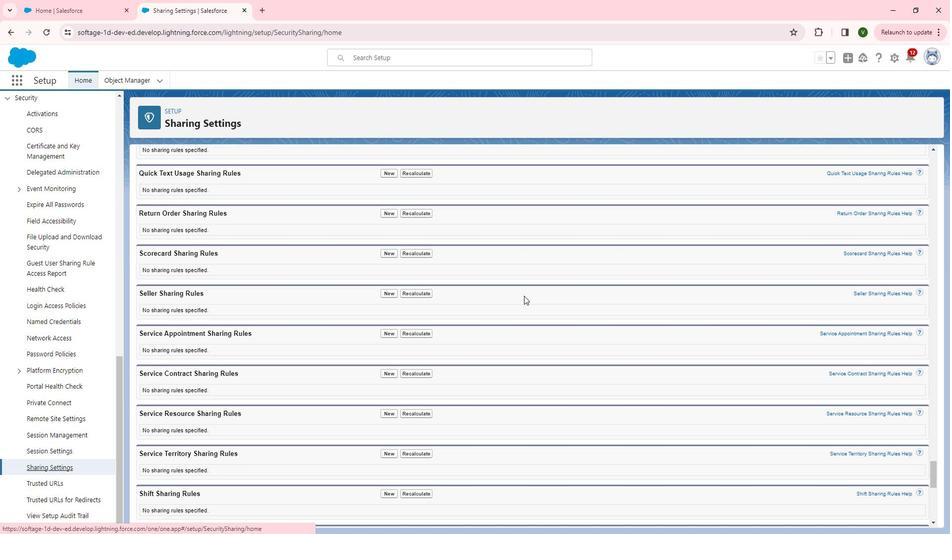 
Action: Mouse scrolled (538, 298) with delta (0, 0)
Screenshot: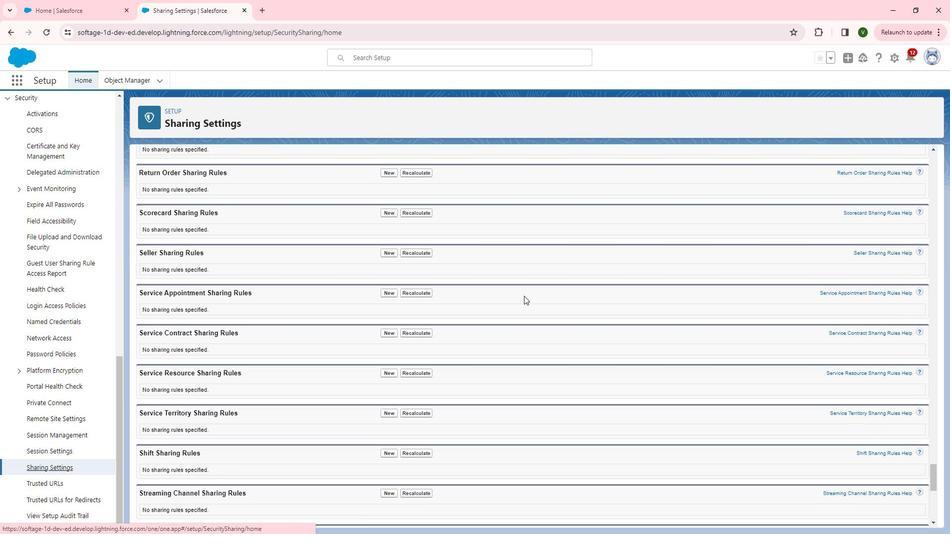 
Action: Mouse scrolled (538, 298) with delta (0, 0)
Screenshot: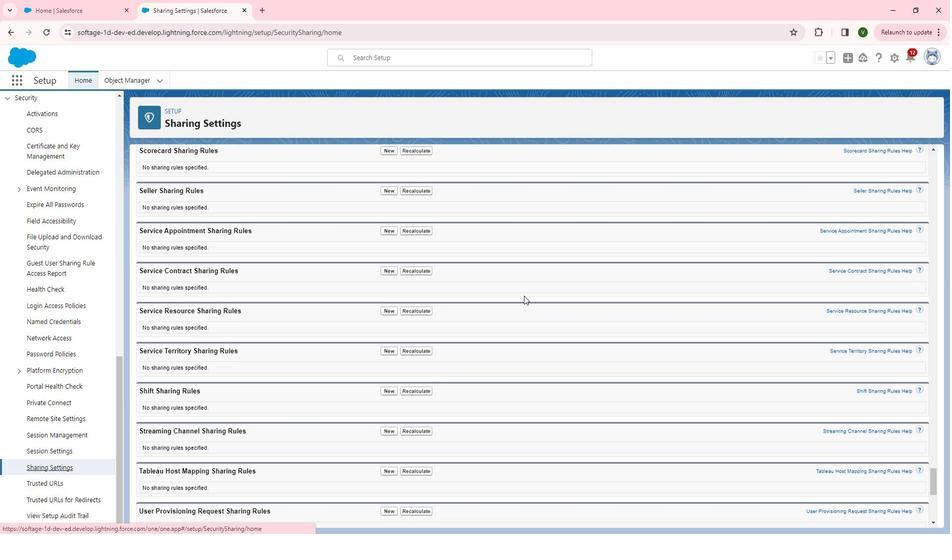 
Action: Mouse scrolled (538, 298) with delta (0, 0)
Screenshot: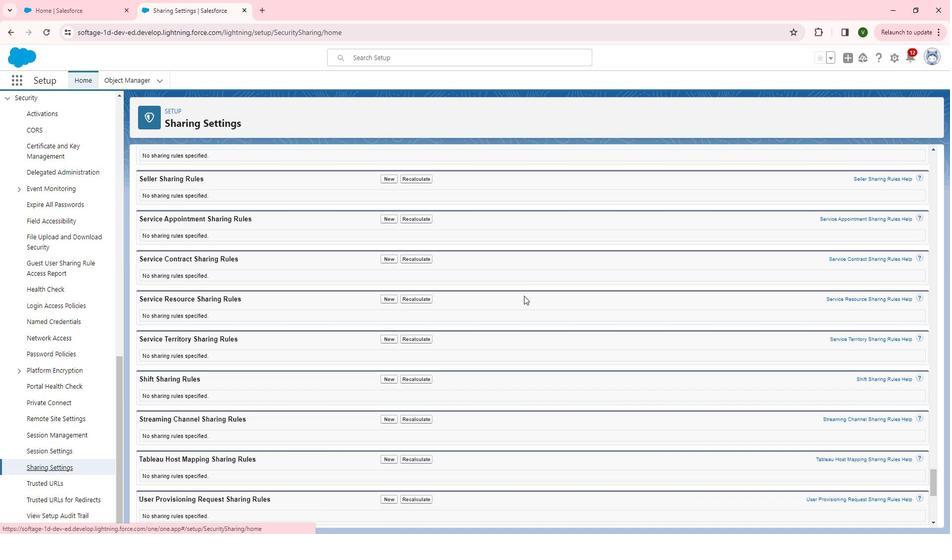 
Action: Mouse scrolled (538, 298) with delta (0, 0)
Screenshot: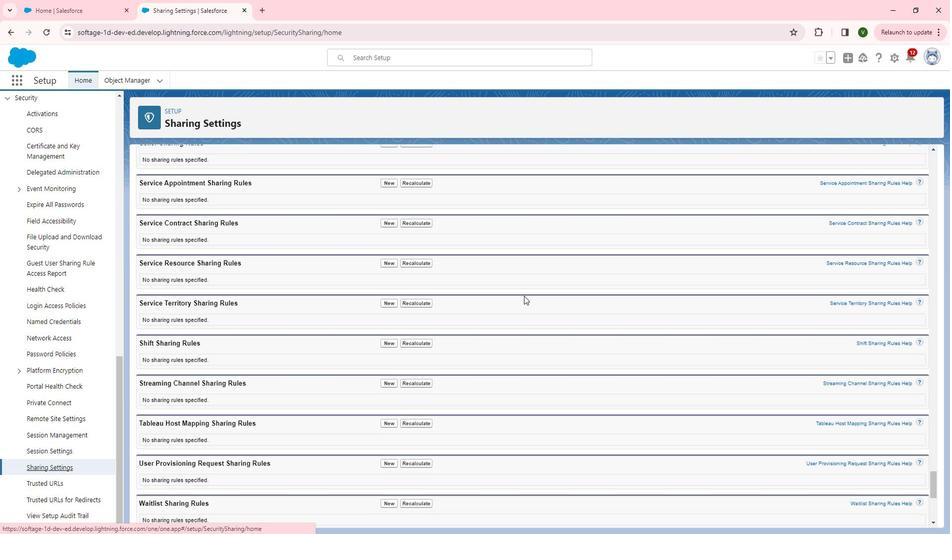 
Action: Mouse scrolled (538, 298) with delta (0, 0)
Screenshot: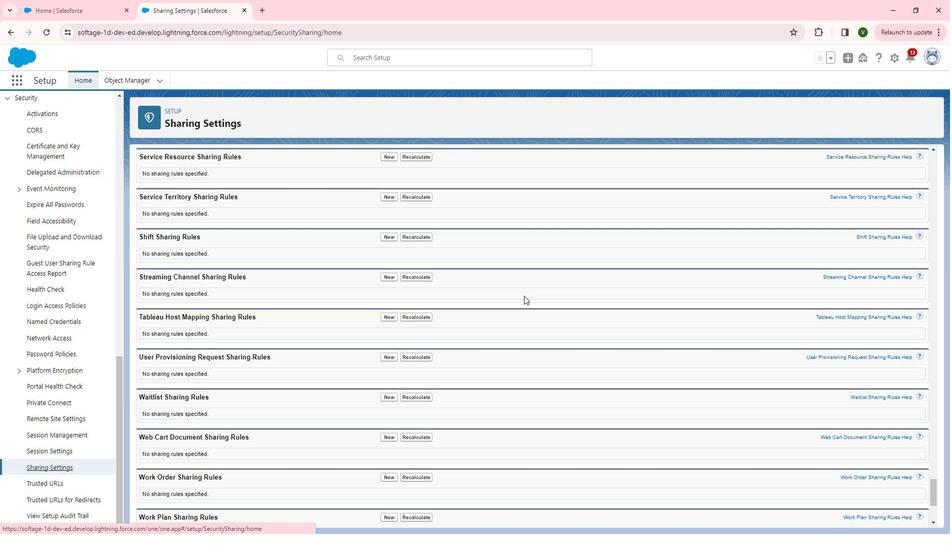 
Action: Mouse scrolled (538, 298) with delta (0, 0)
Screenshot: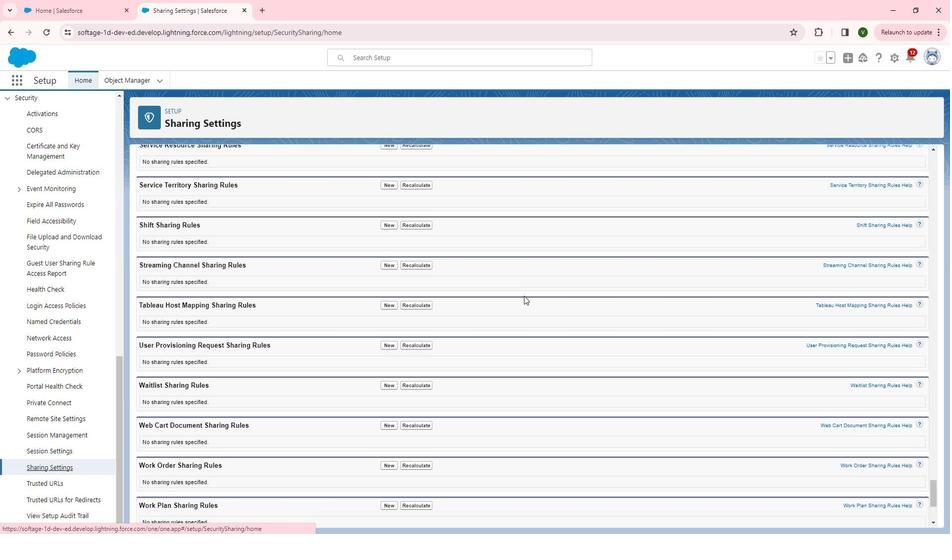 
Action: Mouse scrolled (538, 298) with delta (0, 0)
Screenshot: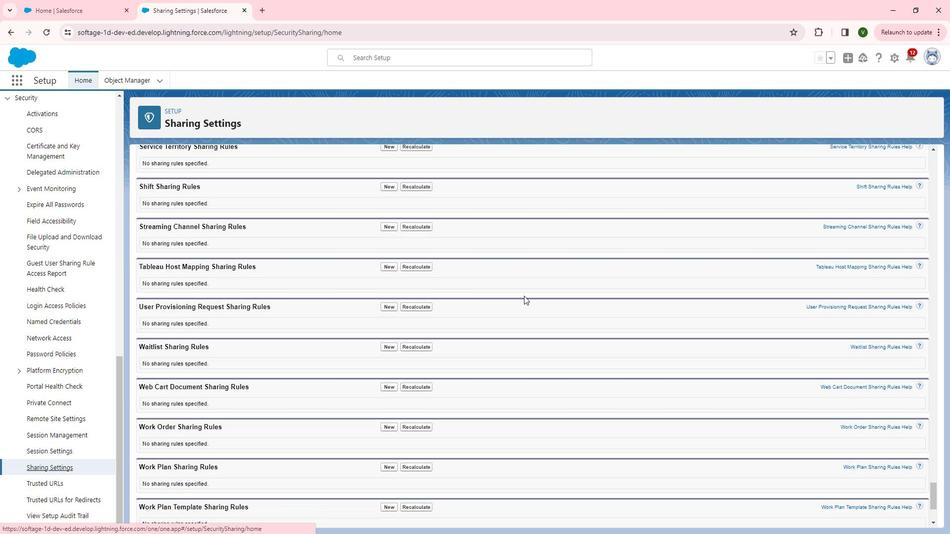 
Action: Mouse scrolled (538, 298) with delta (0, 0)
Screenshot: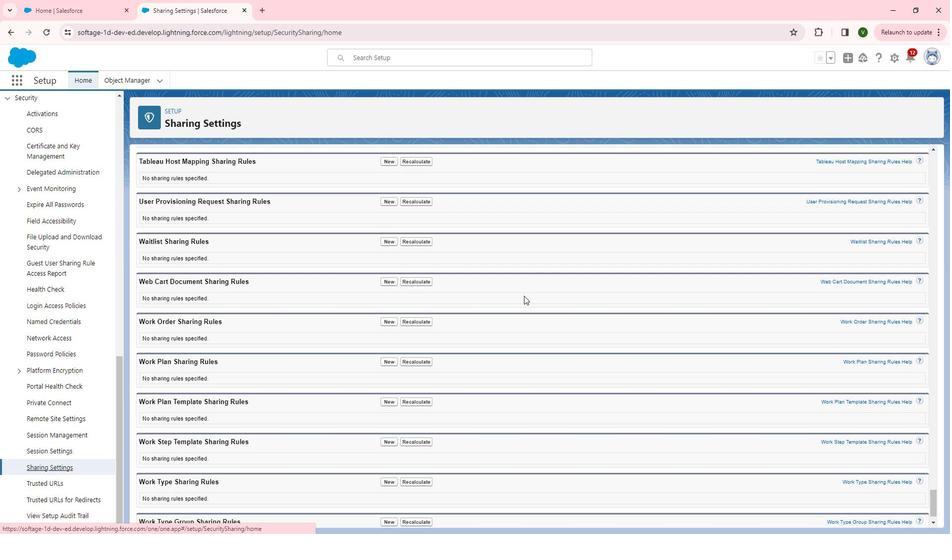 
Action: Mouse scrolled (538, 298) with delta (0, 0)
Screenshot: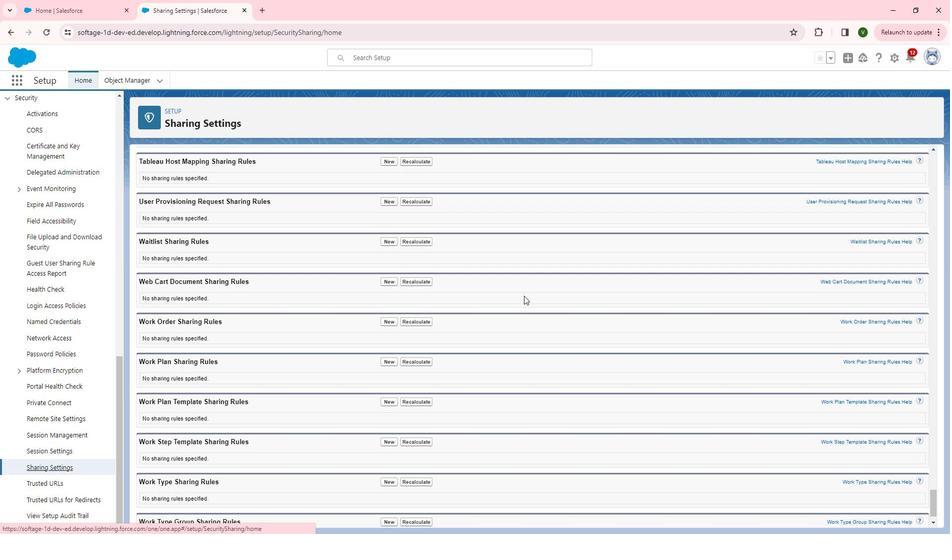 
Action: Mouse scrolled (538, 298) with delta (0, 0)
Screenshot: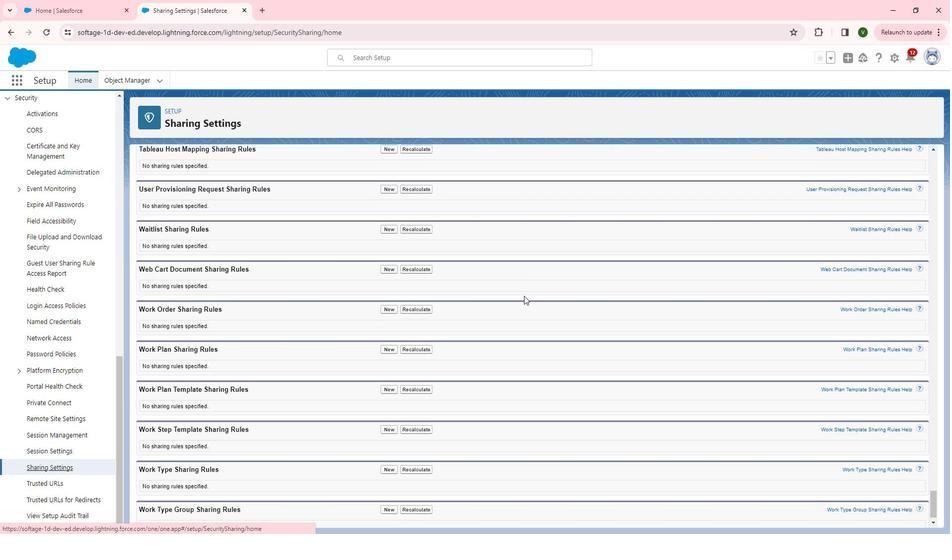 
Action: Mouse moved to (257, 348)
Screenshot: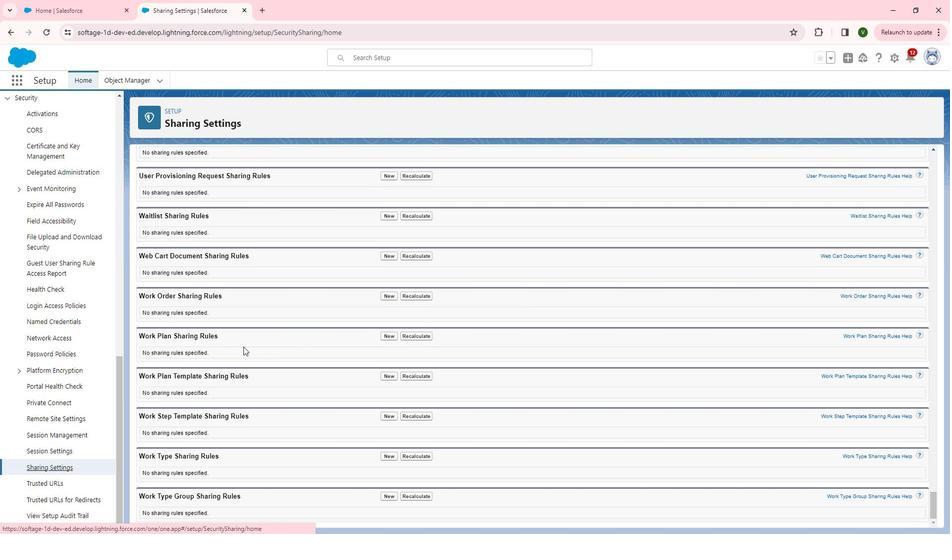 
Action: Mouse scrolled (257, 348) with delta (0, 0)
Screenshot: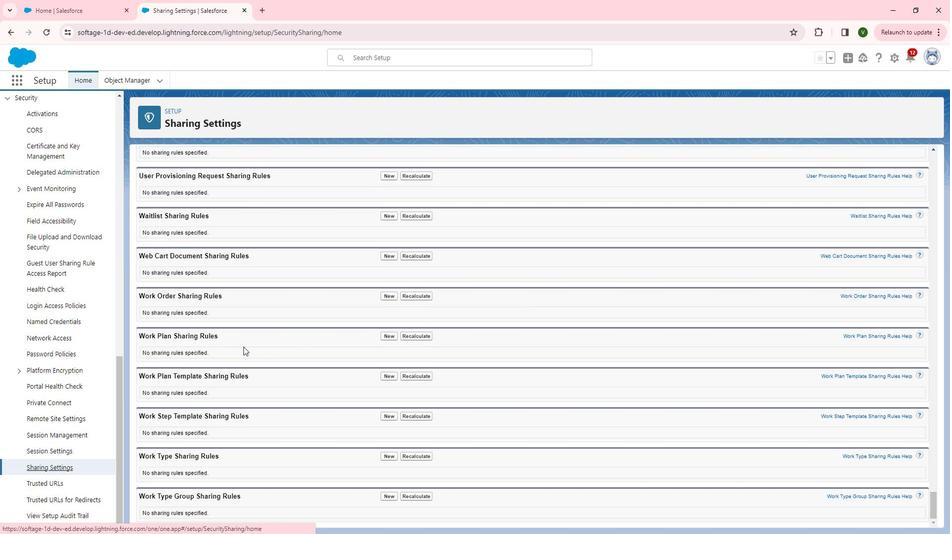 
Action: Mouse moved to (258, 348)
Screenshot: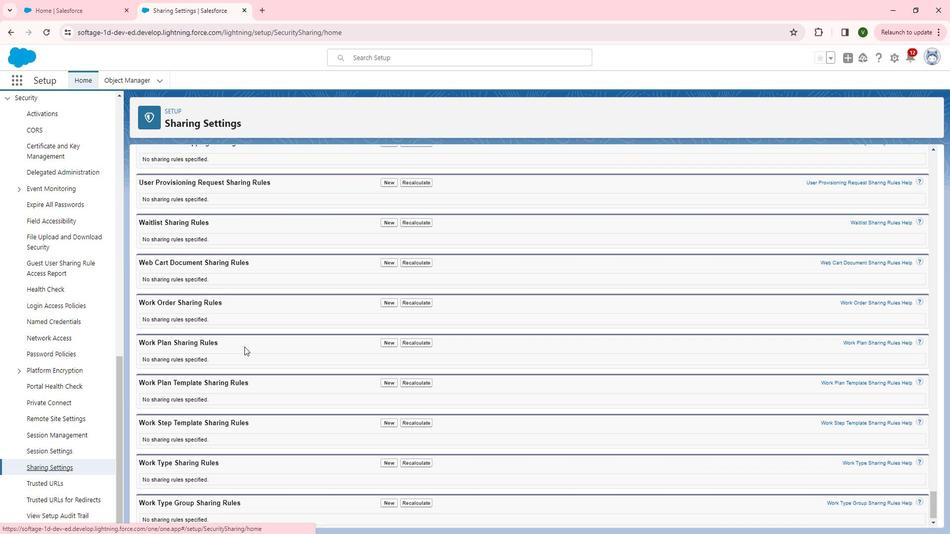 
Action: Mouse scrolled (258, 348) with delta (0, 0)
Screenshot: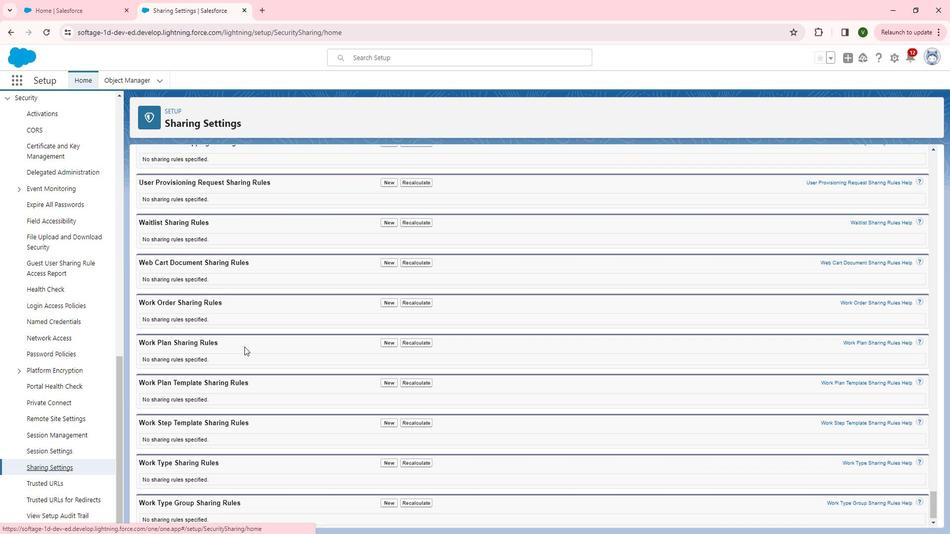 
Action: Mouse moved to (258, 348)
Screenshot: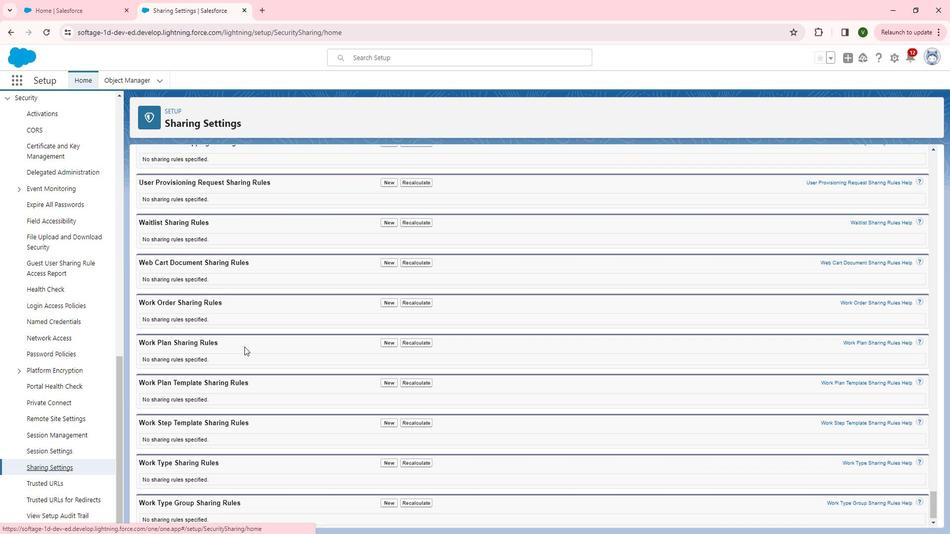 
Action: Mouse scrolled (258, 348) with delta (0, 0)
Screenshot: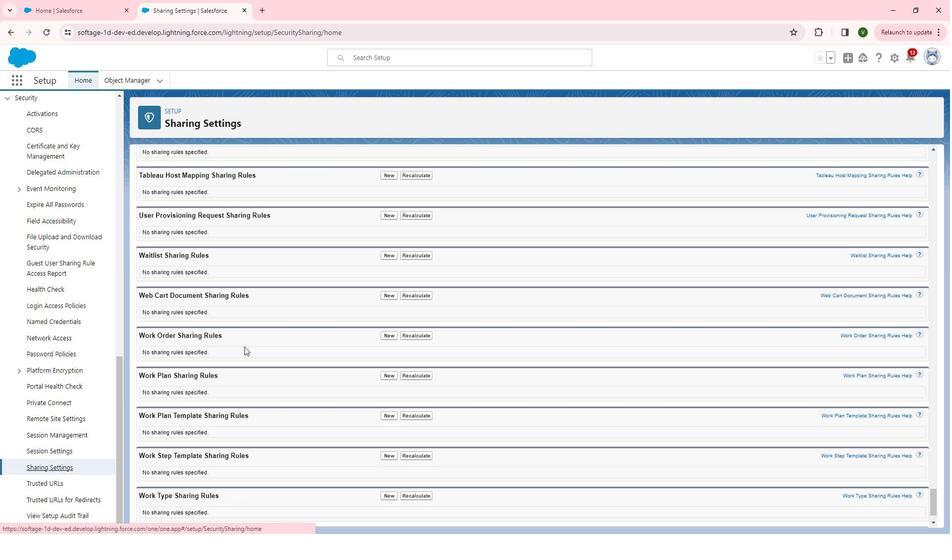 
Action: Mouse scrolled (258, 348) with delta (0, 0)
Screenshot: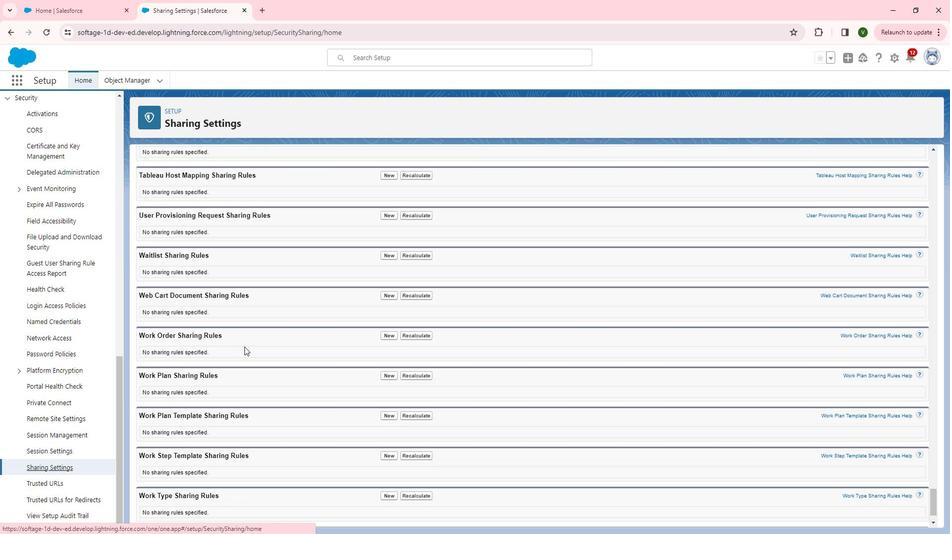 
Action: Mouse moved to (260, 347)
Screenshot: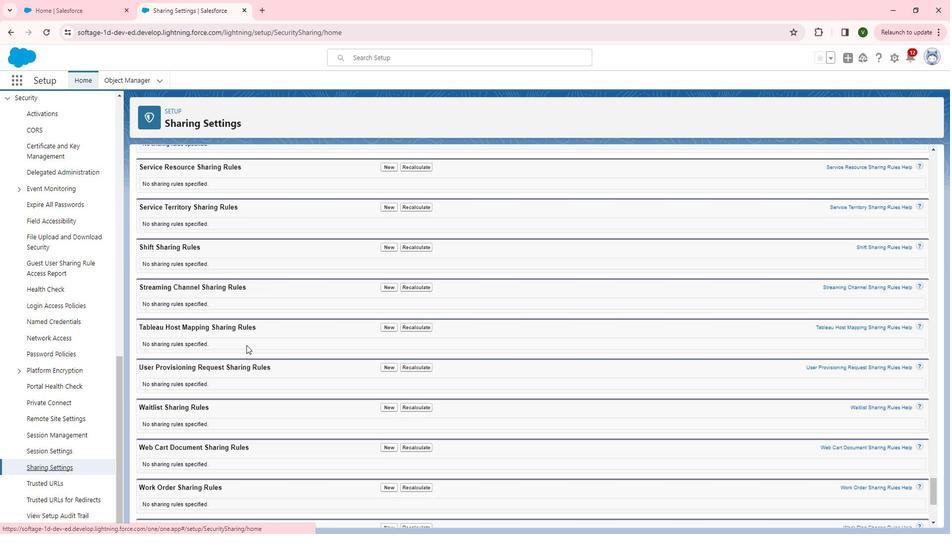 
Action: Mouse scrolled (260, 347) with delta (0, 0)
Screenshot: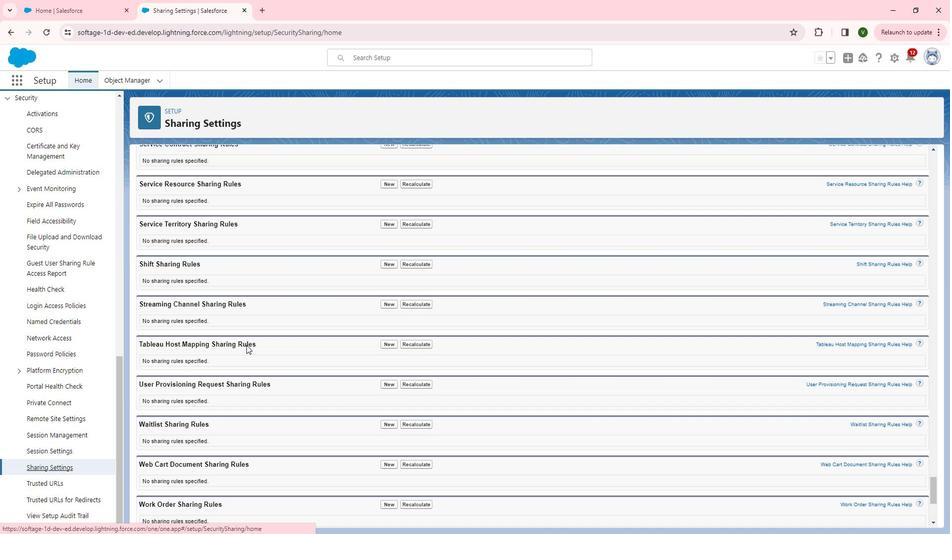 
Action: Mouse scrolled (260, 347) with delta (0, 0)
Screenshot: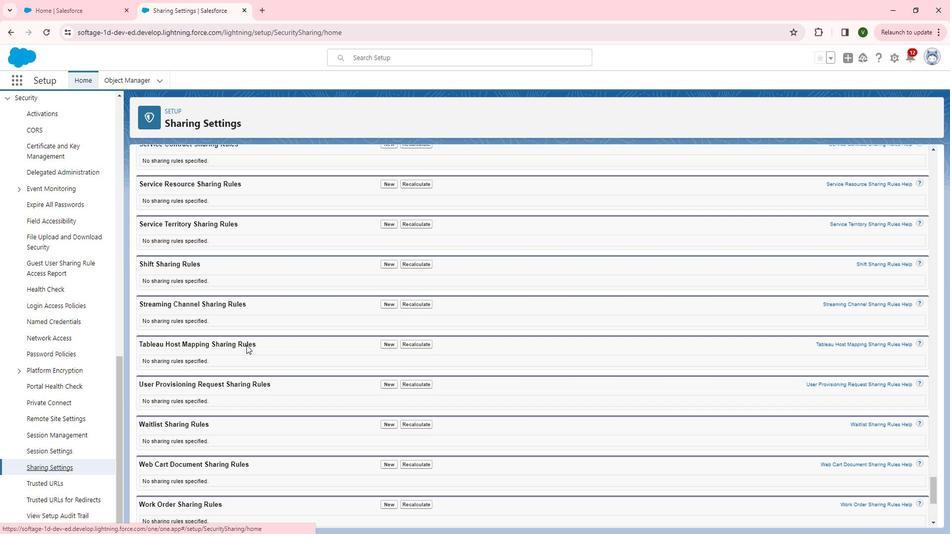 
Action: Mouse scrolled (260, 347) with delta (0, 0)
Screenshot: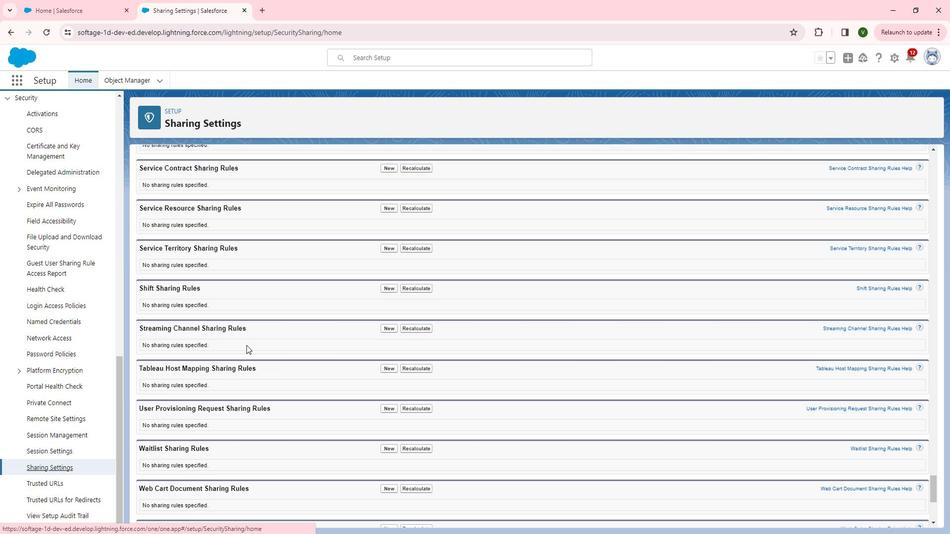 
Action: Mouse scrolled (260, 347) with delta (0, 0)
Screenshot: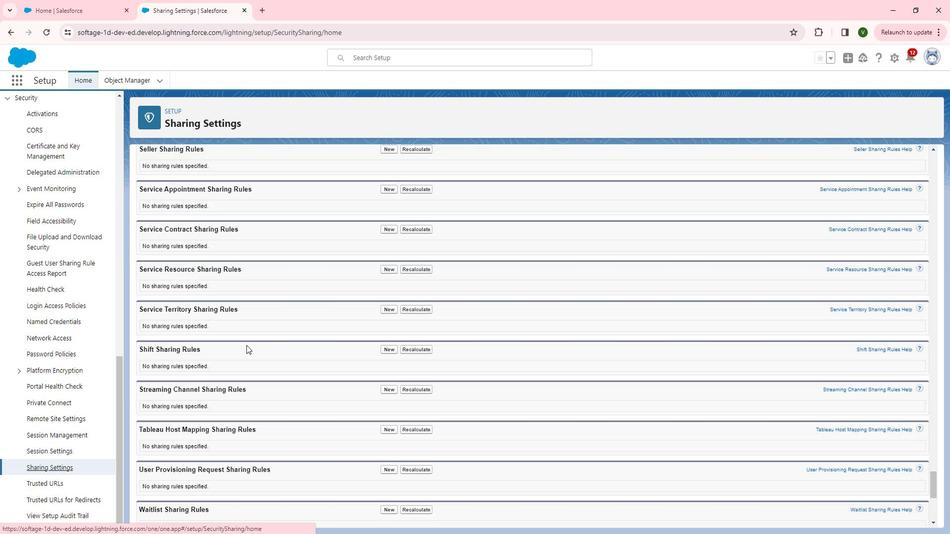 
Action: Mouse scrolled (260, 347) with delta (0, 0)
Screenshot: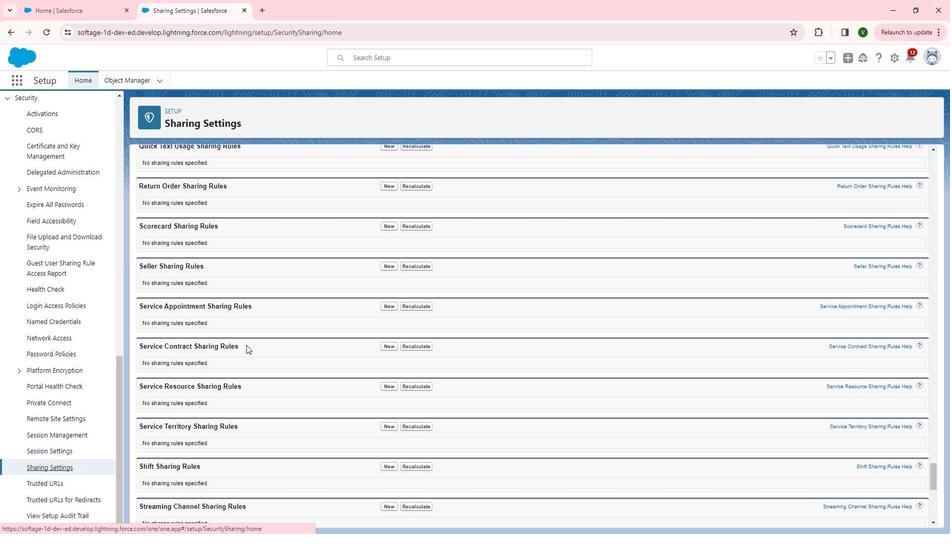
Action: Mouse scrolled (260, 347) with delta (0, 0)
Screenshot: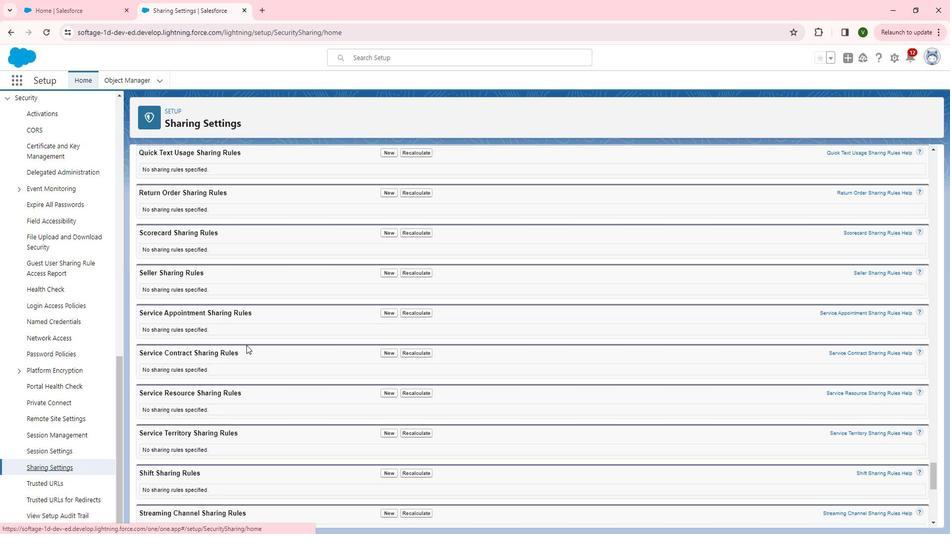 
Action: Mouse scrolled (260, 347) with delta (0, 0)
Screenshot: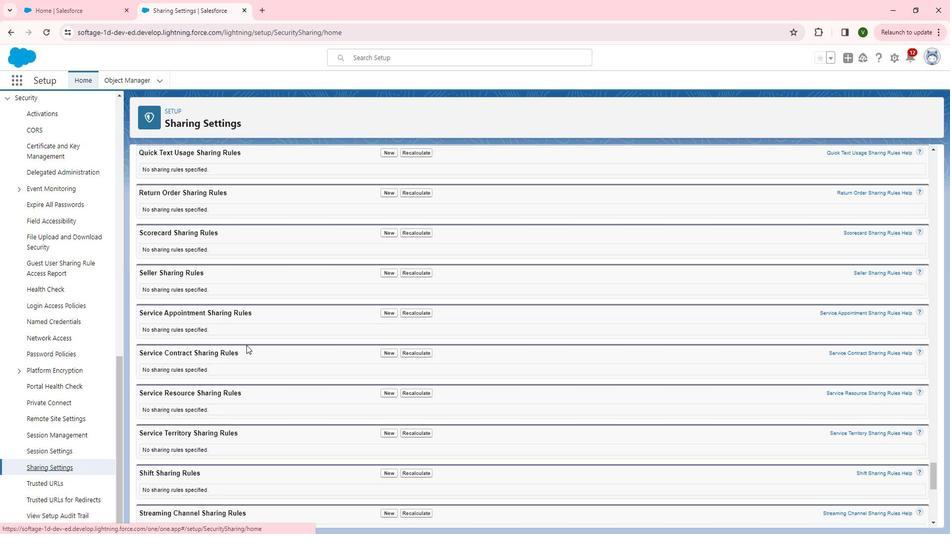 
Action: Mouse scrolled (260, 347) with delta (0, 0)
Screenshot: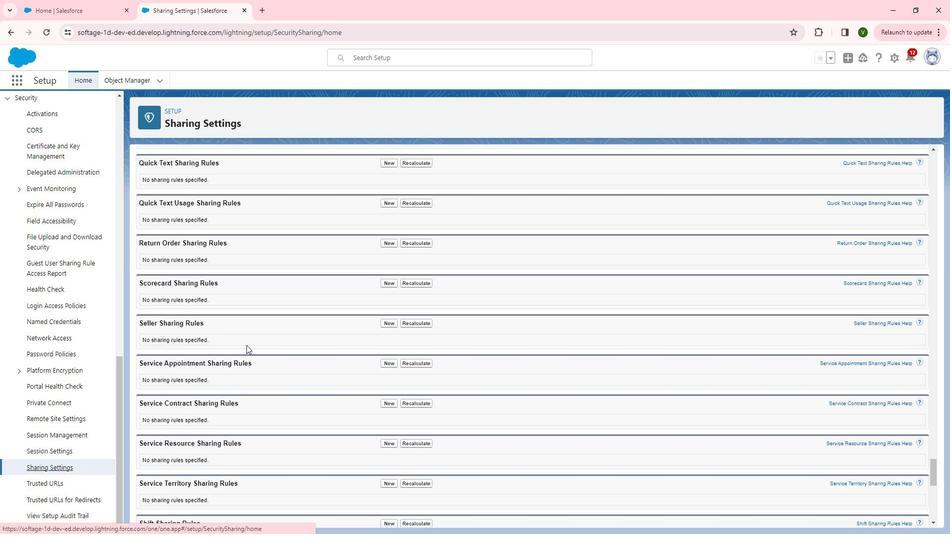 
Action: Mouse scrolled (260, 347) with delta (0, 0)
Screenshot: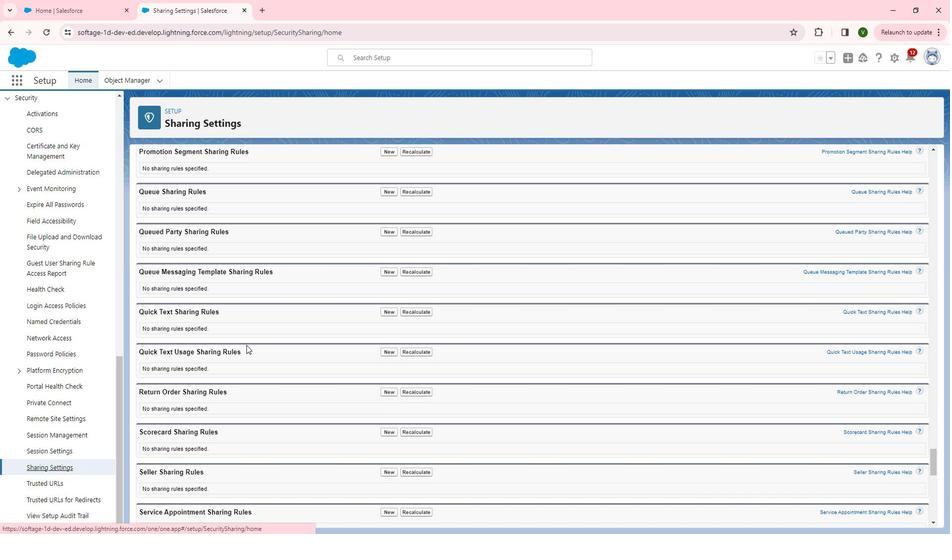 
Action: Mouse scrolled (260, 347) with delta (0, 0)
Screenshot: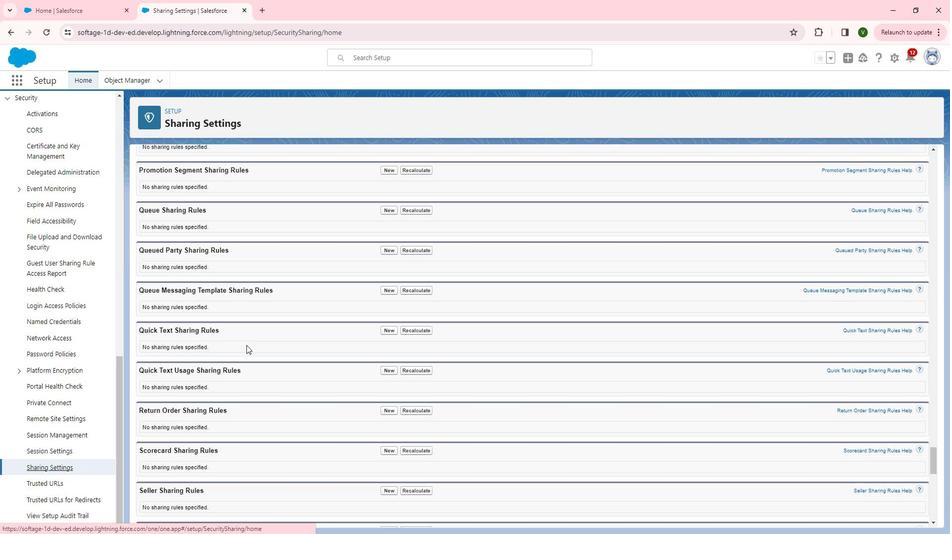 
Action: Mouse scrolled (260, 347) with delta (0, 0)
Screenshot: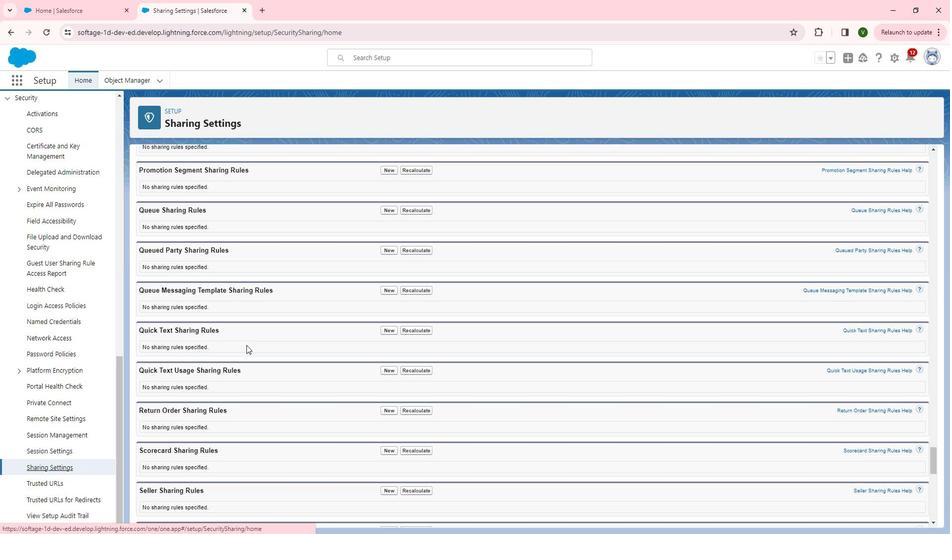 
Action: Mouse scrolled (260, 347) with delta (0, 0)
Screenshot: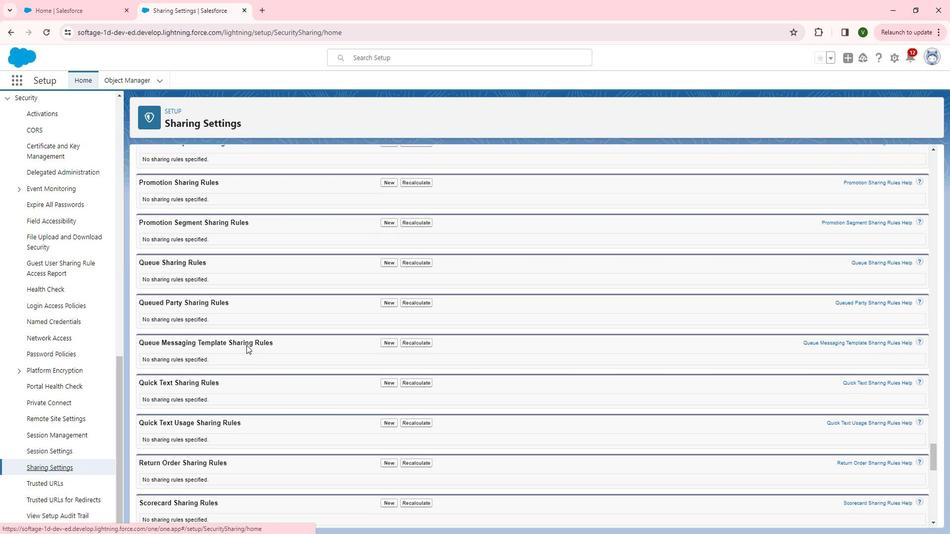 
Action: Mouse moved to (287, 438)
Screenshot: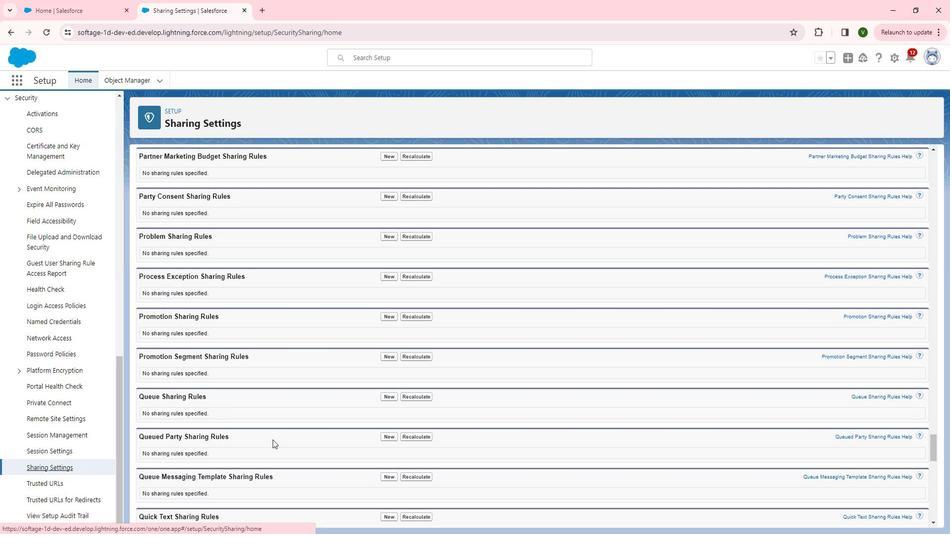 
Action: Mouse scrolled (287, 437) with delta (0, 0)
Screenshot: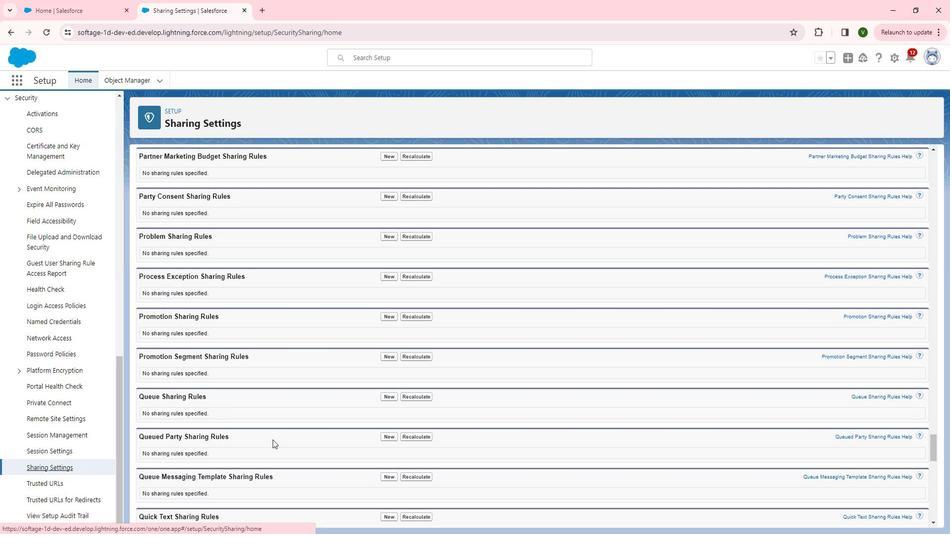 
Action: Mouse moved to (406, 462)
Screenshot: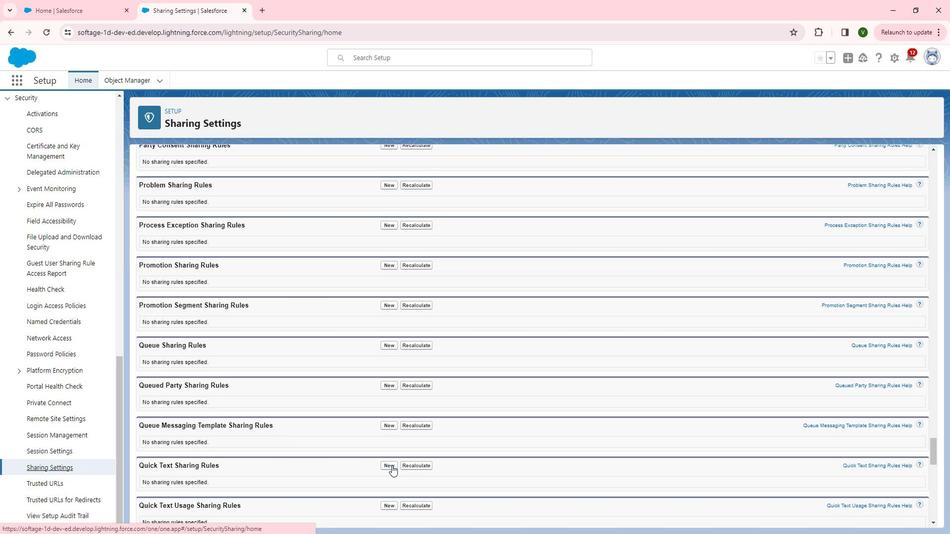 
Action: Mouse pressed left at (406, 462)
Screenshot: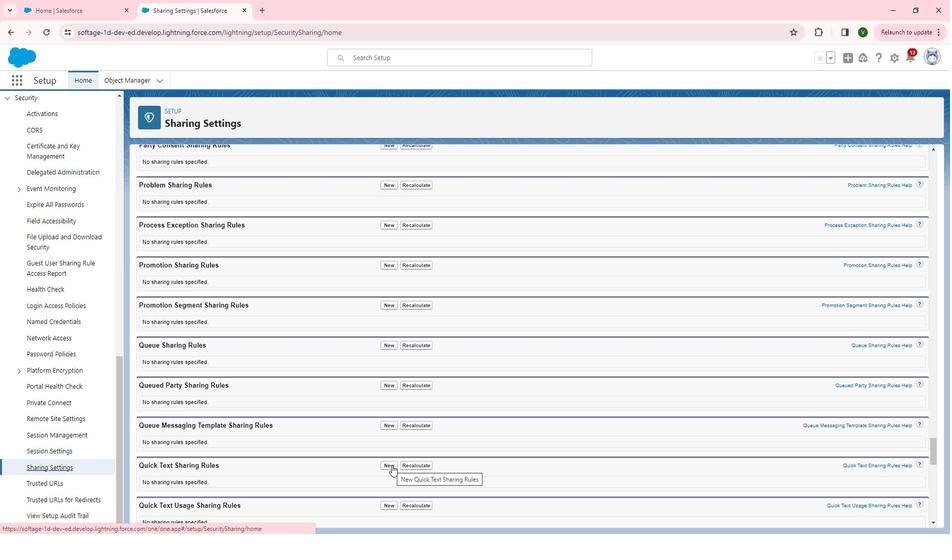 
Action: Mouse moved to (338, 251)
Screenshot: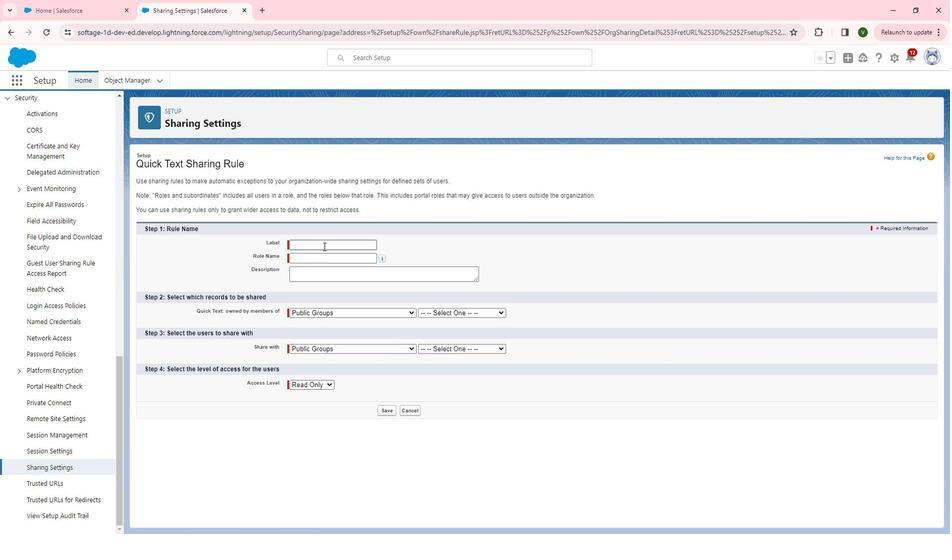 
Action: Mouse pressed left at (338, 251)
Screenshot: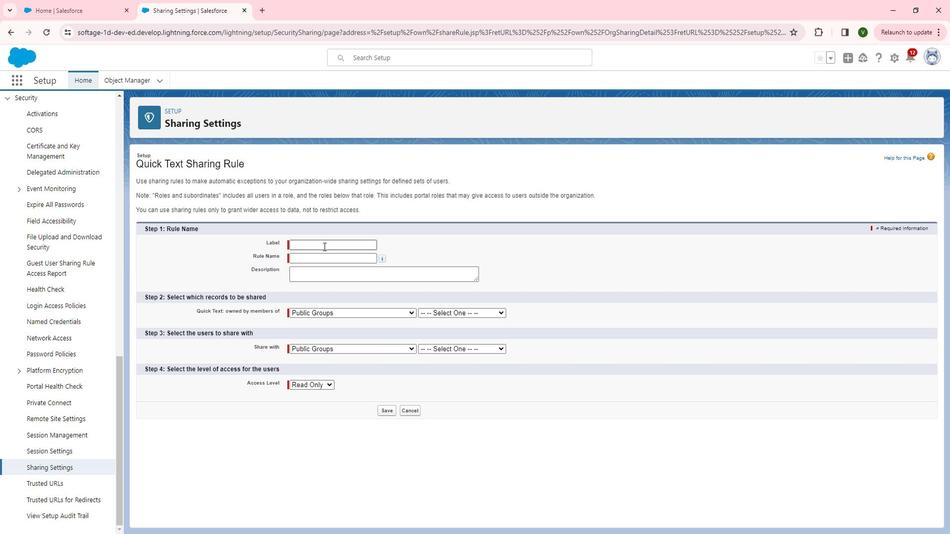 
Action: Key pressed <Key.shift>Quick<Key.space>text<Key.space>sharing<Key.space>rule
Screenshot: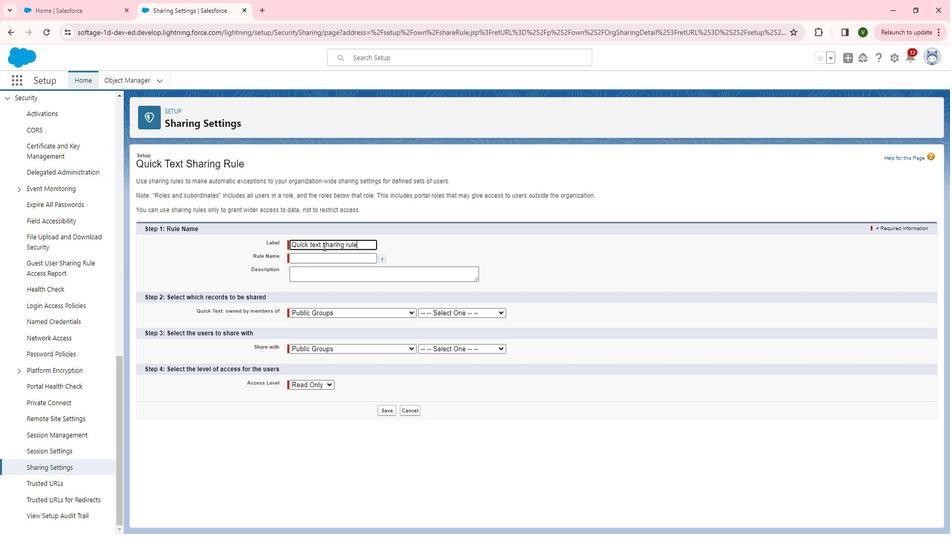 
Action: Mouse moved to (347, 279)
Screenshot: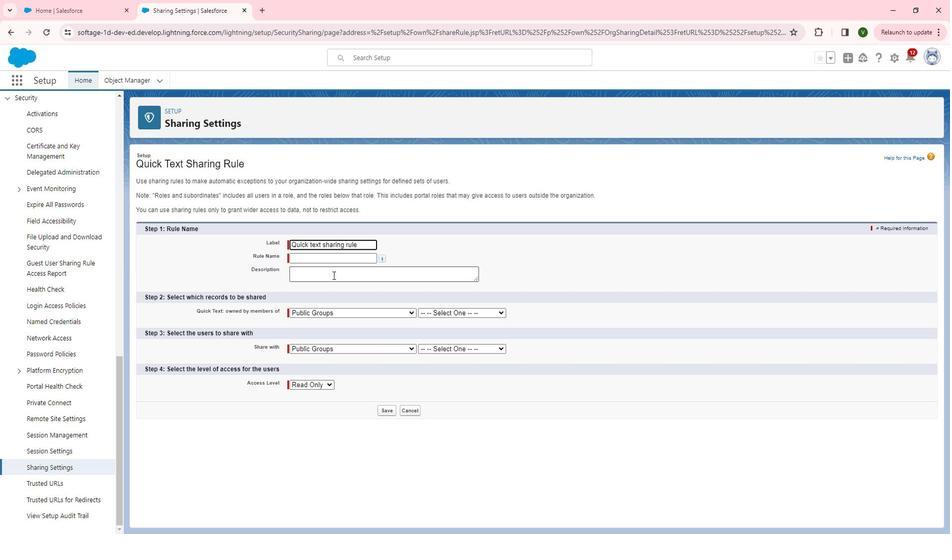 
Action: Mouse pressed left at (347, 279)
Screenshot: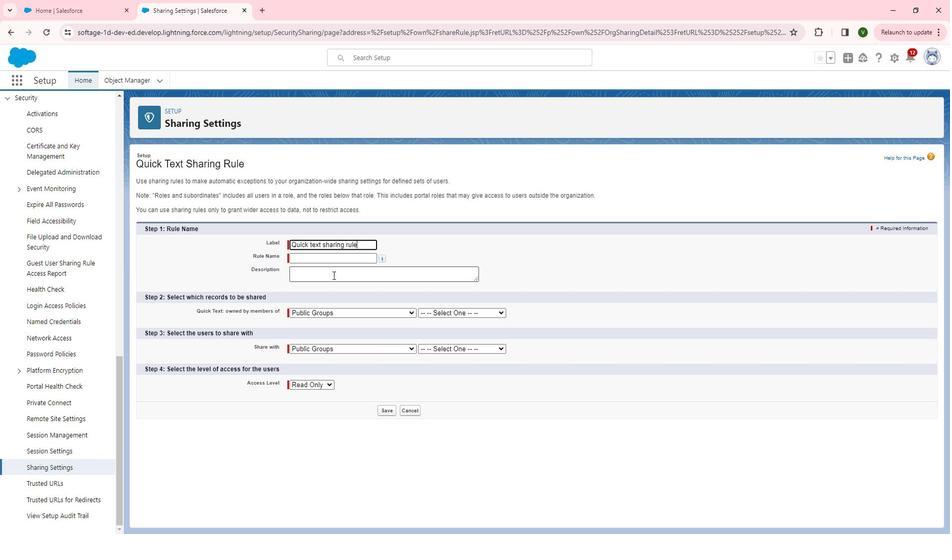 
Action: Key pressed <Key.shift>For<Key.space>the<Key.space>sharing<Key.space>quick<Key.space>text<Key.space>with<Key.space>other<Key.space>users<Key.space>
Screenshot: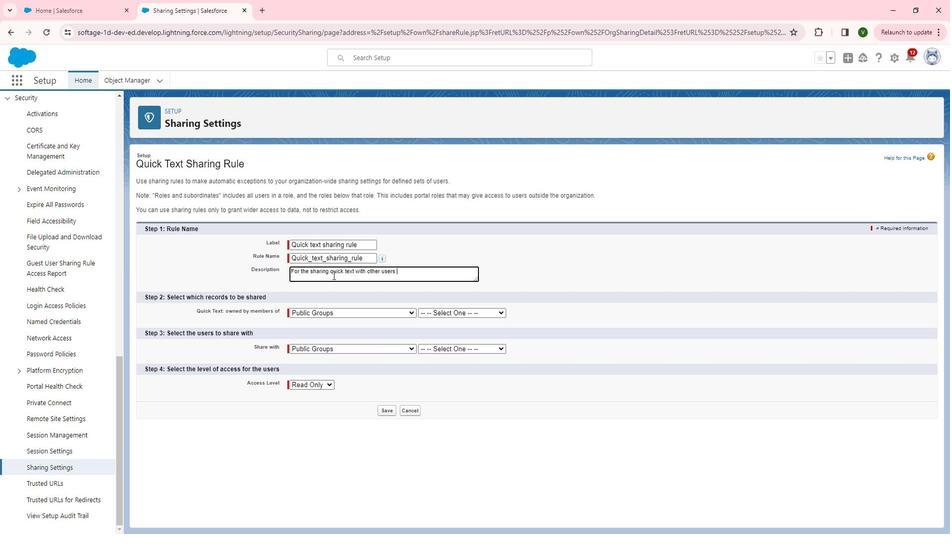 
Action: Mouse moved to (396, 316)
Screenshot: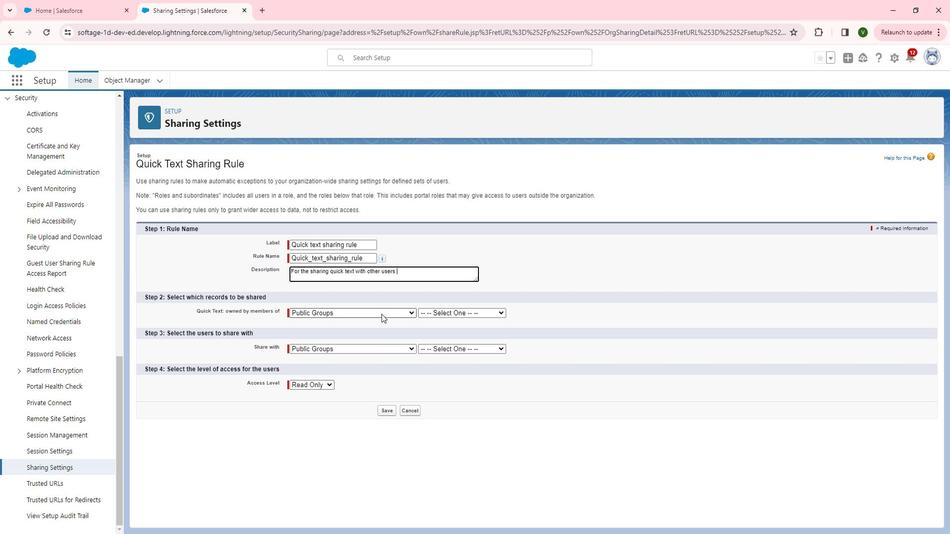 
Action: Mouse pressed left at (396, 316)
Screenshot: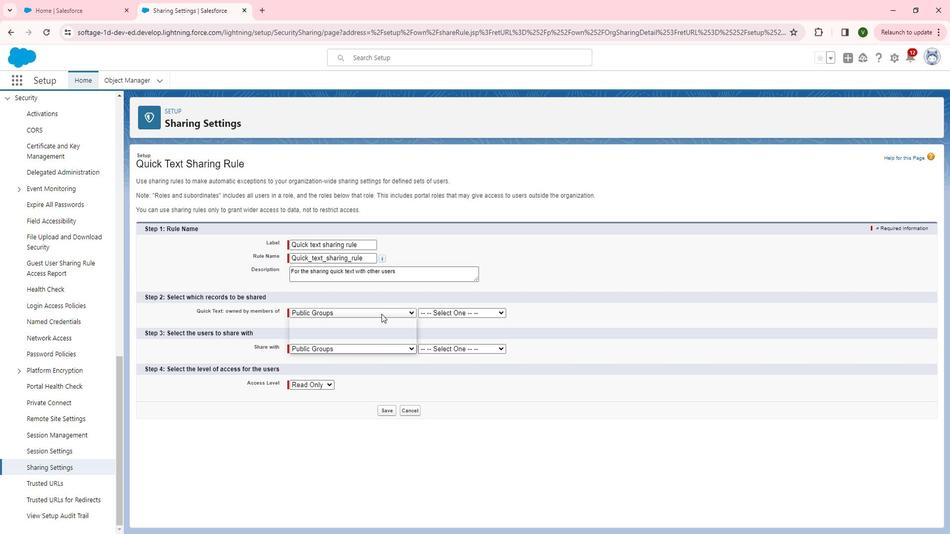 
Action: Mouse moved to (386, 331)
Screenshot: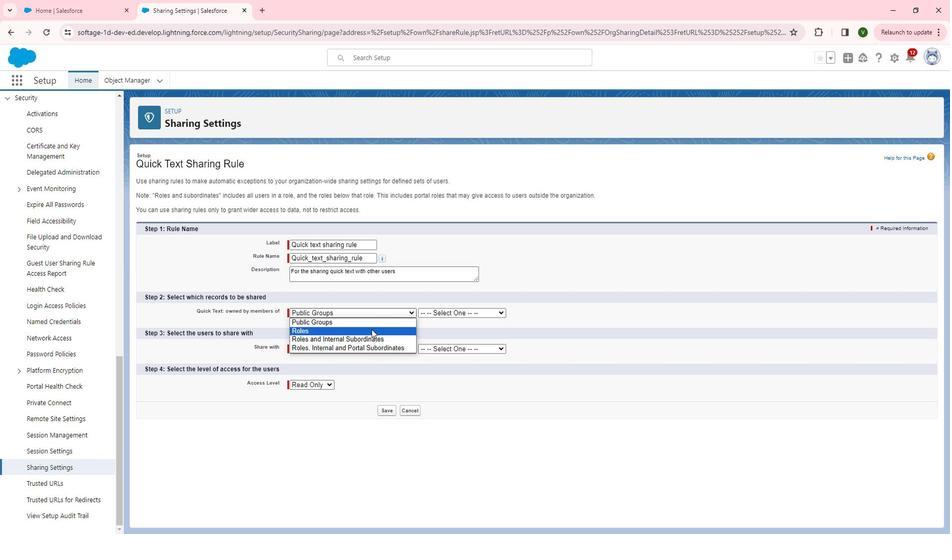 
Action: Mouse pressed left at (386, 331)
Screenshot: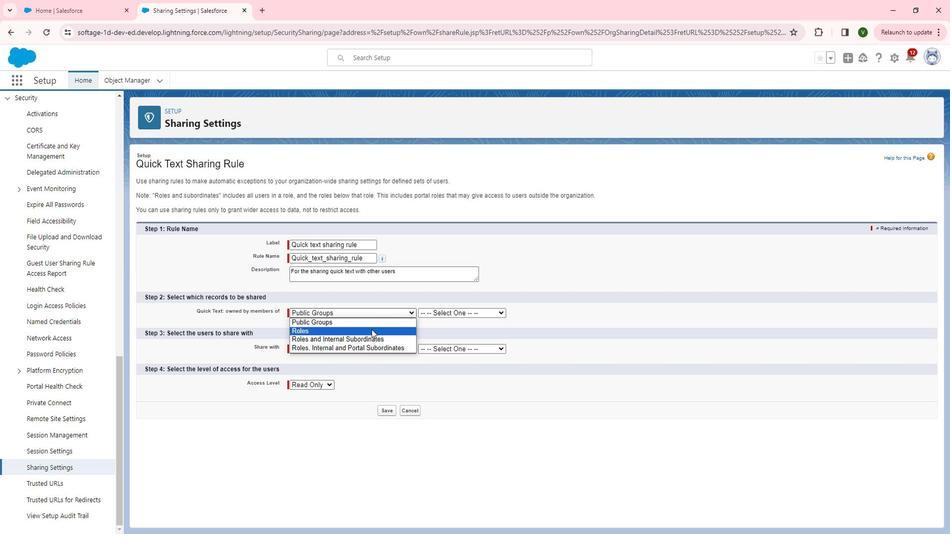 
Action: Mouse moved to (461, 317)
Screenshot: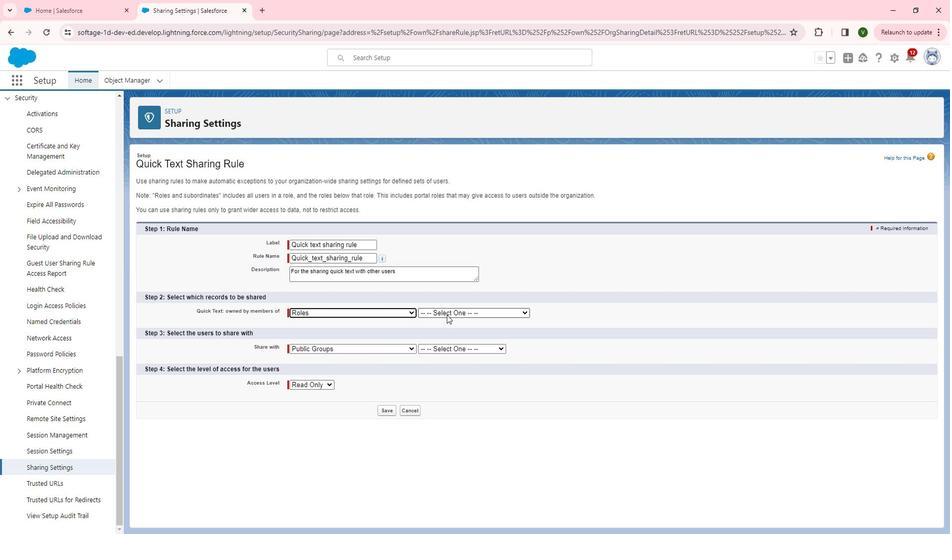 
Action: Mouse pressed left at (461, 317)
Screenshot: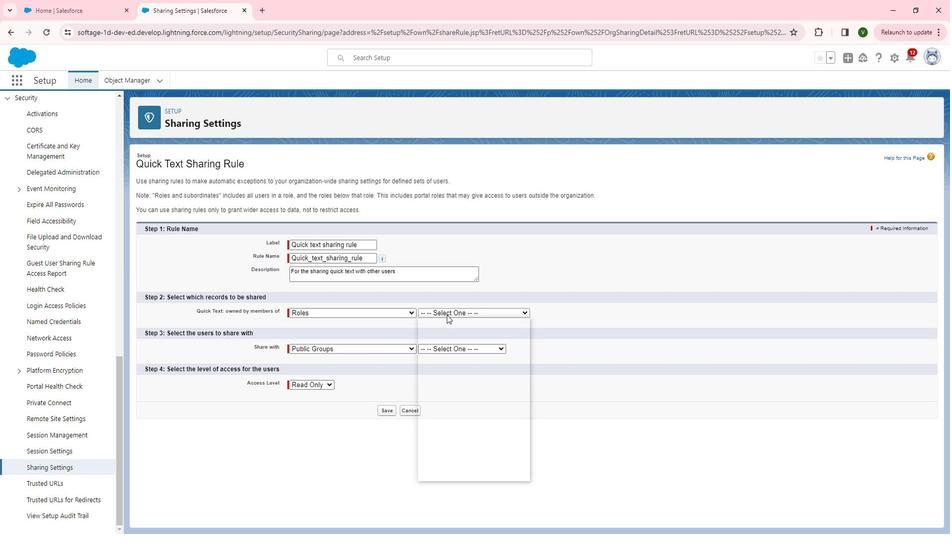 
Action: Mouse moved to (487, 448)
Screenshot: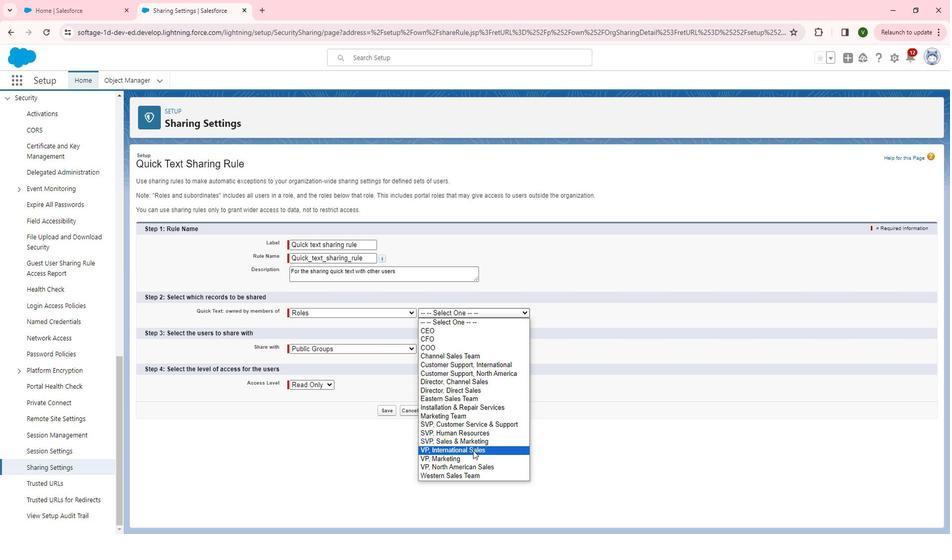 
Action: Mouse scrolled (487, 447) with delta (0, 0)
Screenshot: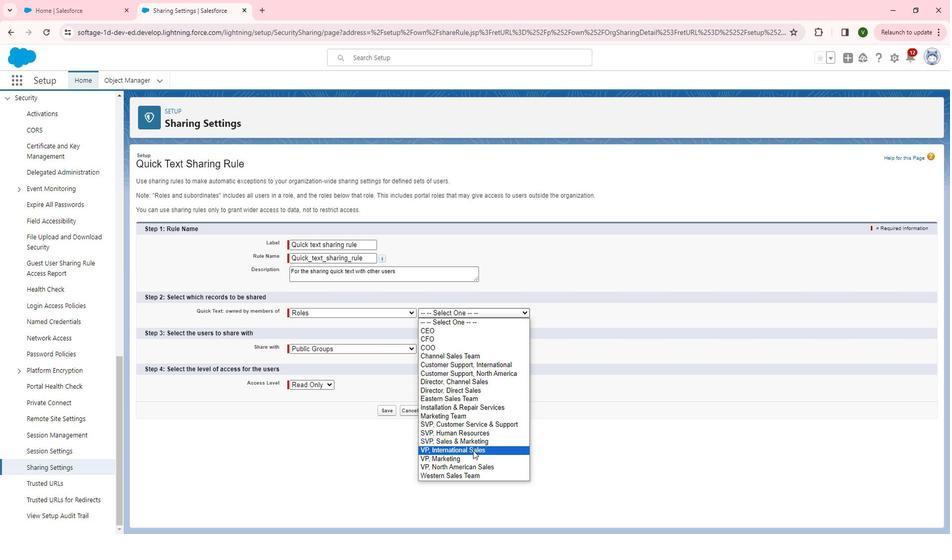 
Action: Mouse scrolled (487, 447) with delta (0, 0)
Screenshot: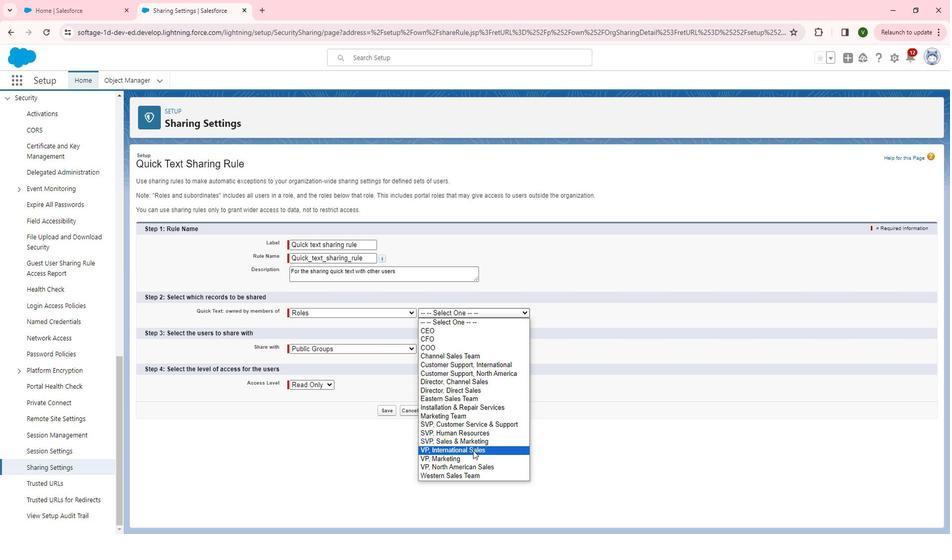 
Action: Mouse moved to (495, 433)
Screenshot: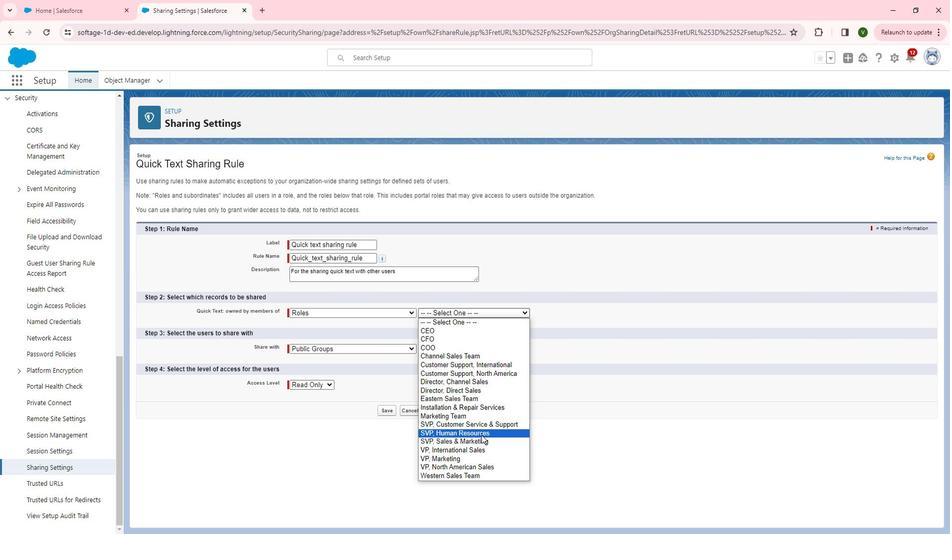 
Action: Mouse pressed left at (495, 433)
Screenshot: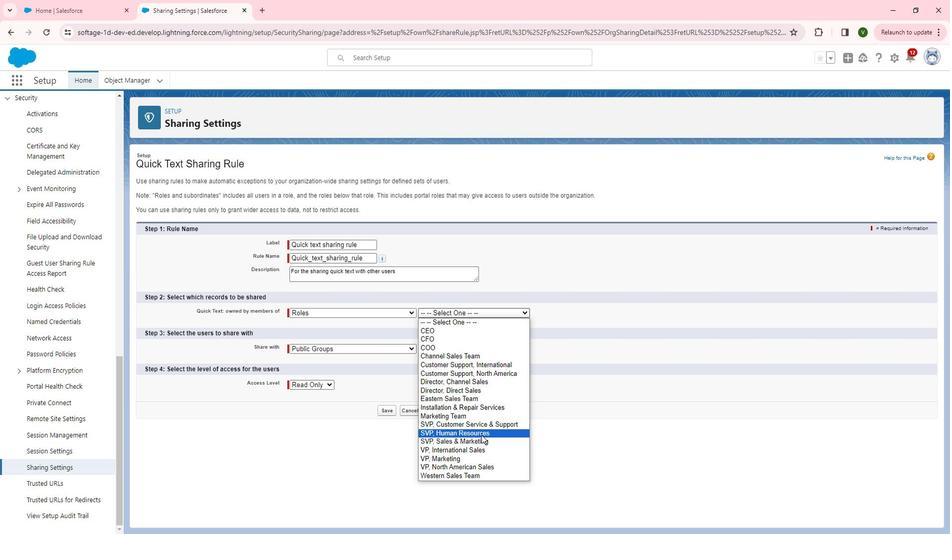 
Action: Mouse moved to (387, 331)
Screenshot: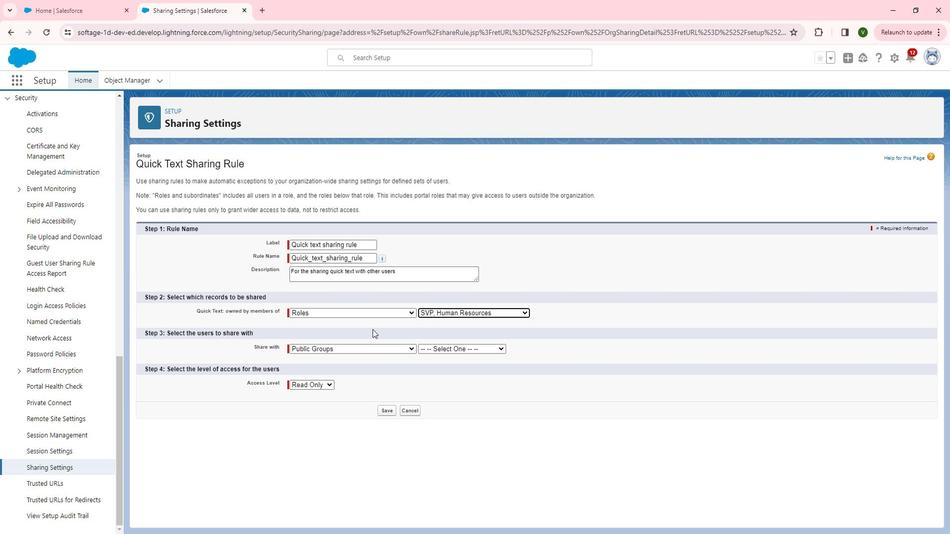 
Action: Mouse pressed left at (387, 331)
Screenshot: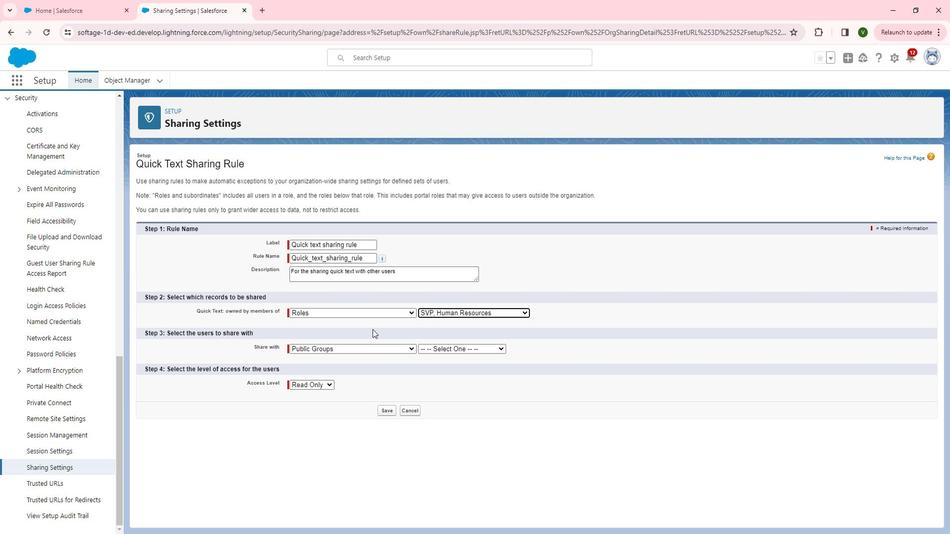 
Action: Mouse moved to (385, 347)
Screenshot: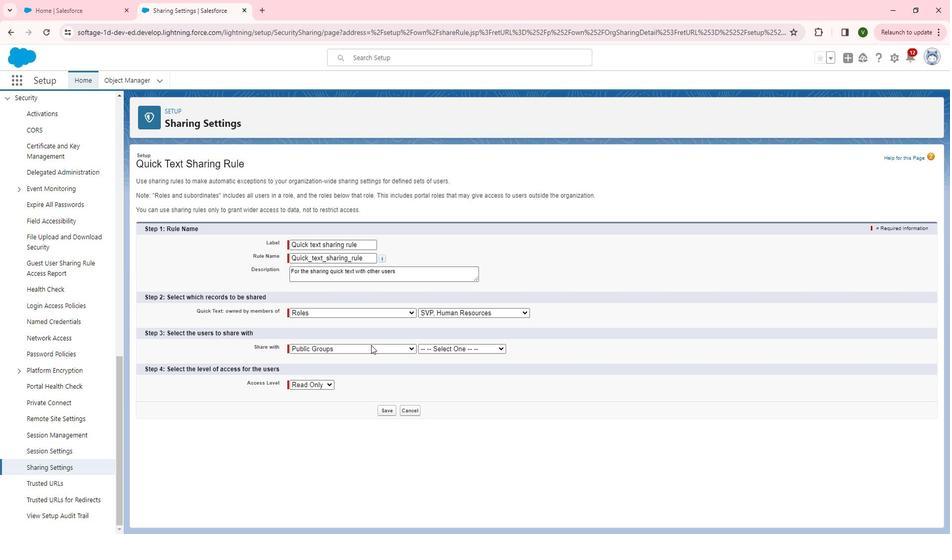 
Action: Mouse pressed left at (385, 347)
Screenshot: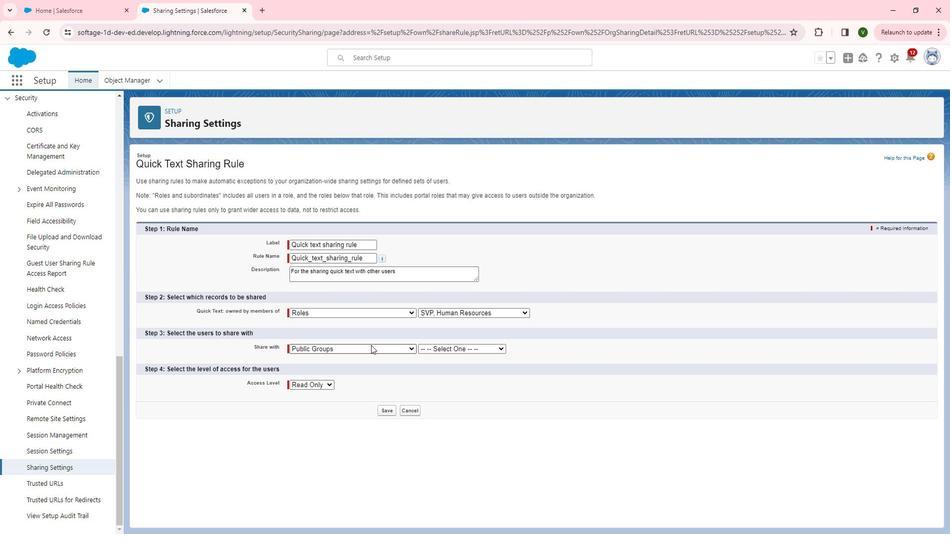 
Action: Mouse moved to (370, 365)
Screenshot: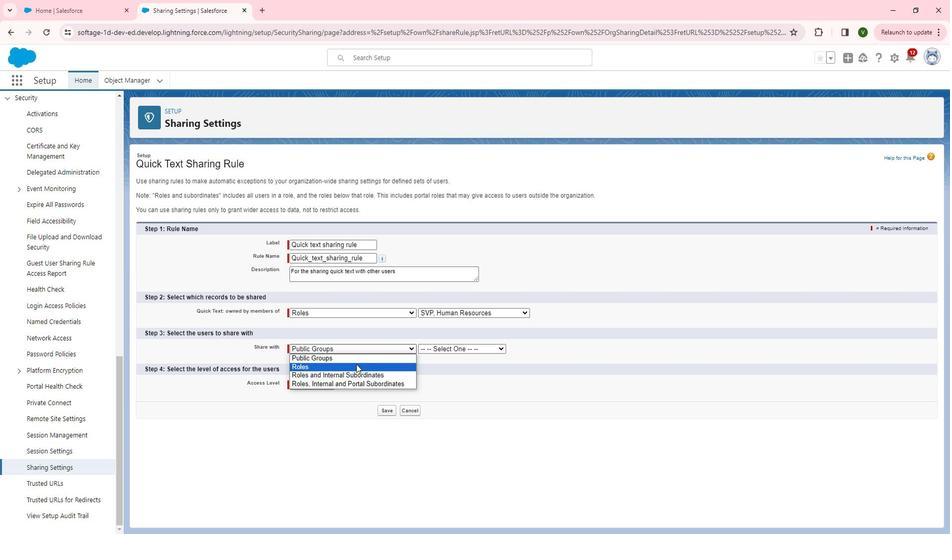 
Action: Mouse pressed left at (370, 365)
Screenshot: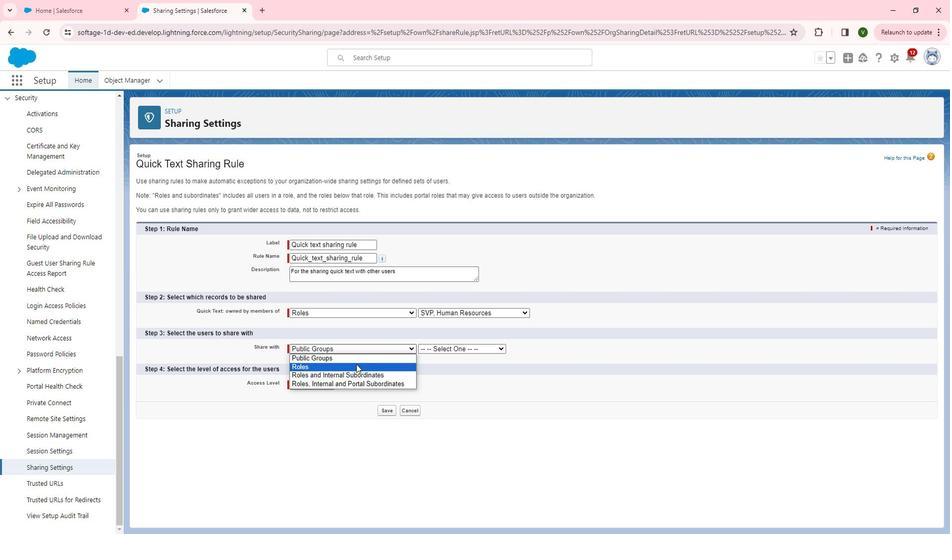 
Action: Mouse moved to (457, 350)
Screenshot: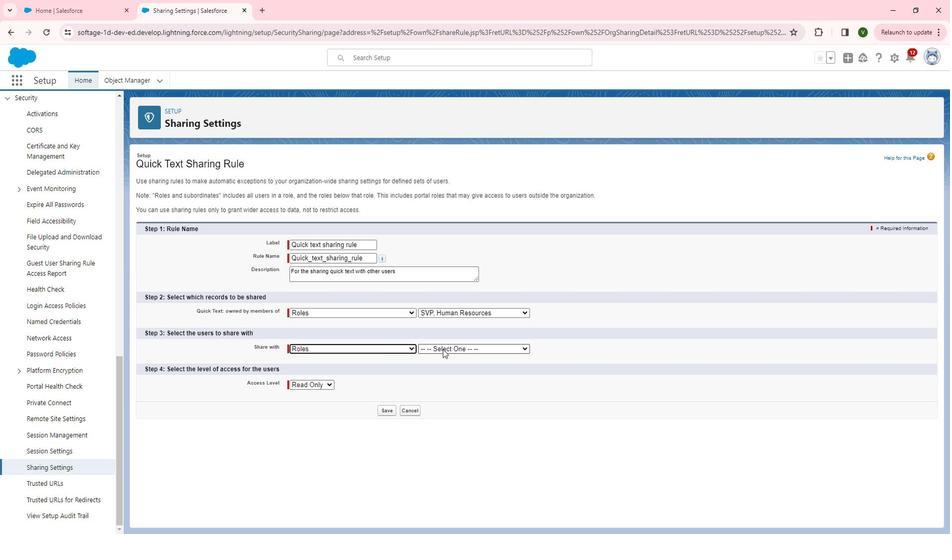 
Action: Mouse pressed left at (457, 350)
Screenshot: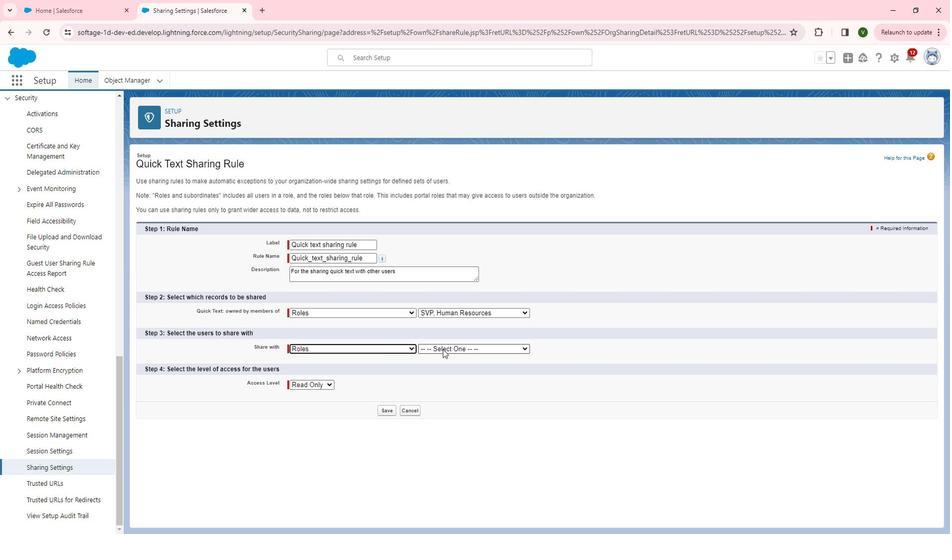 
Action: Mouse moved to (518, 394)
Screenshot: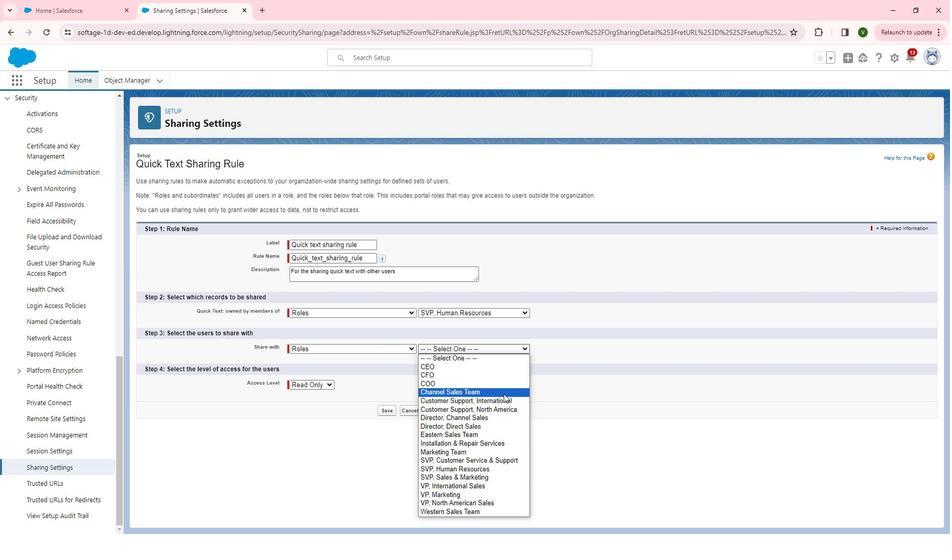 
Action: Mouse pressed left at (518, 394)
Screenshot: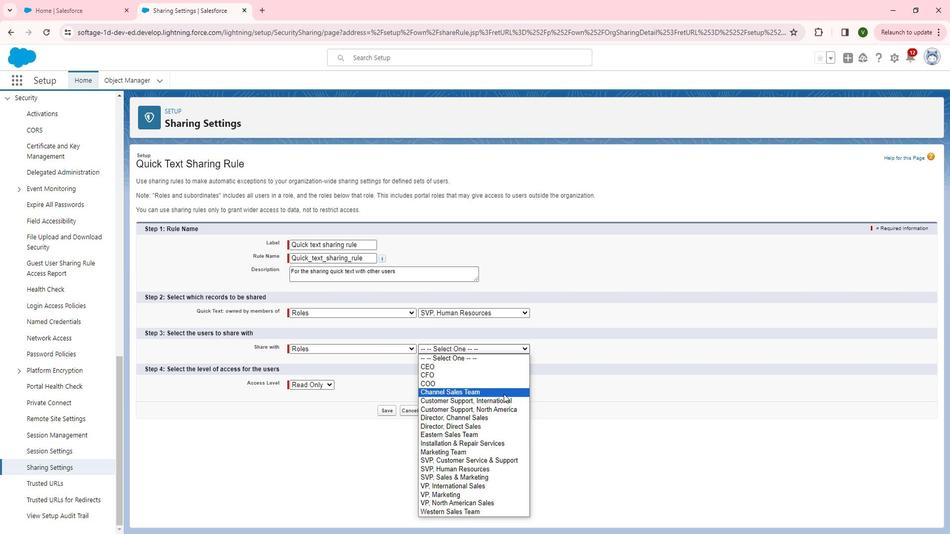 
Action: Mouse moved to (389, 378)
Screenshot: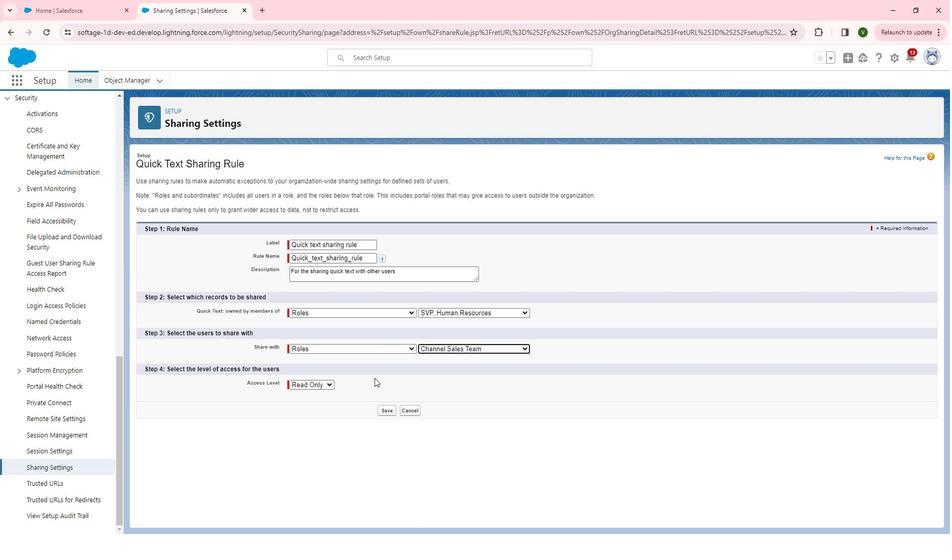 
Action: Mouse pressed left at (389, 378)
Screenshot: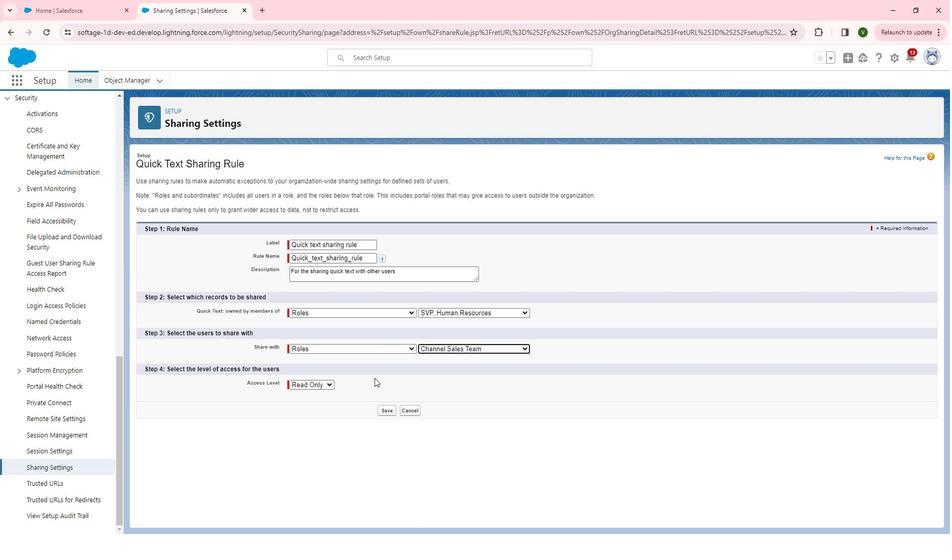 
Action: Mouse moved to (400, 410)
Screenshot: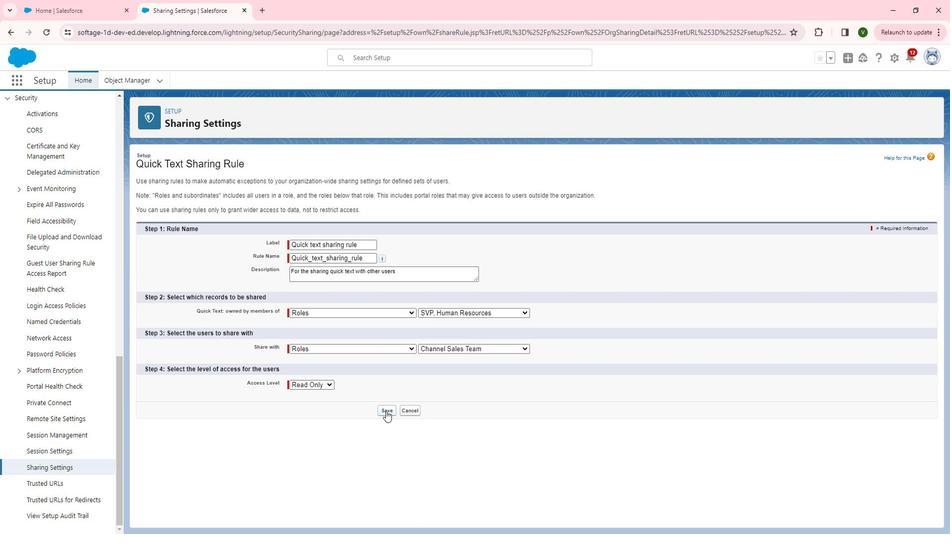 
Action: Mouse pressed left at (400, 410)
Screenshot: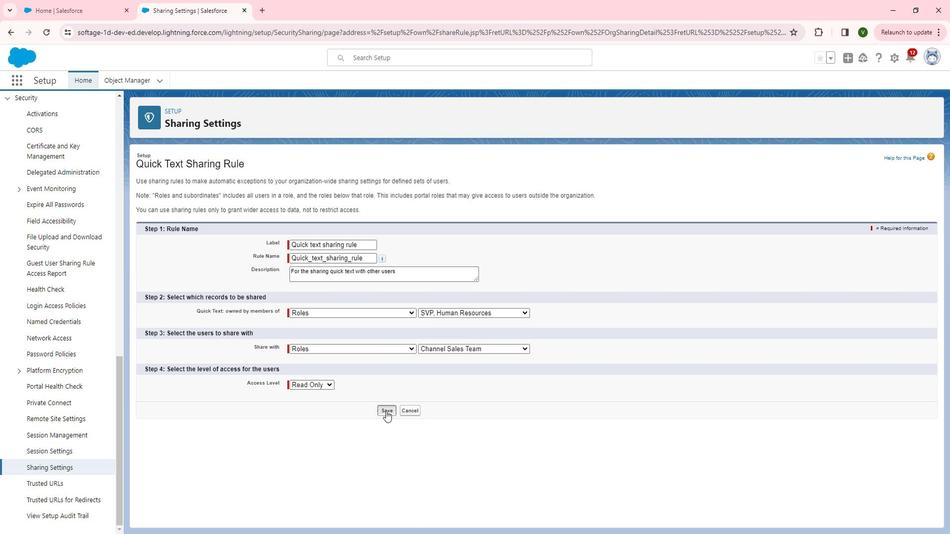 
Action: Mouse moved to (528, 131)
Screenshot: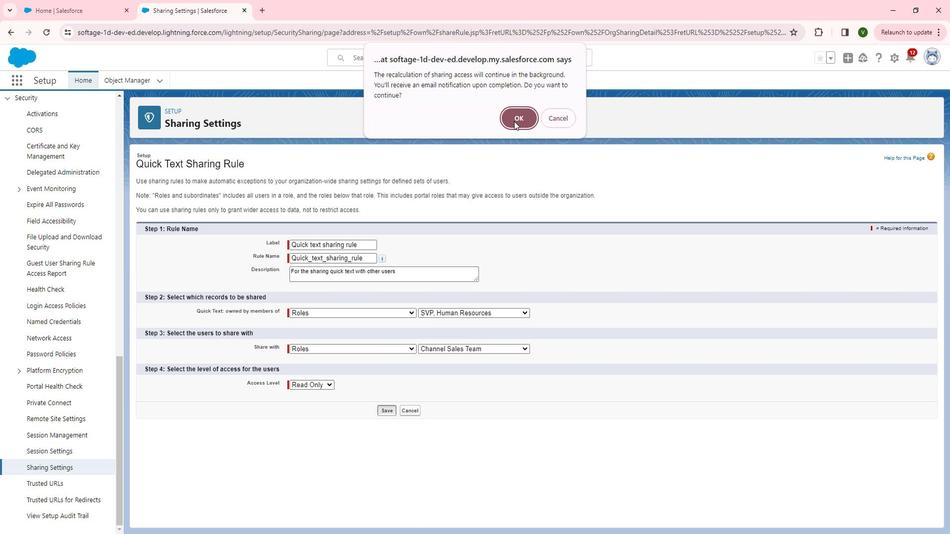 
Action: Mouse pressed left at (528, 131)
Screenshot: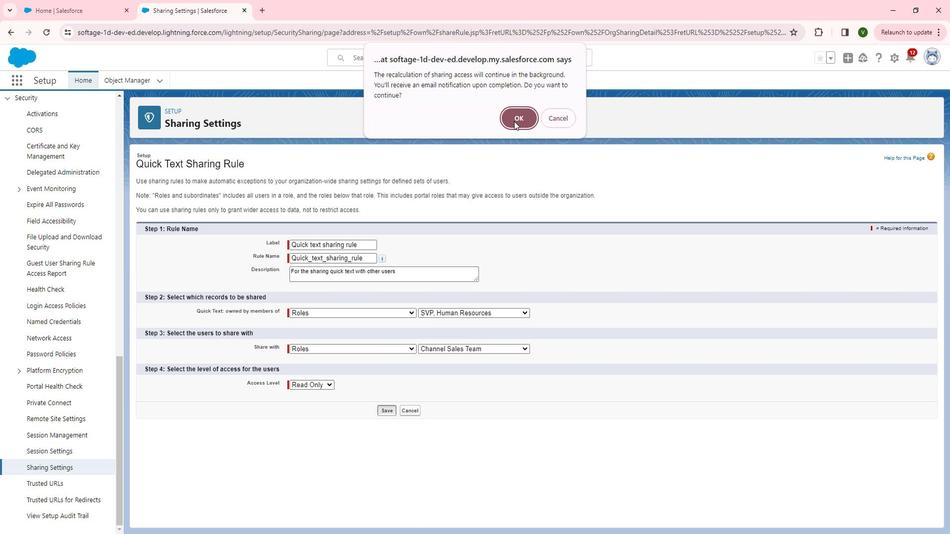 
Action: Mouse moved to (412, 368)
Screenshot: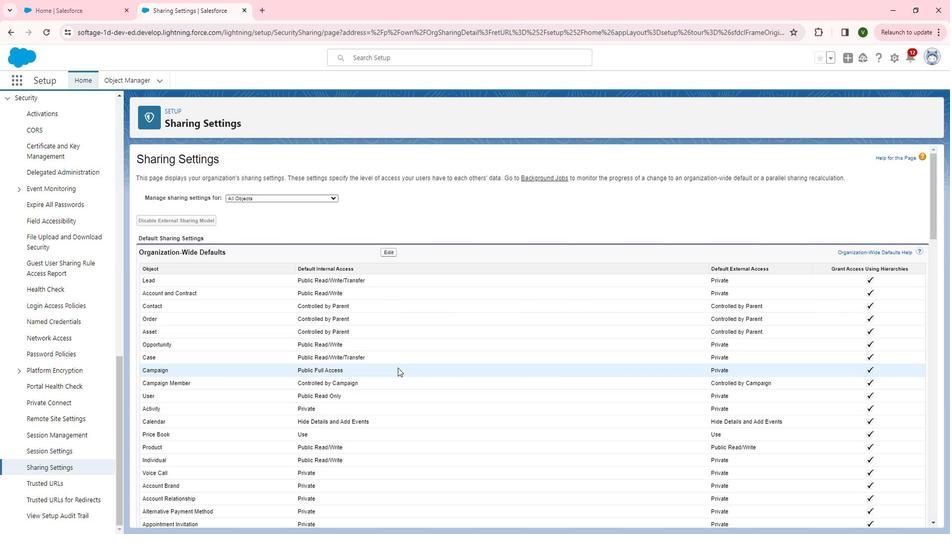 
Action: Mouse scrolled (412, 368) with delta (0, 0)
Screenshot: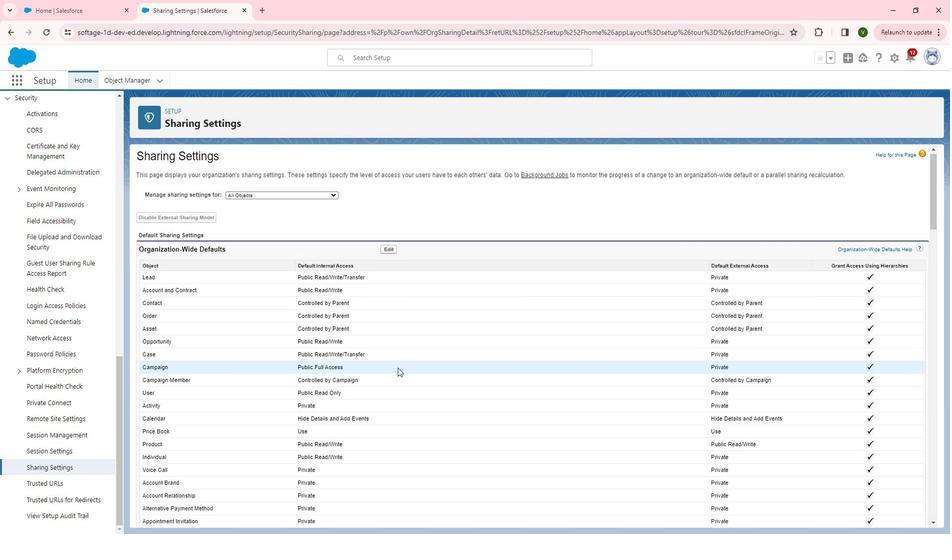 
Action: Mouse scrolled (412, 368) with delta (0, 0)
Screenshot: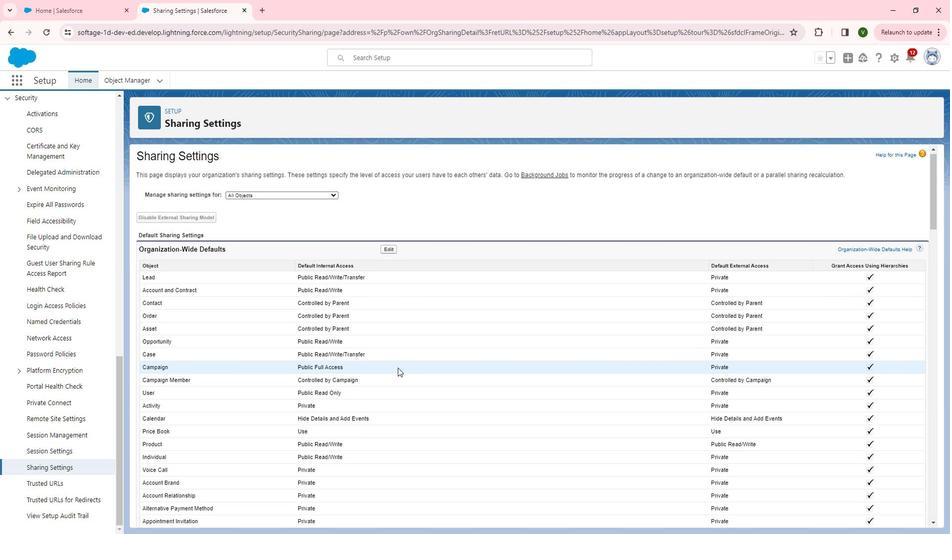 
Action: Mouse scrolled (412, 368) with delta (0, 0)
Screenshot: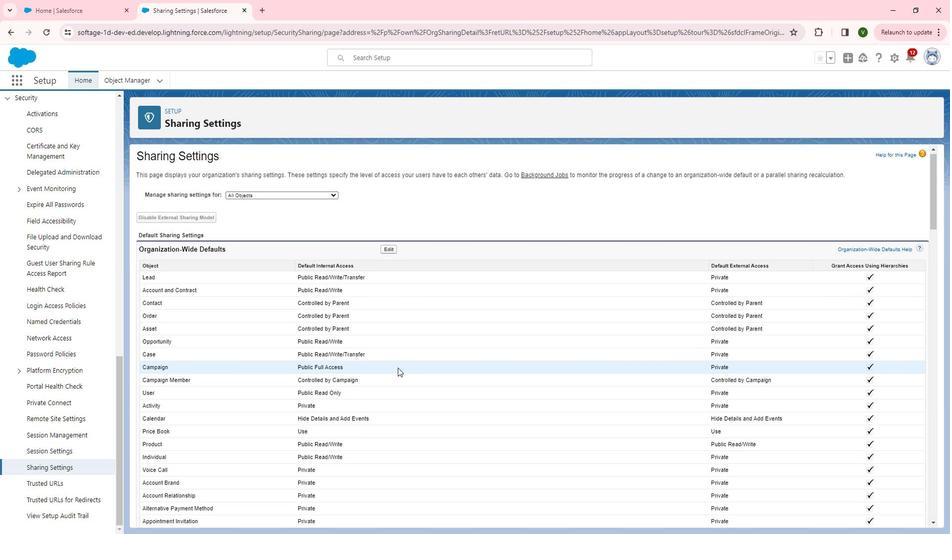 
Action: Mouse scrolled (412, 368) with delta (0, 0)
Screenshot: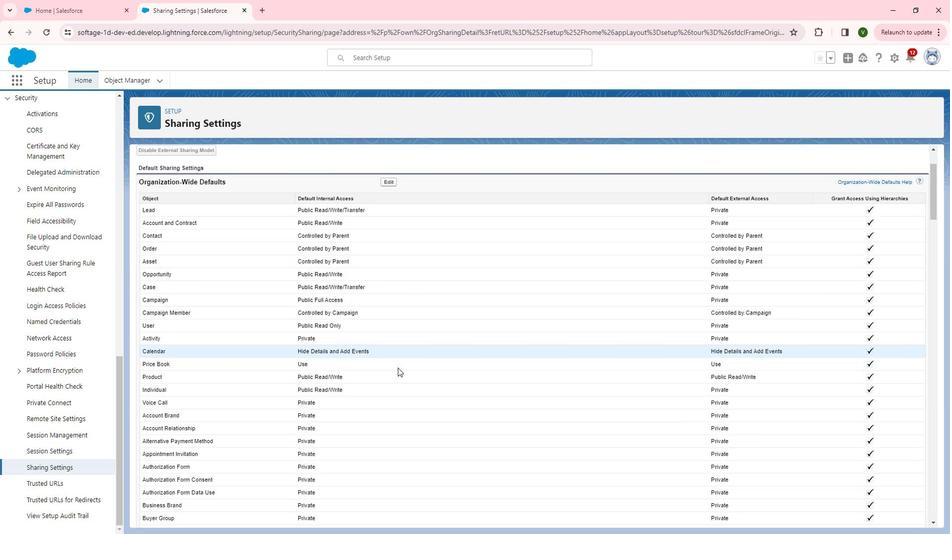 
Action: Mouse scrolled (412, 368) with delta (0, 0)
Screenshot: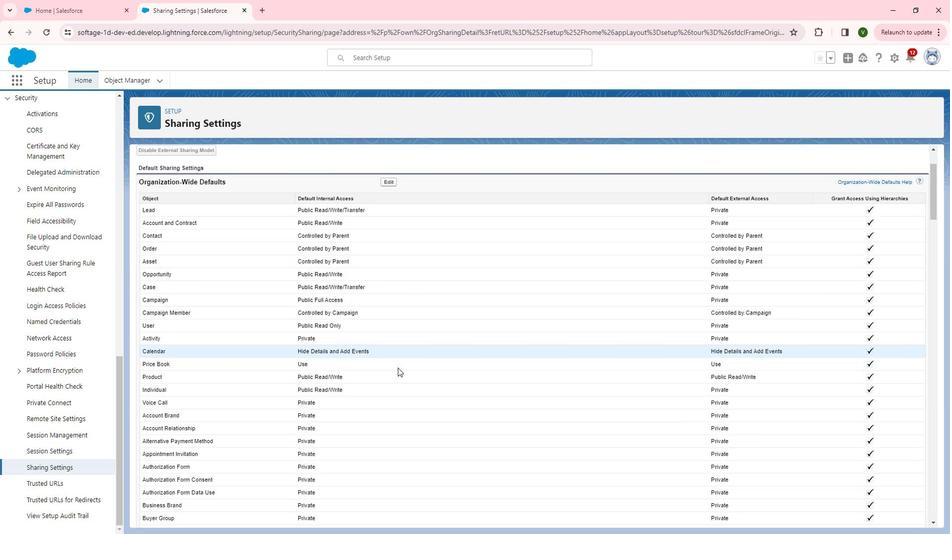 
Action: Mouse scrolled (412, 368) with delta (0, 0)
Screenshot: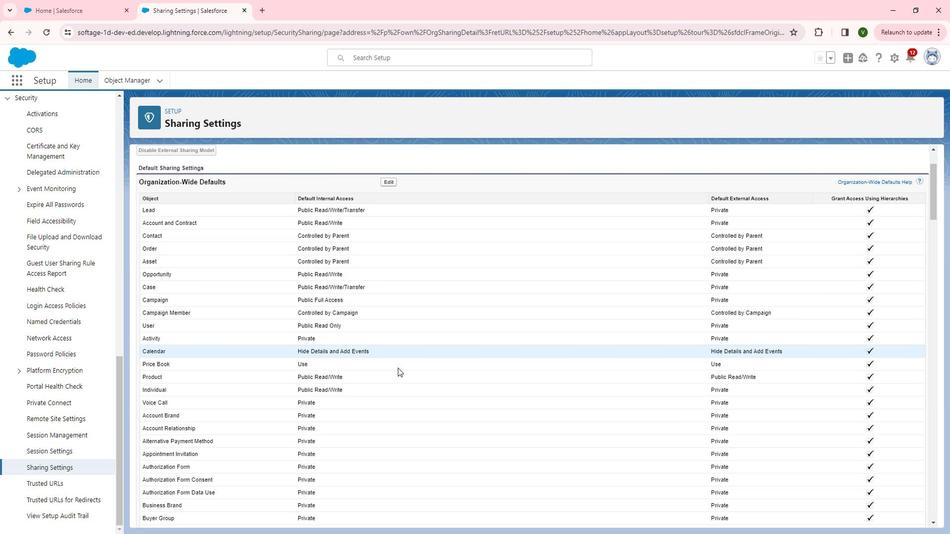
Action: Mouse scrolled (412, 368) with delta (0, 0)
Screenshot: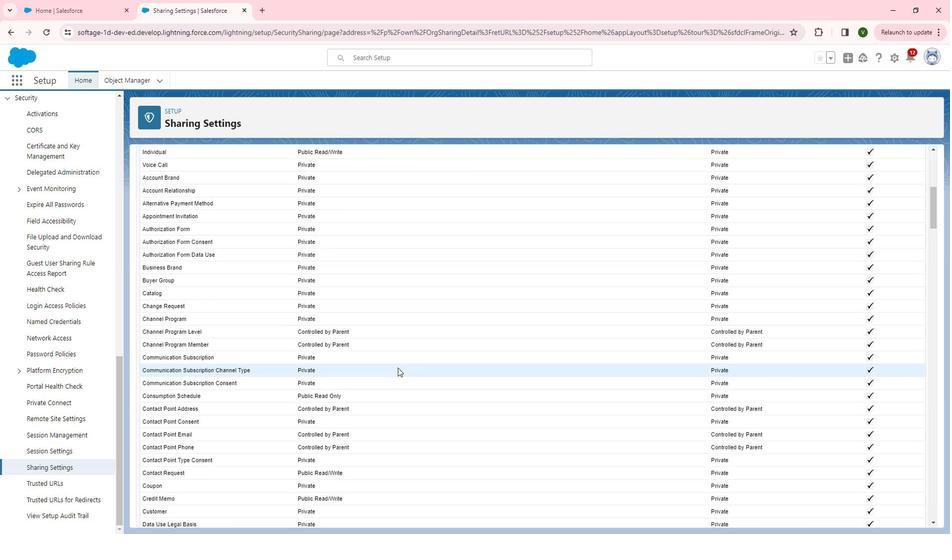 
Action: Mouse scrolled (412, 368) with delta (0, 0)
Screenshot: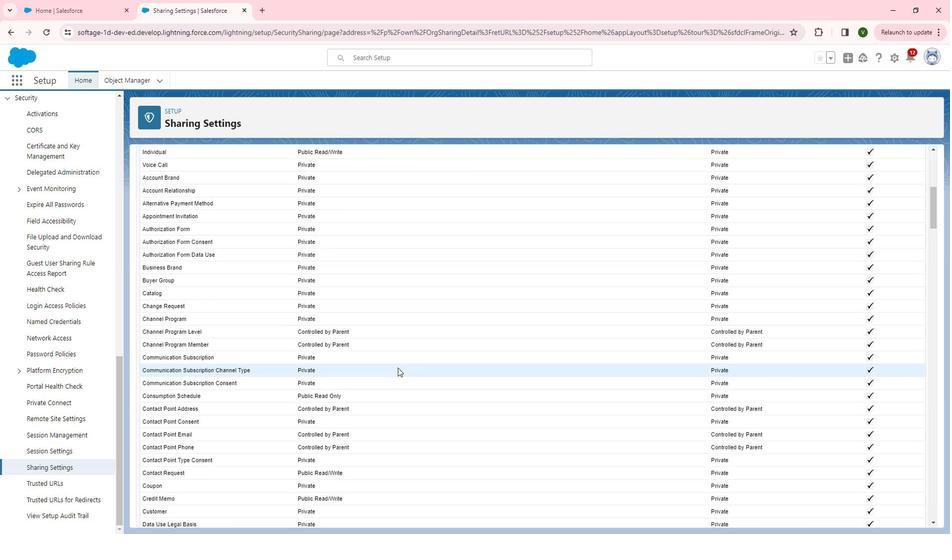 
Action: Mouse scrolled (412, 368) with delta (0, 0)
Screenshot: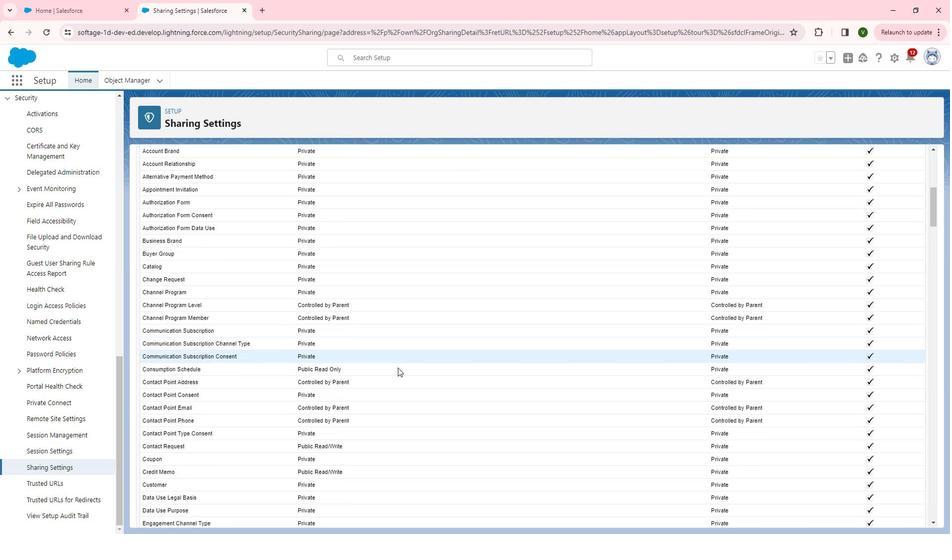 
Action: Mouse scrolled (412, 368) with delta (0, 0)
Screenshot: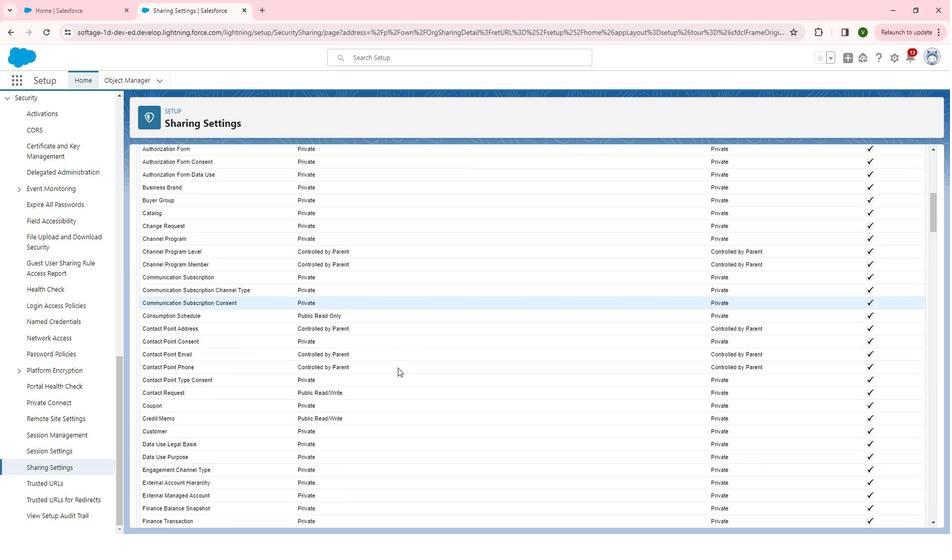 
Action: Mouse scrolled (412, 368) with delta (0, 0)
Screenshot: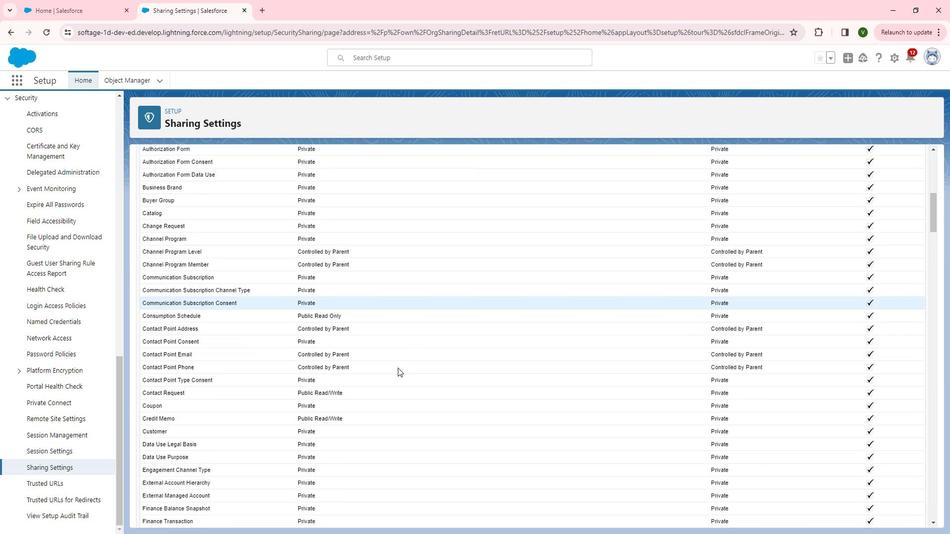 
Action: Mouse scrolled (412, 368) with delta (0, 0)
Screenshot: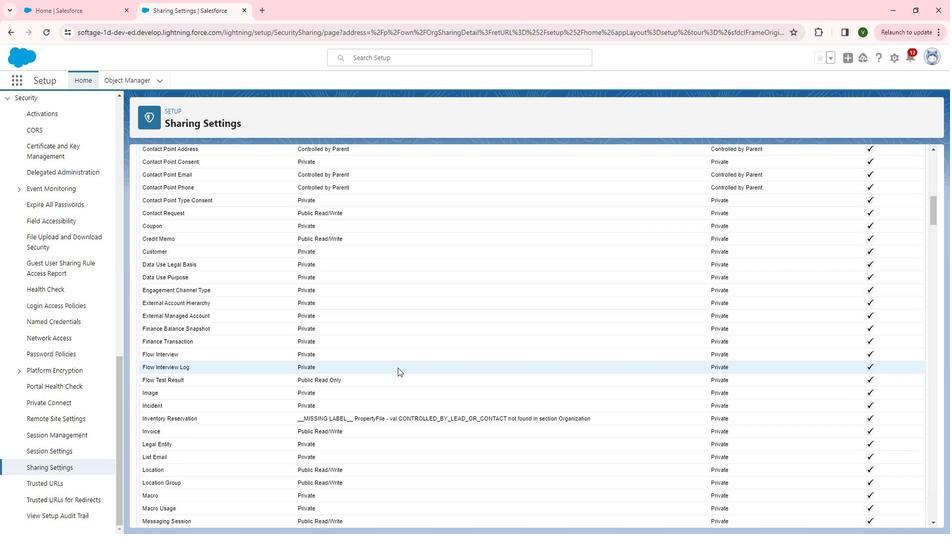 
Action: Mouse scrolled (412, 368) with delta (0, 0)
Screenshot: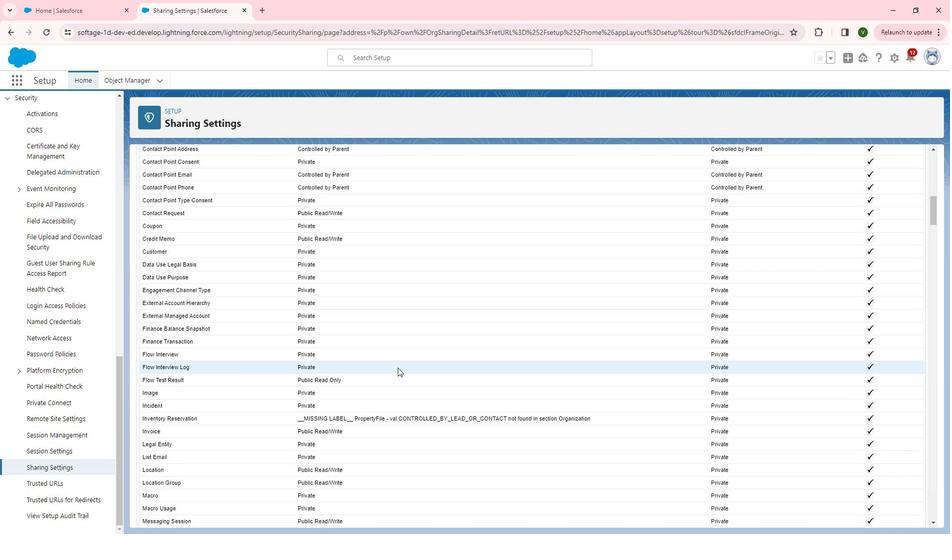 
Action: Mouse scrolled (412, 368) with delta (0, 0)
Screenshot: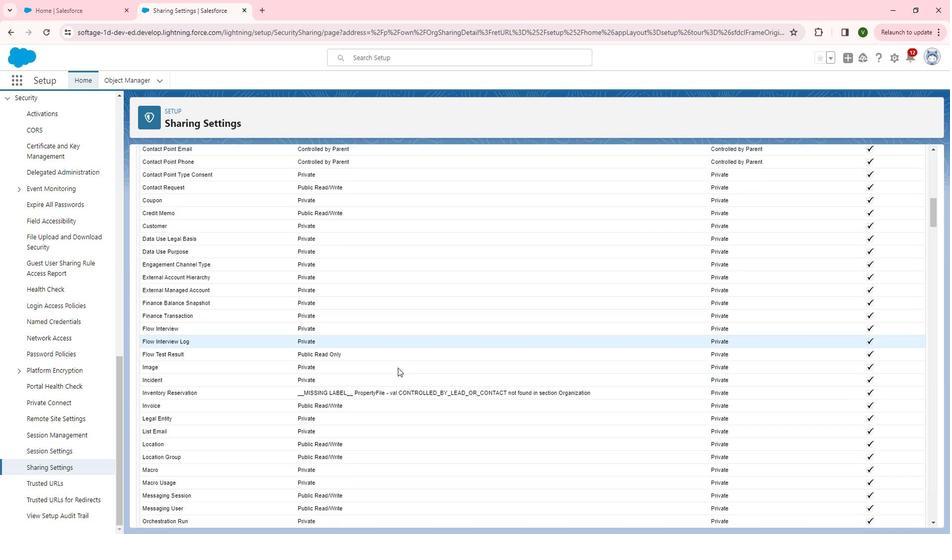 
Action: Mouse scrolled (412, 368) with delta (0, 0)
Screenshot: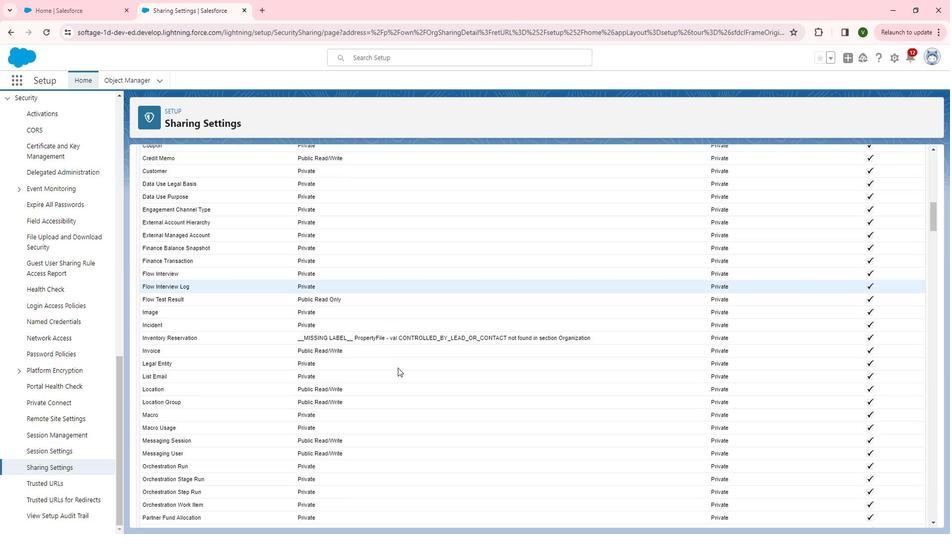 
Action: Mouse scrolled (412, 368) with delta (0, 0)
Screenshot: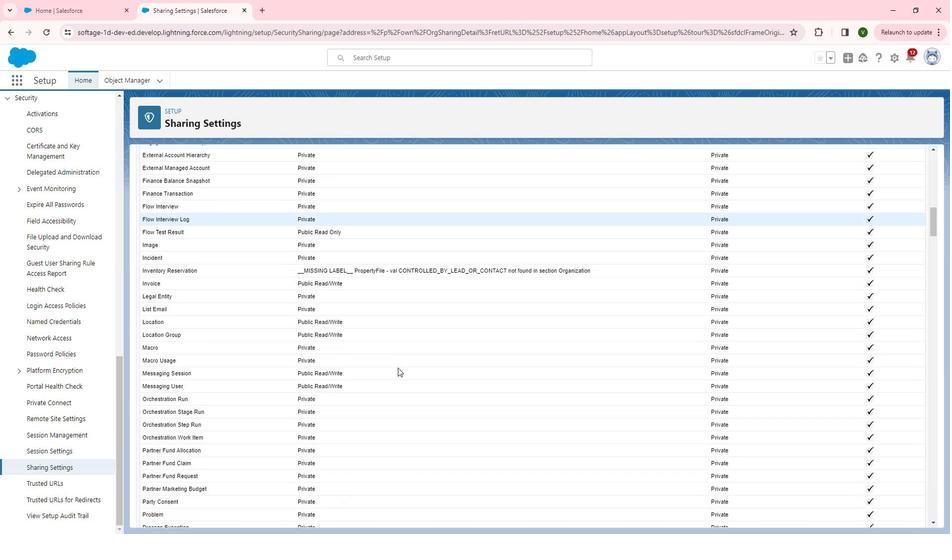 
Action: Mouse scrolled (412, 368) with delta (0, 0)
Screenshot: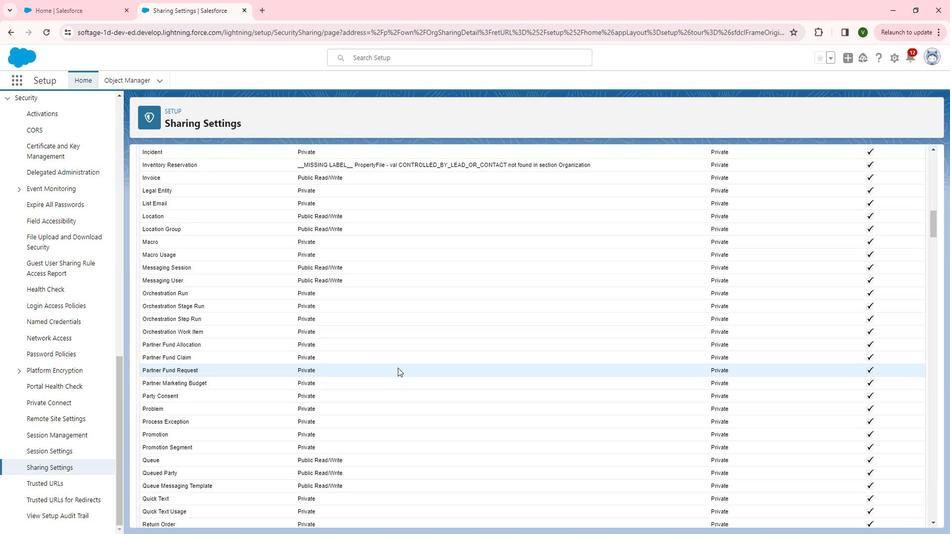 
Action: Mouse scrolled (412, 368) with delta (0, 0)
Screenshot: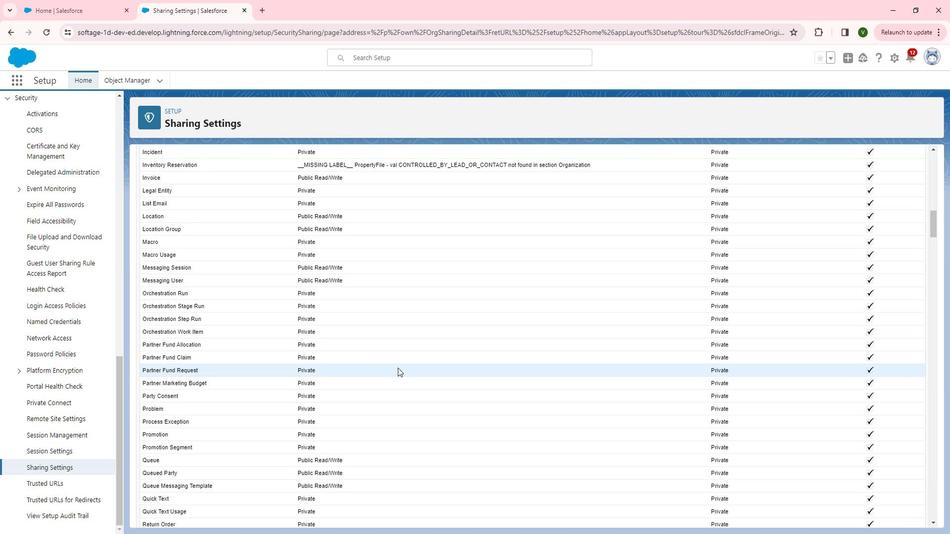 
Action: Mouse scrolled (412, 368) with delta (0, 0)
Screenshot: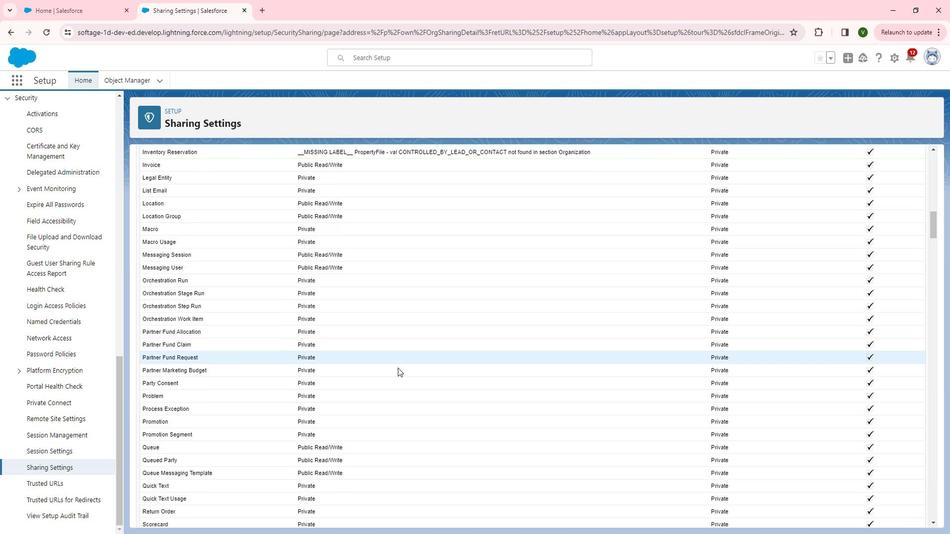
Action: Mouse scrolled (412, 368) with delta (0, 0)
Screenshot: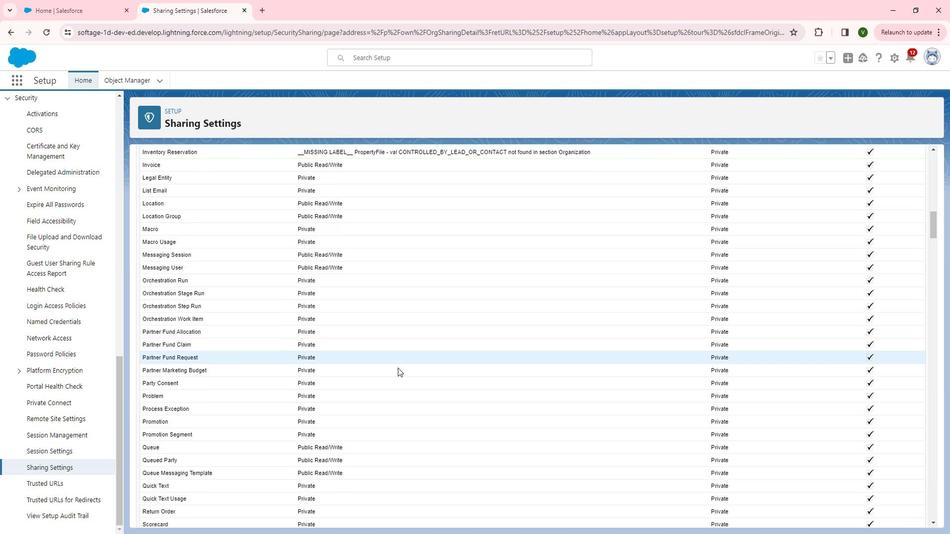 
Action: Mouse scrolled (412, 368) with delta (0, 0)
Screenshot: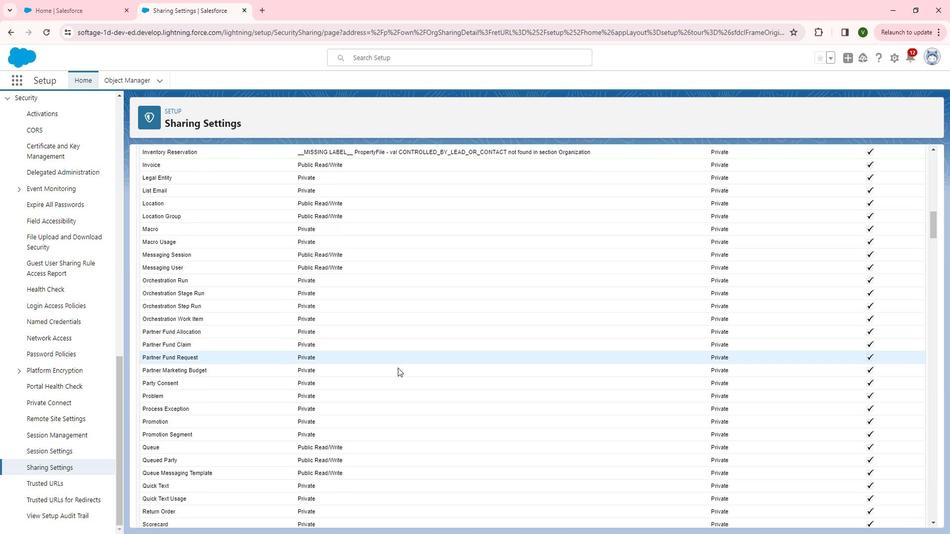 
Action: Mouse scrolled (412, 368) with delta (0, 0)
Screenshot: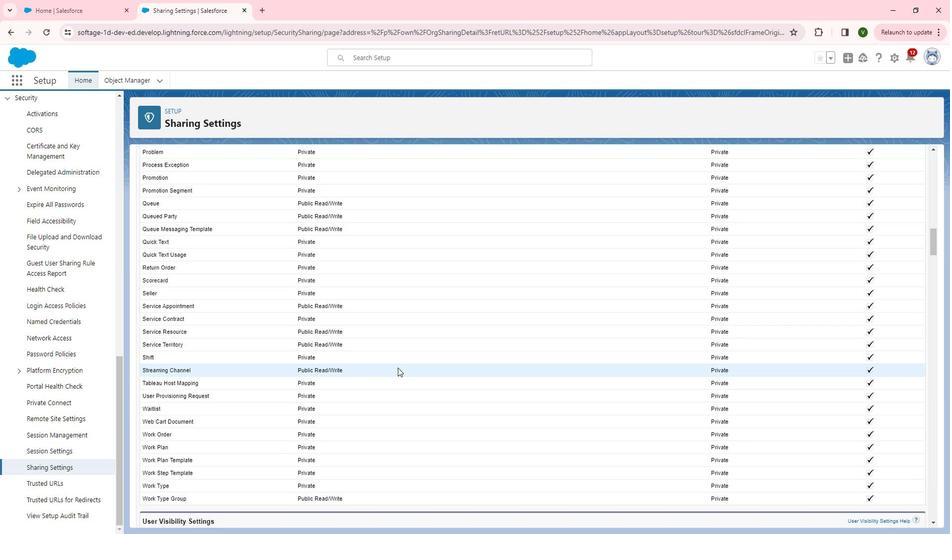
Action: Mouse scrolled (412, 368) with delta (0, 0)
Screenshot: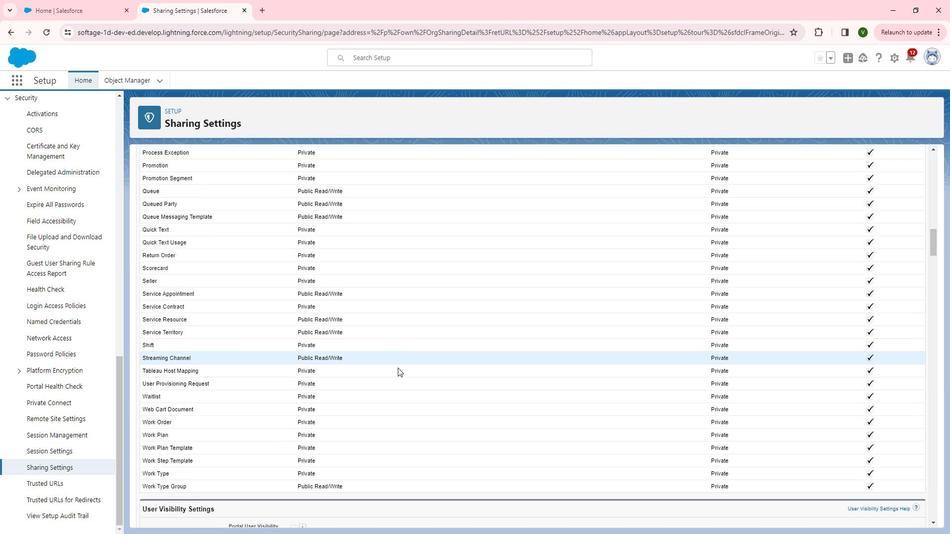 
Action: Mouse scrolled (412, 368) with delta (0, 0)
Screenshot: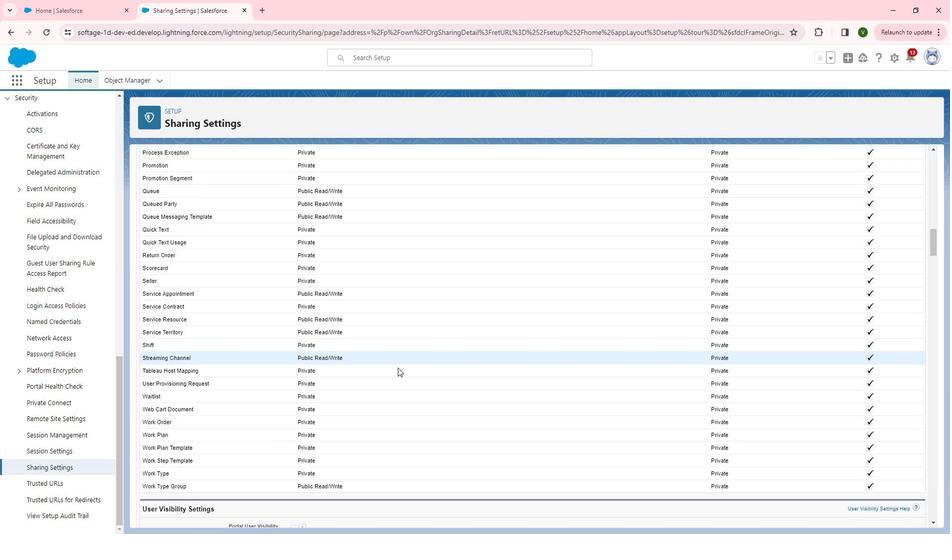 
Action: Mouse scrolled (412, 368) with delta (0, 0)
Screenshot: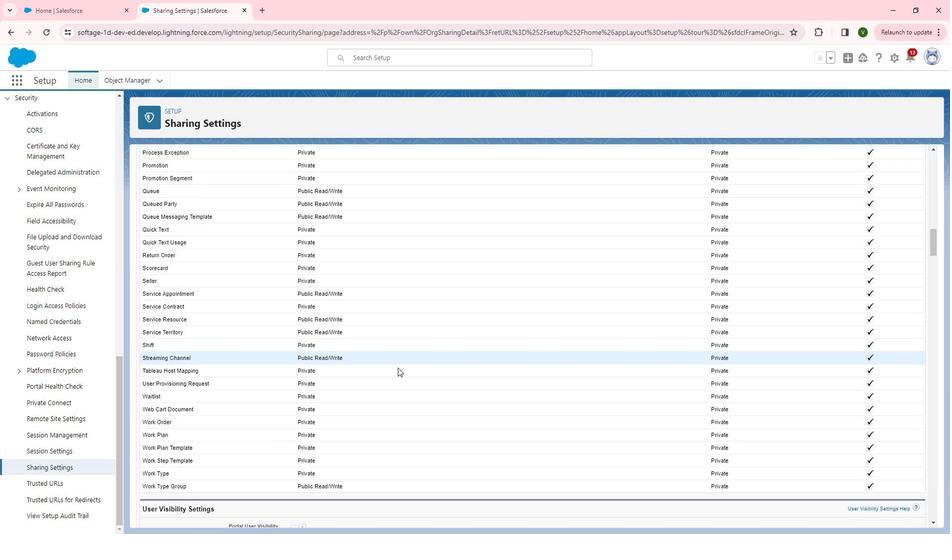 
Action: Mouse scrolled (412, 368) with delta (0, 0)
Screenshot: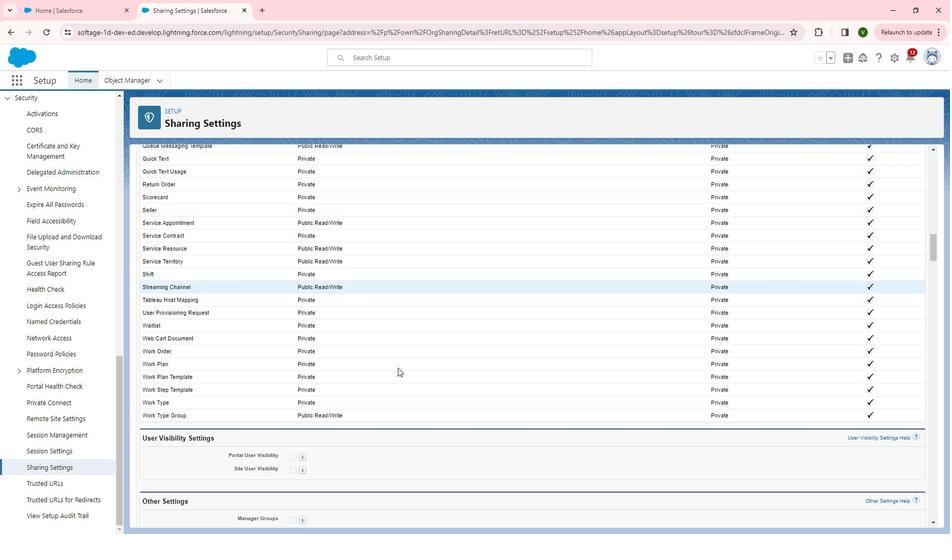 
Action: Mouse scrolled (412, 368) with delta (0, 0)
Screenshot: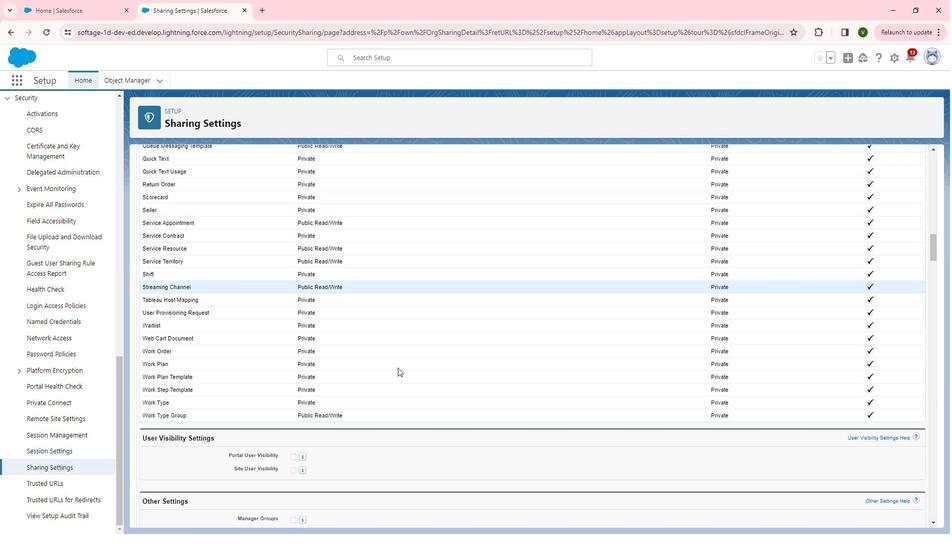 
Action: Mouse scrolled (412, 368) with delta (0, 0)
Screenshot: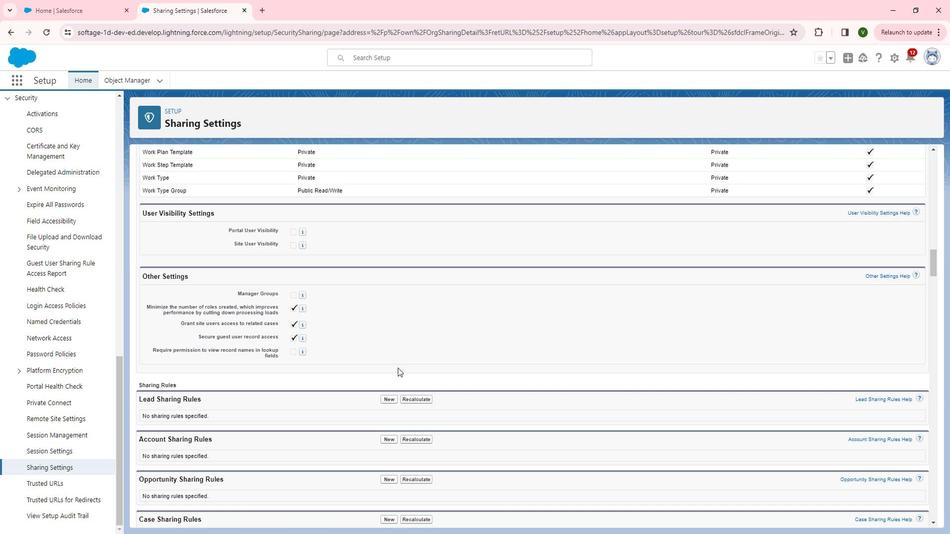 
Action: Mouse scrolled (412, 368) with delta (0, 0)
Screenshot: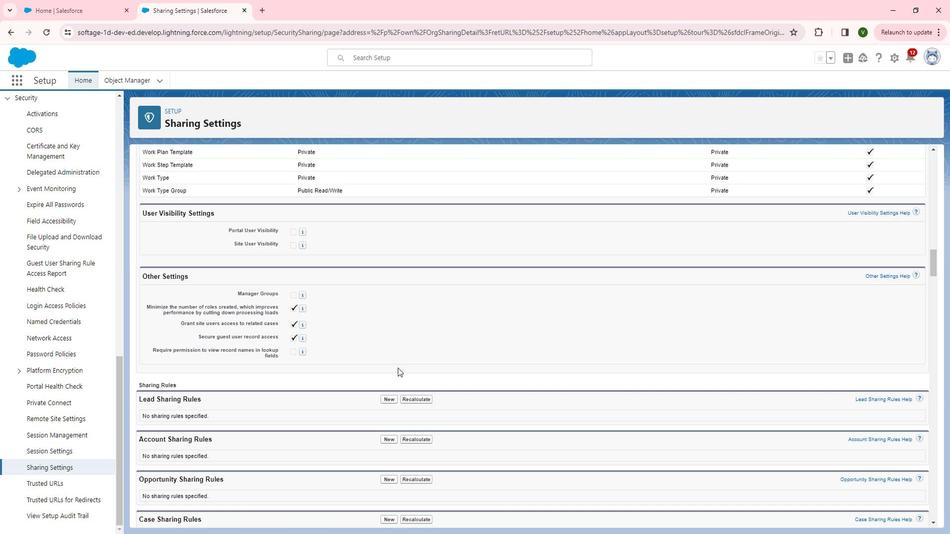 
Action: Mouse scrolled (412, 368) with delta (0, 0)
Screenshot: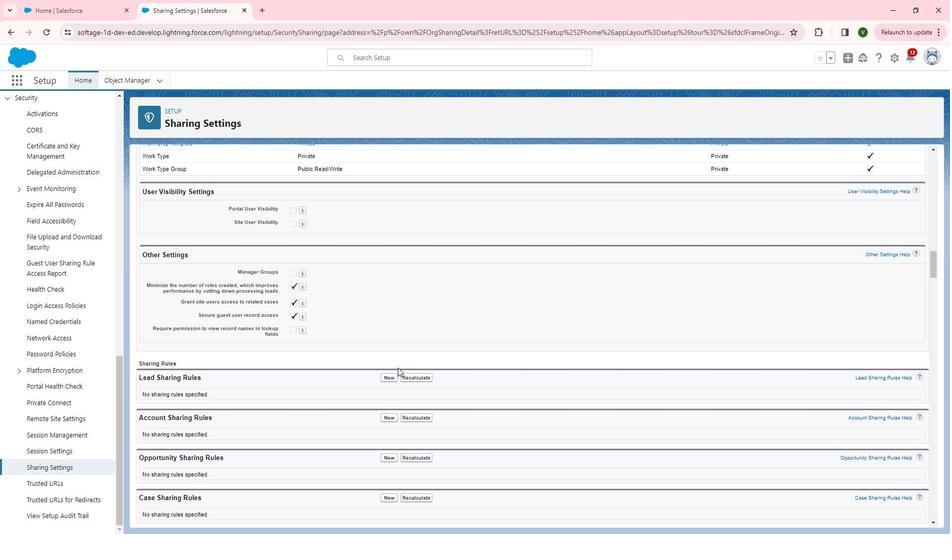 
Action: Mouse scrolled (412, 368) with delta (0, 0)
Screenshot: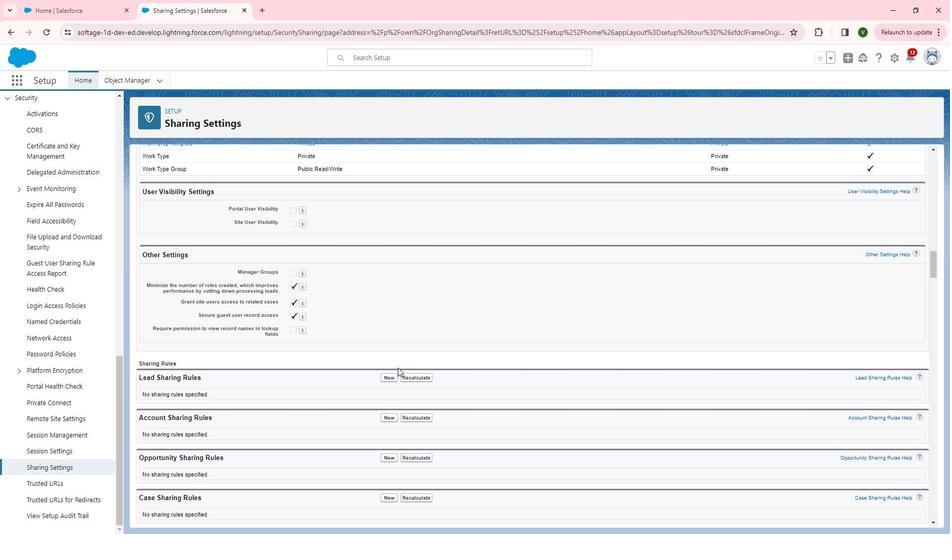 
Action: Mouse scrolled (412, 368) with delta (0, 0)
Screenshot: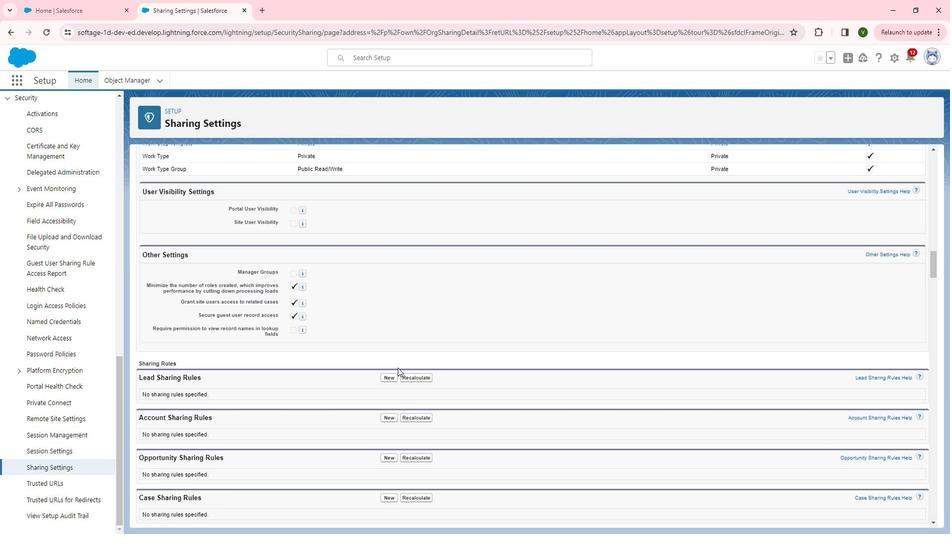 
Action: Mouse scrolled (412, 368) with delta (0, 0)
Screenshot: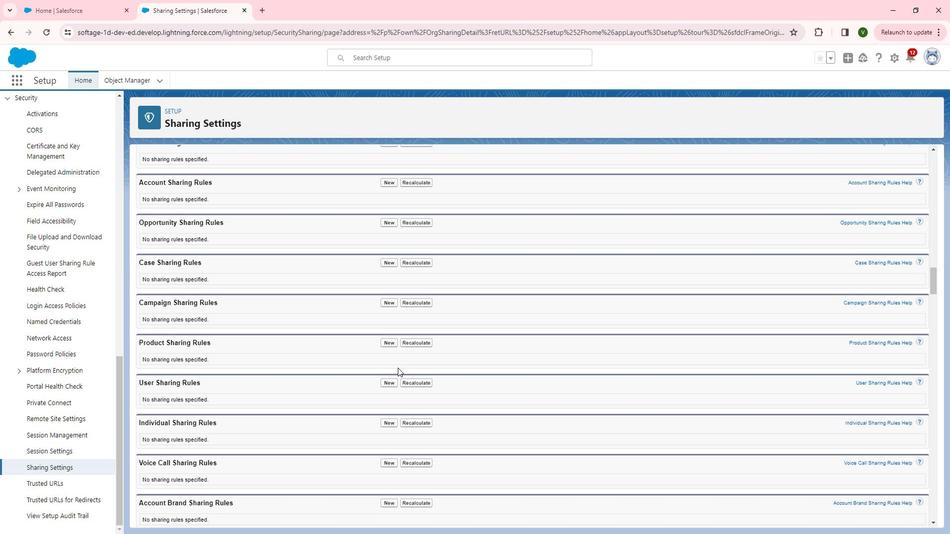 
Action: Mouse scrolled (412, 368) with delta (0, 0)
Screenshot: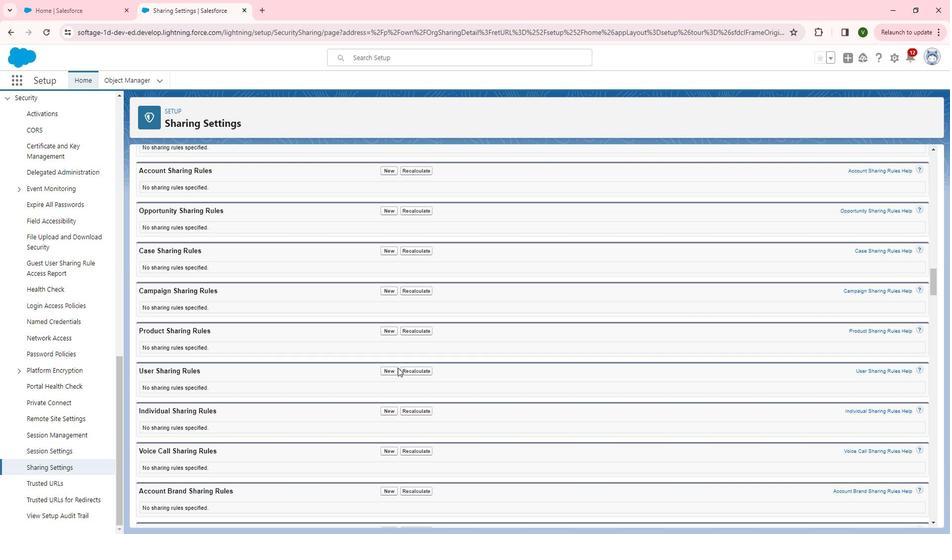 
Action: Mouse scrolled (412, 368) with delta (0, 0)
Screenshot: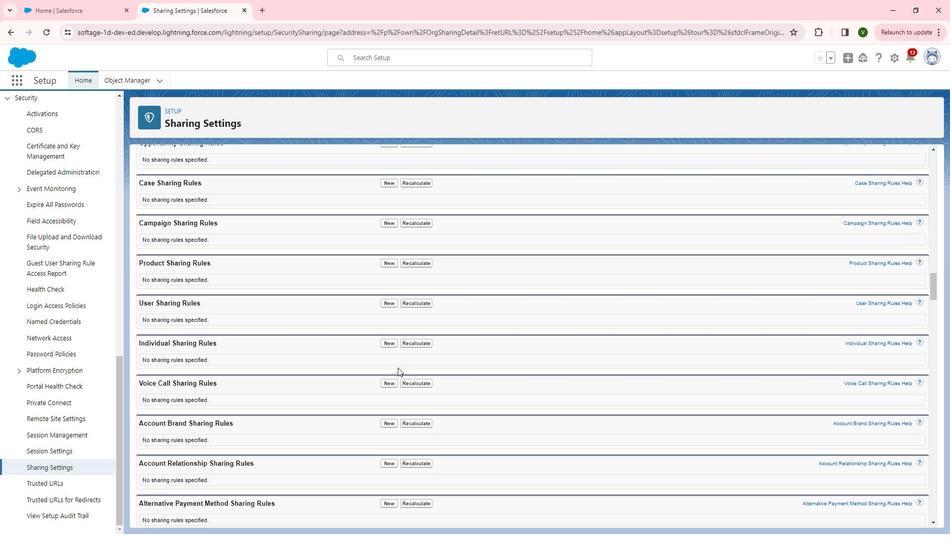 
Action: Mouse scrolled (412, 368) with delta (0, 0)
Screenshot: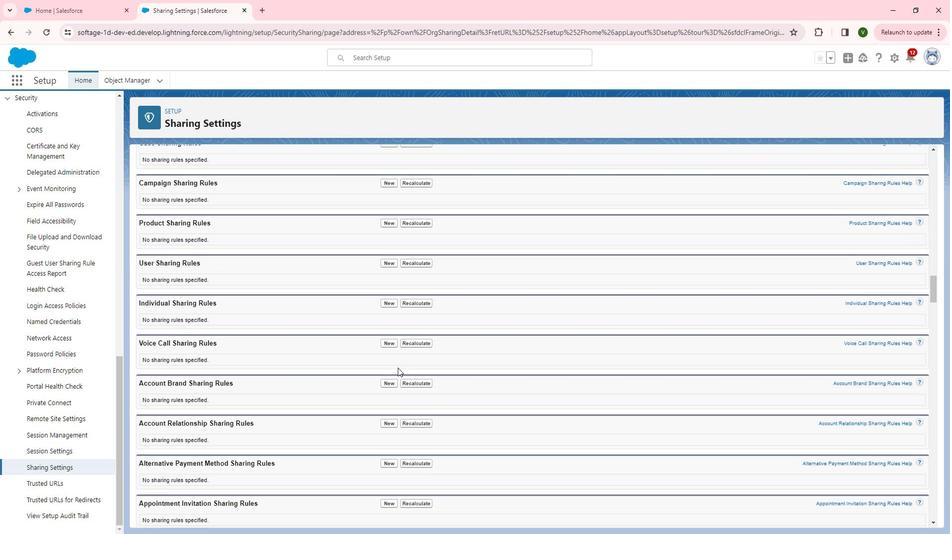 
Action: Mouse scrolled (412, 368) with delta (0, 0)
Screenshot: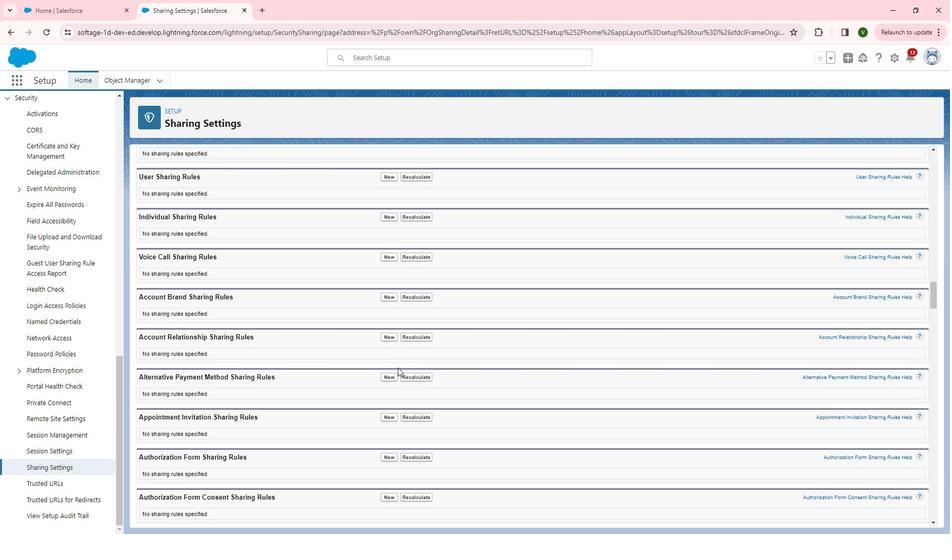 
Action: Mouse scrolled (412, 368) with delta (0, 0)
Screenshot: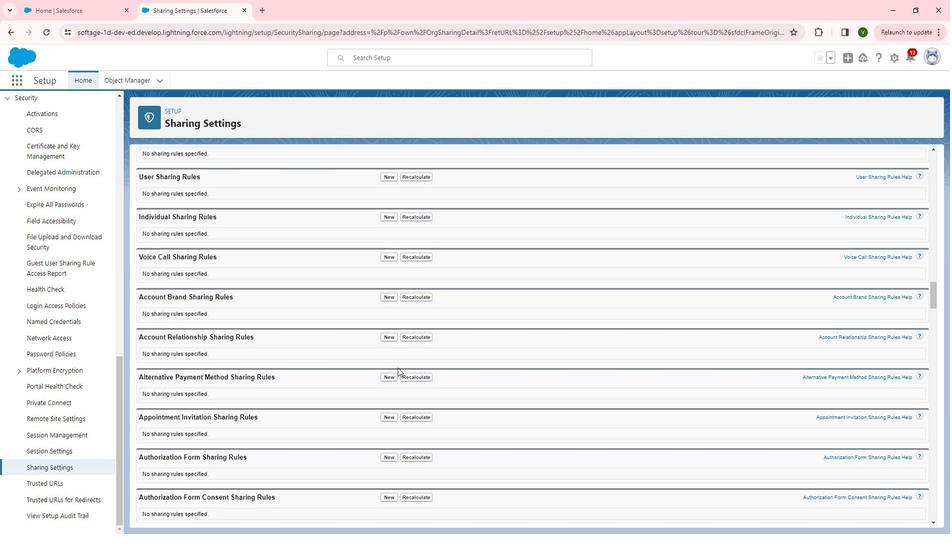 
Action: Mouse scrolled (412, 368) with delta (0, 0)
Screenshot: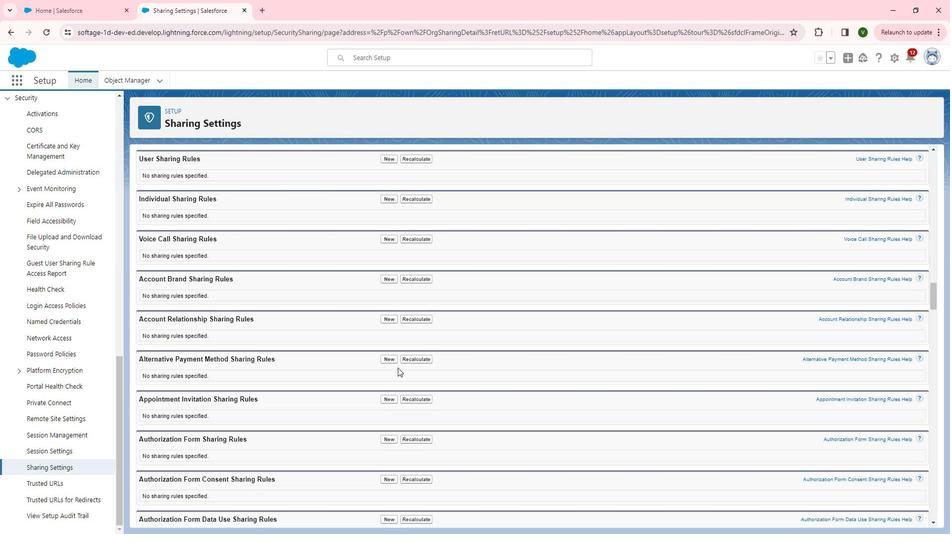 
Action: Mouse scrolled (412, 368) with delta (0, 0)
Screenshot: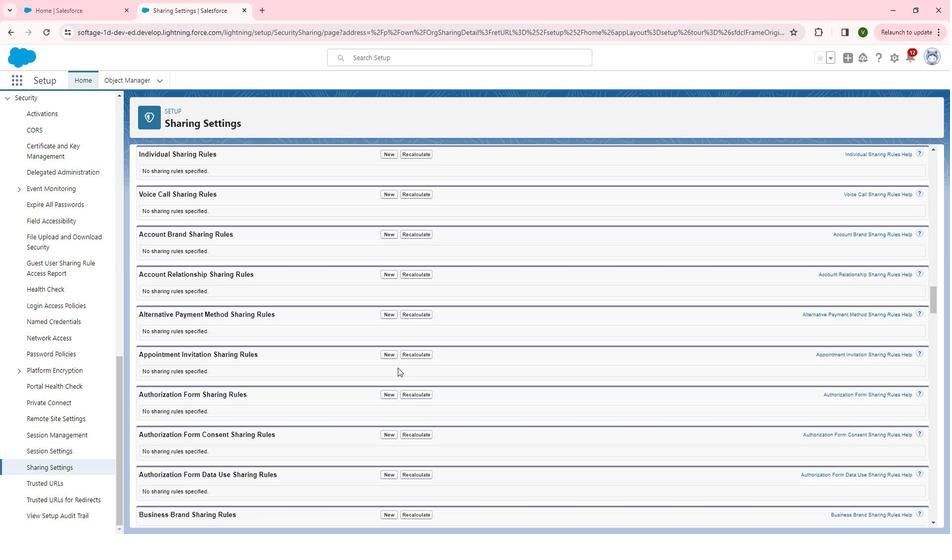 
Action: Mouse scrolled (412, 368) with delta (0, 0)
Screenshot: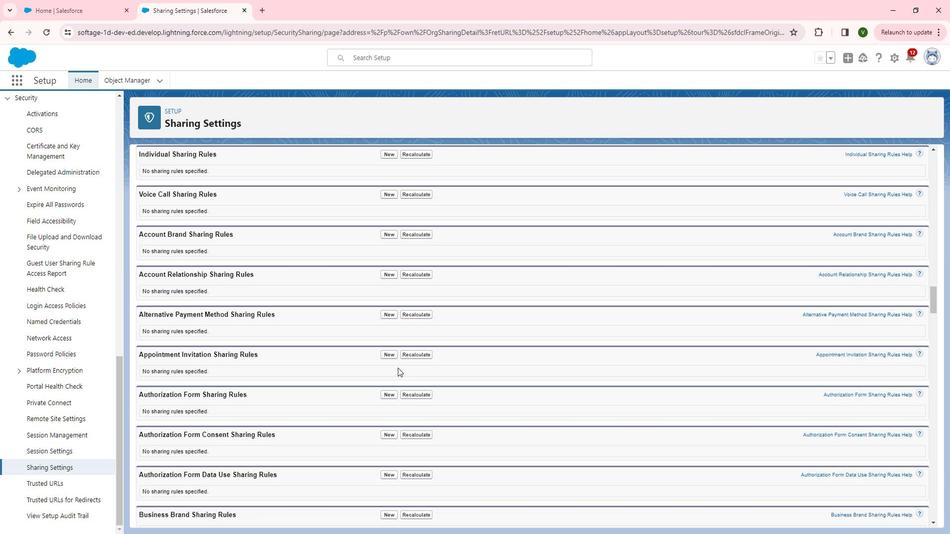 
Action: Mouse scrolled (412, 368) with delta (0, 0)
Screenshot: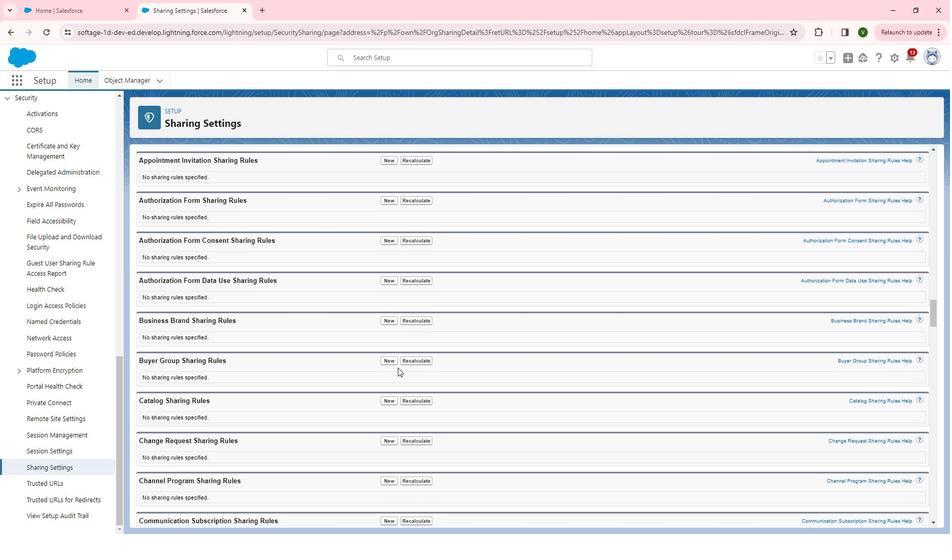 
Action: Mouse scrolled (412, 368) with delta (0, 0)
Screenshot: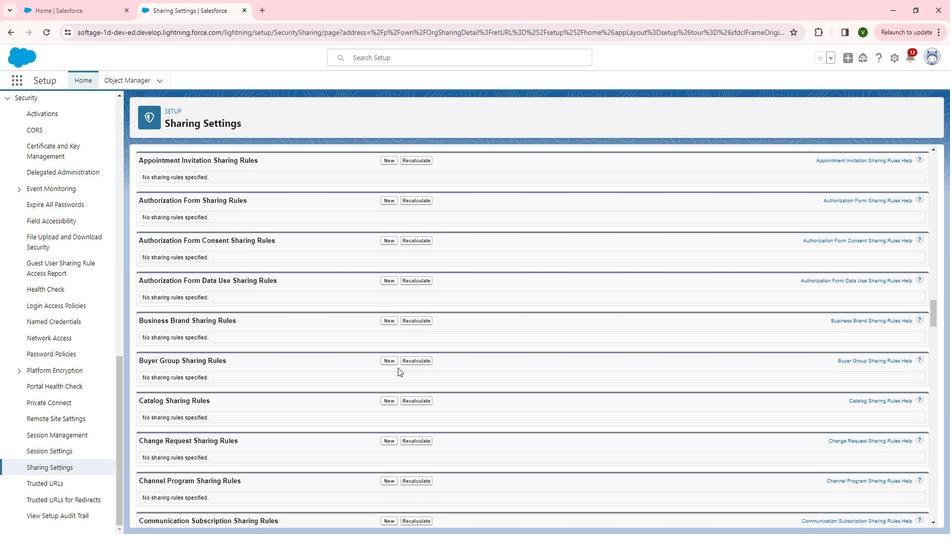 
Action: Mouse scrolled (412, 368) with delta (0, 0)
Screenshot: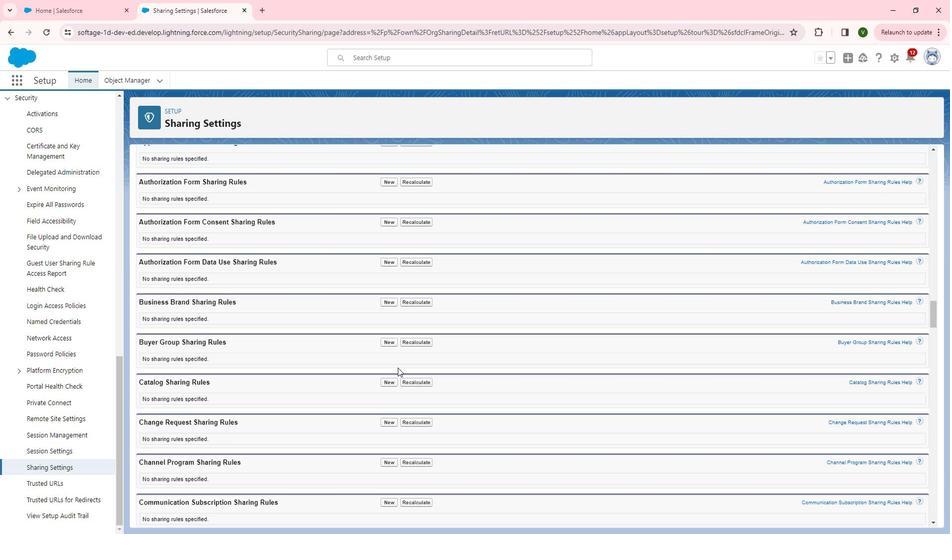 
Action: Mouse scrolled (412, 368) with delta (0, 0)
Screenshot: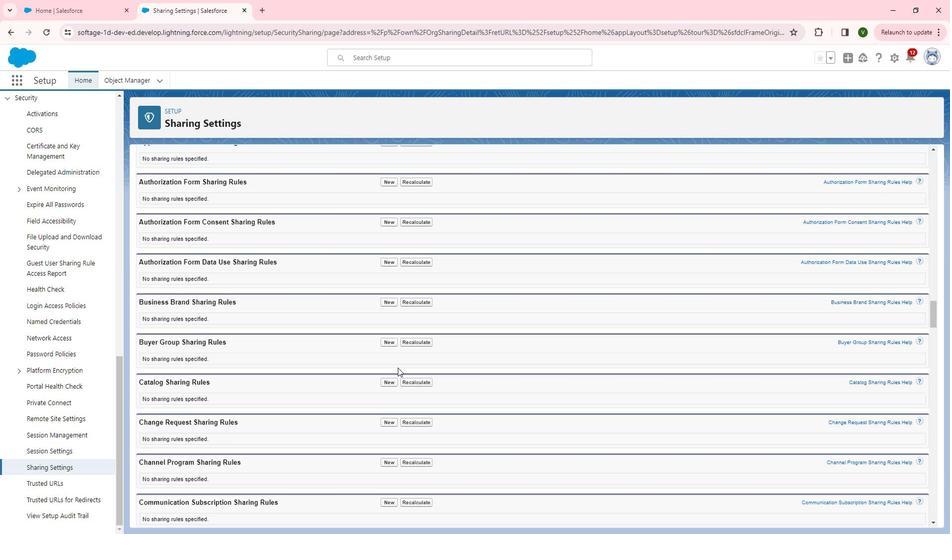 
Action: Mouse scrolled (412, 368) with delta (0, 0)
Screenshot: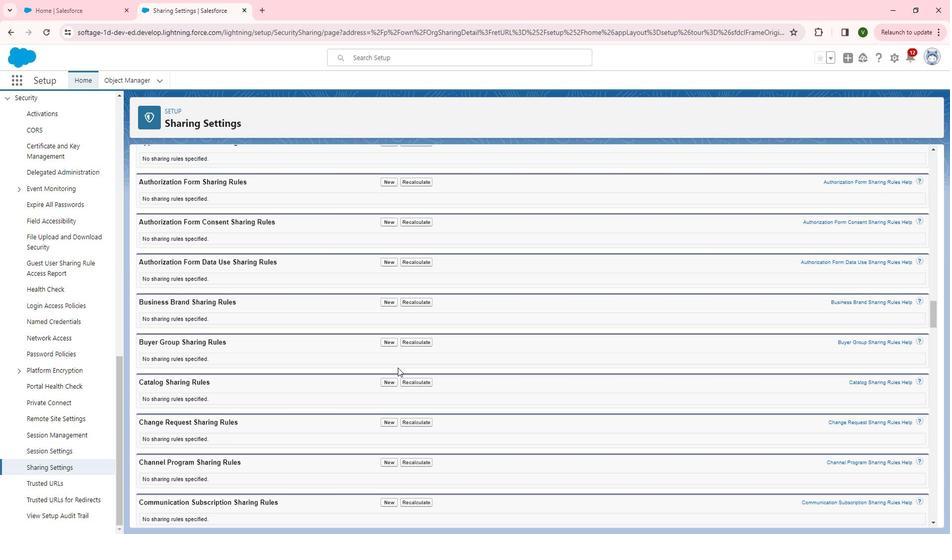 
Action: Mouse scrolled (412, 368) with delta (0, 0)
Screenshot: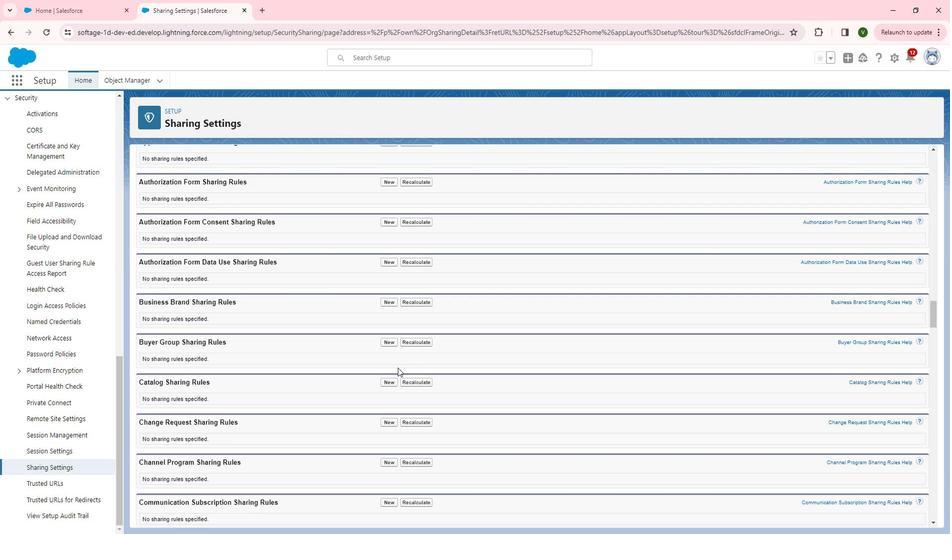
Action: Mouse scrolled (412, 368) with delta (0, 0)
Screenshot: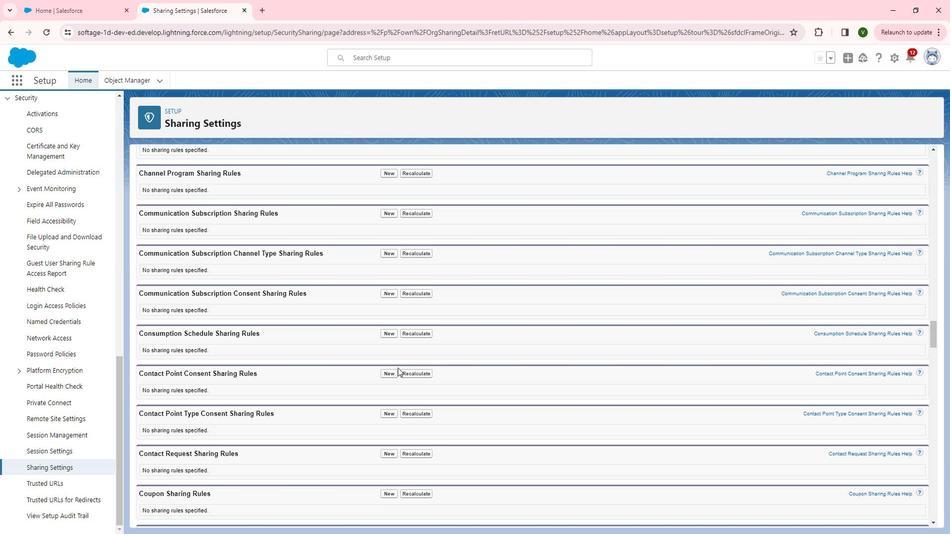 
Action: Mouse scrolled (412, 368) with delta (0, 0)
Screenshot: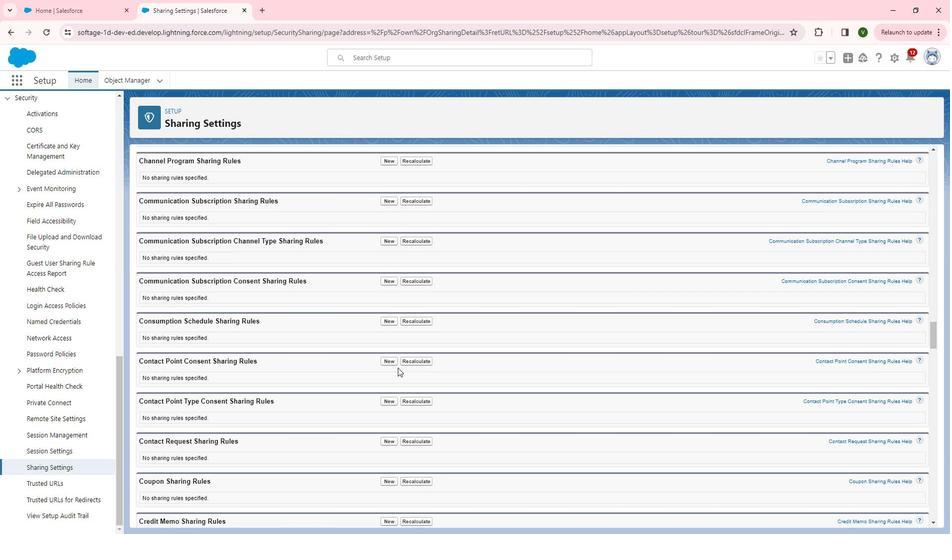 
Action: Mouse scrolled (412, 368) with delta (0, 0)
Screenshot: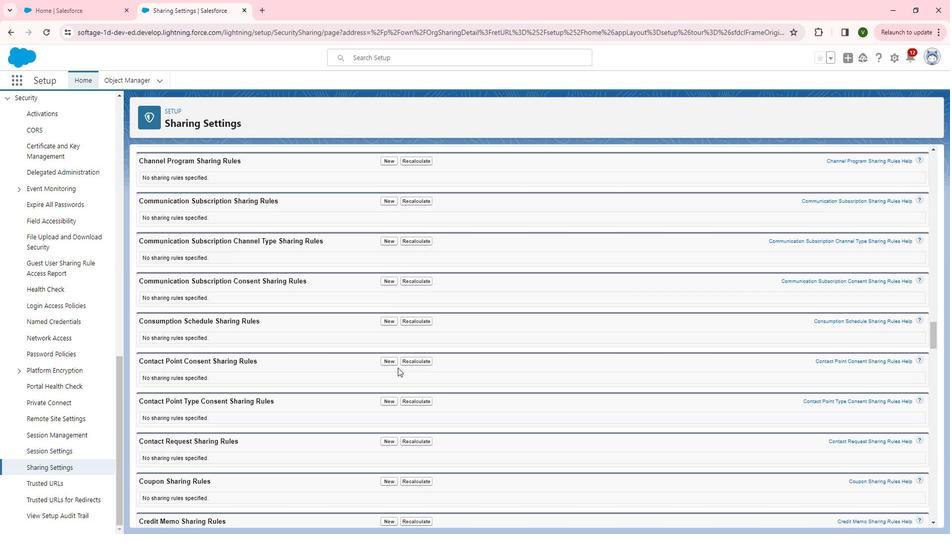 
Action: Mouse scrolled (412, 368) with delta (0, 0)
Screenshot: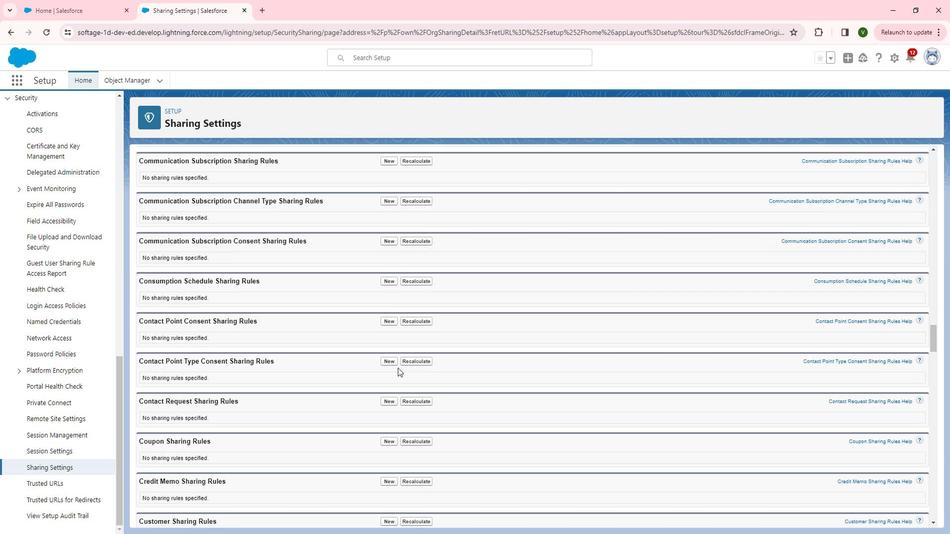 
Action: Mouse scrolled (412, 368) with delta (0, 0)
Screenshot: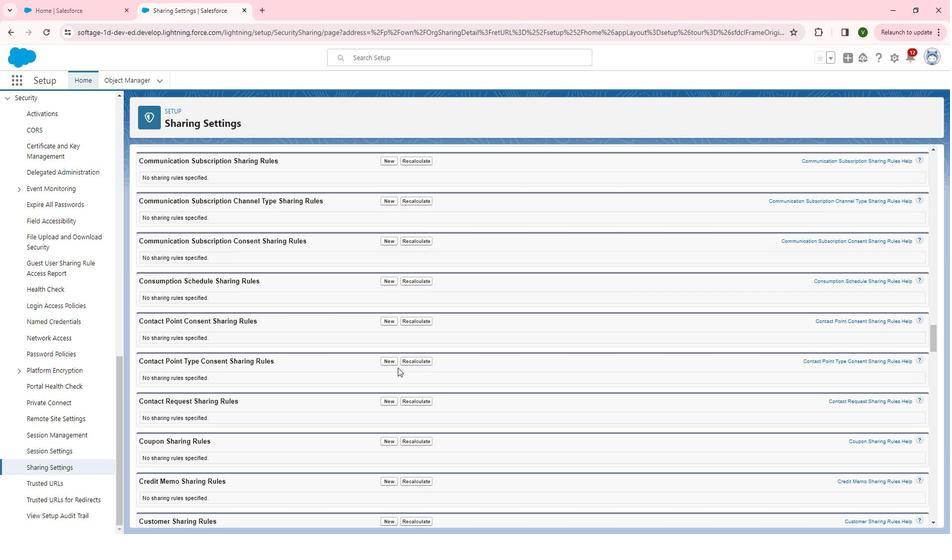 
Action: Mouse scrolled (412, 368) with delta (0, 0)
Screenshot: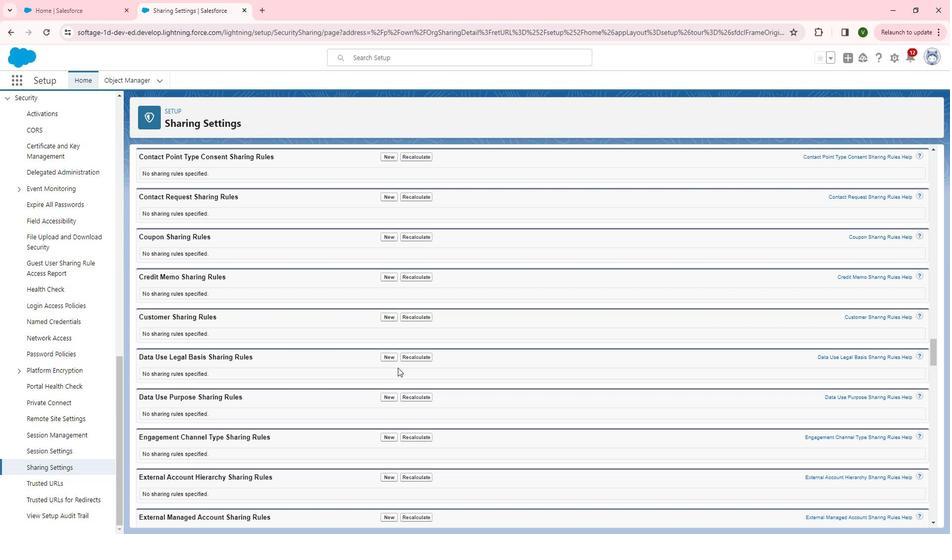 
Action: Mouse scrolled (412, 368) with delta (0, 0)
Screenshot: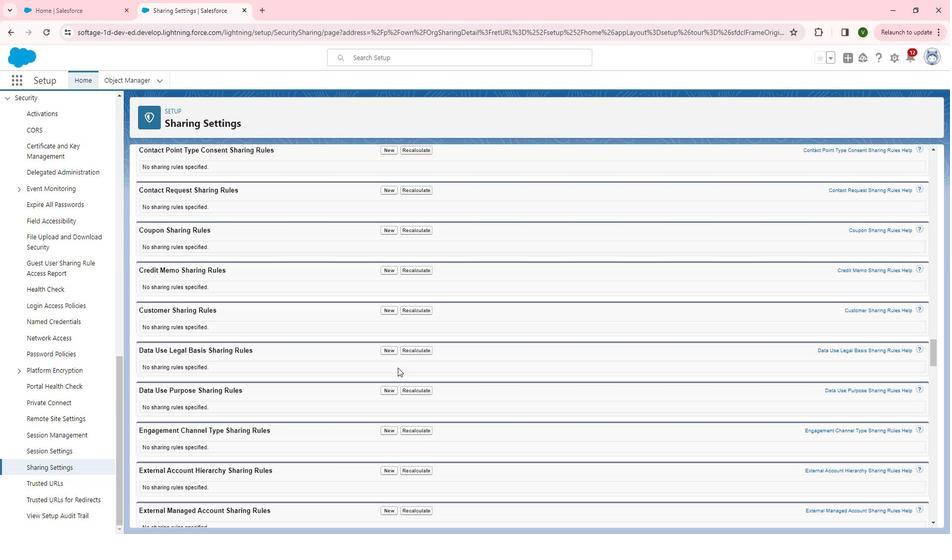 
Action: Mouse scrolled (412, 368) with delta (0, 0)
Screenshot: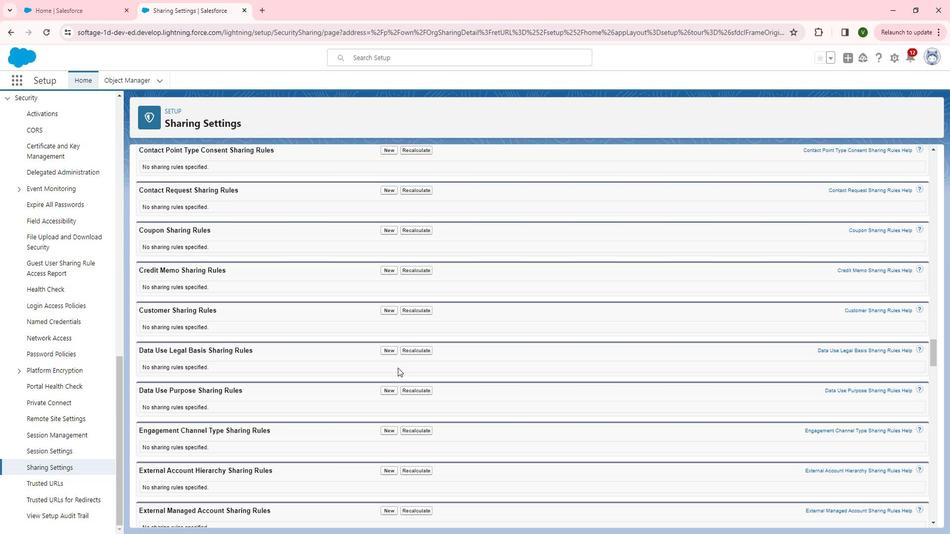 
Action: Mouse scrolled (412, 368) with delta (0, 0)
Screenshot: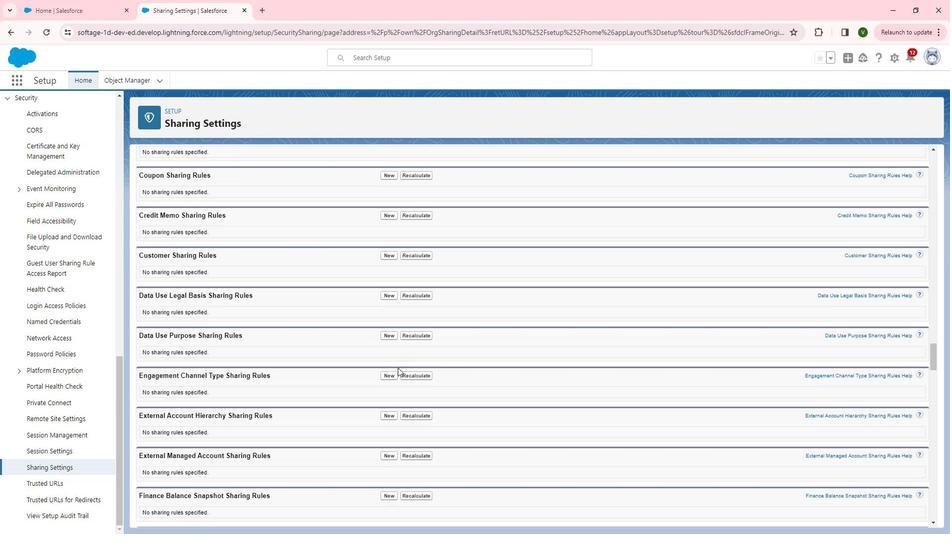 
Action: Mouse scrolled (412, 368) with delta (0, 0)
Screenshot: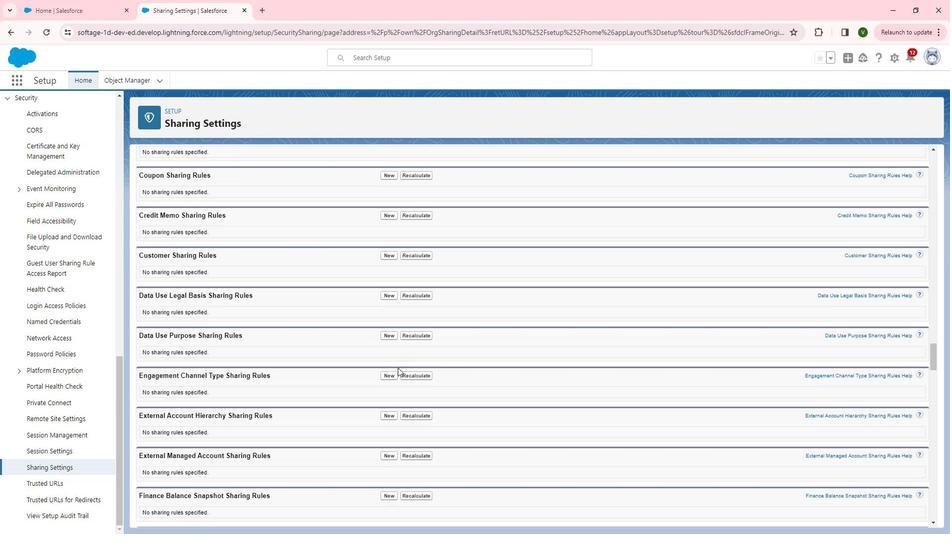 
Action: Mouse scrolled (412, 368) with delta (0, 0)
Screenshot: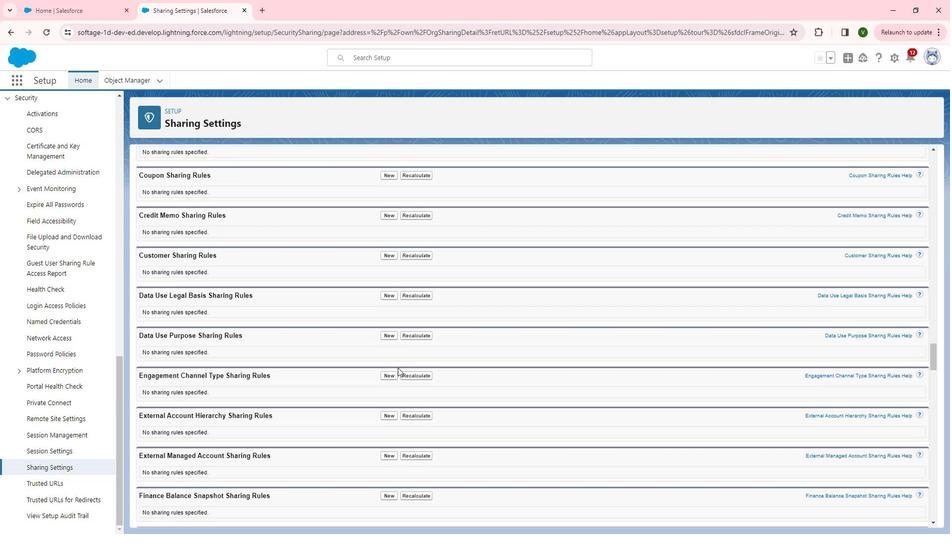 
Action: Mouse scrolled (412, 368) with delta (0, 0)
Screenshot: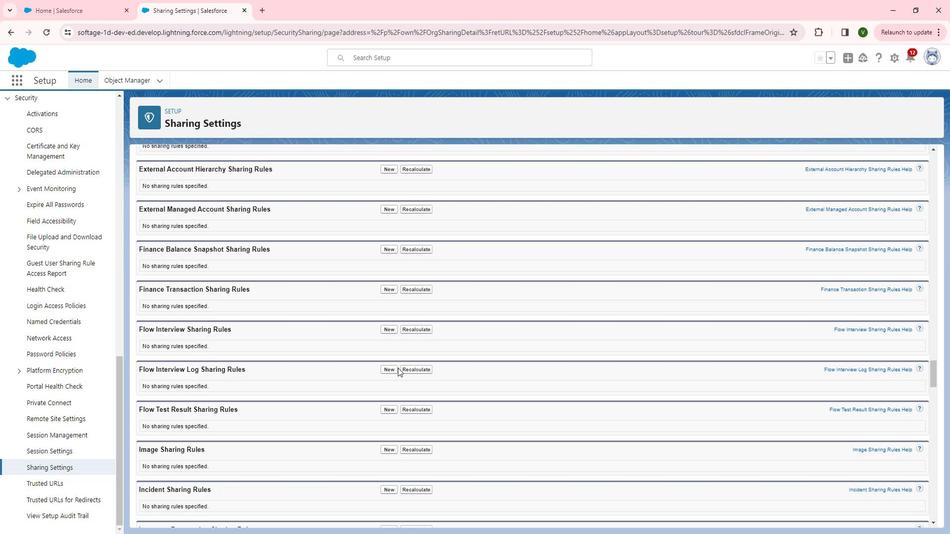 
Action: Mouse scrolled (412, 368) with delta (0, 0)
